 Task: Look for space in Praya, Indonesia from 2nd June, 2023 to 9th June, 2023 for 5 adults in price range Rs.7000 to Rs.13000. Place can be shared room with 2 bedrooms having 5 beds and 2 bathrooms. Property type can be house, flat, guest house. Amenities needed are: wifi. Booking option can be shelf check-in. Required host language is English.
Action: Mouse moved to (603, 82)
Screenshot: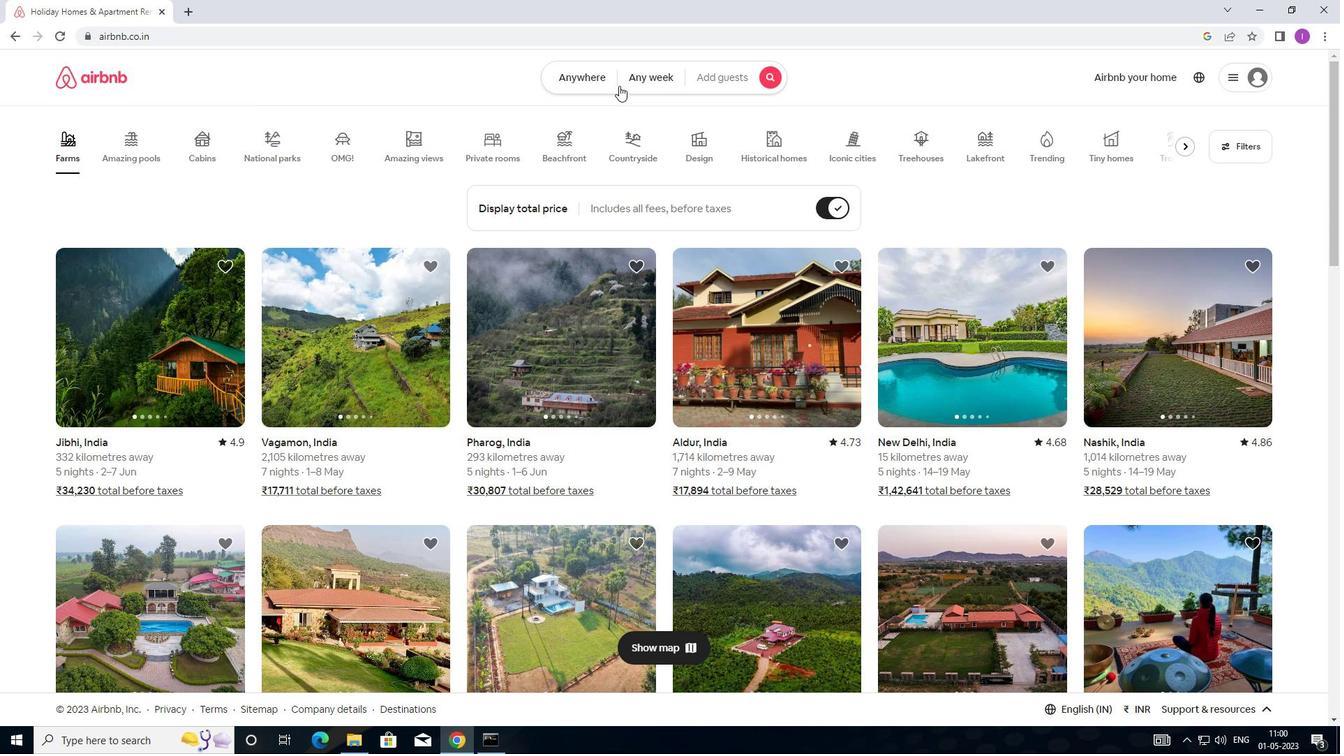 
Action: Mouse pressed left at (603, 82)
Screenshot: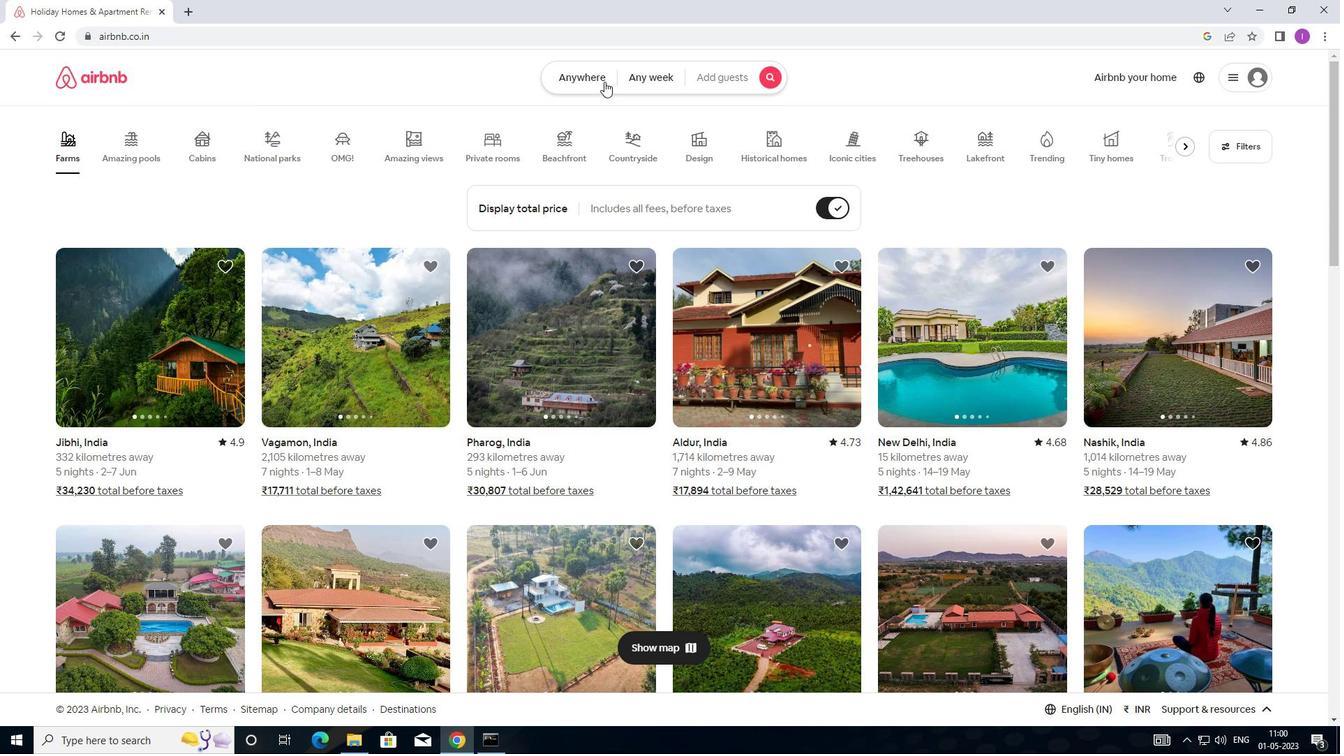 
Action: Mouse moved to (397, 123)
Screenshot: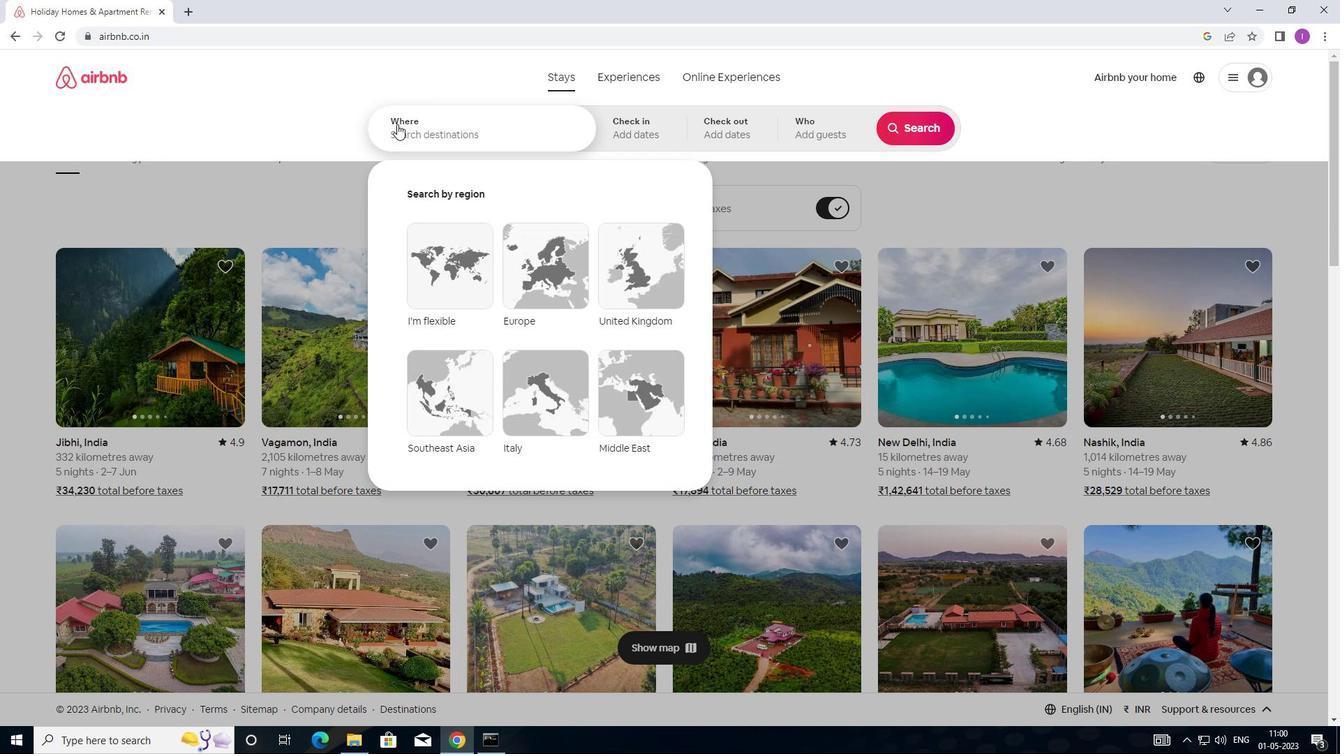 
Action: Mouse pressed left at (397, 123)
Screenshot: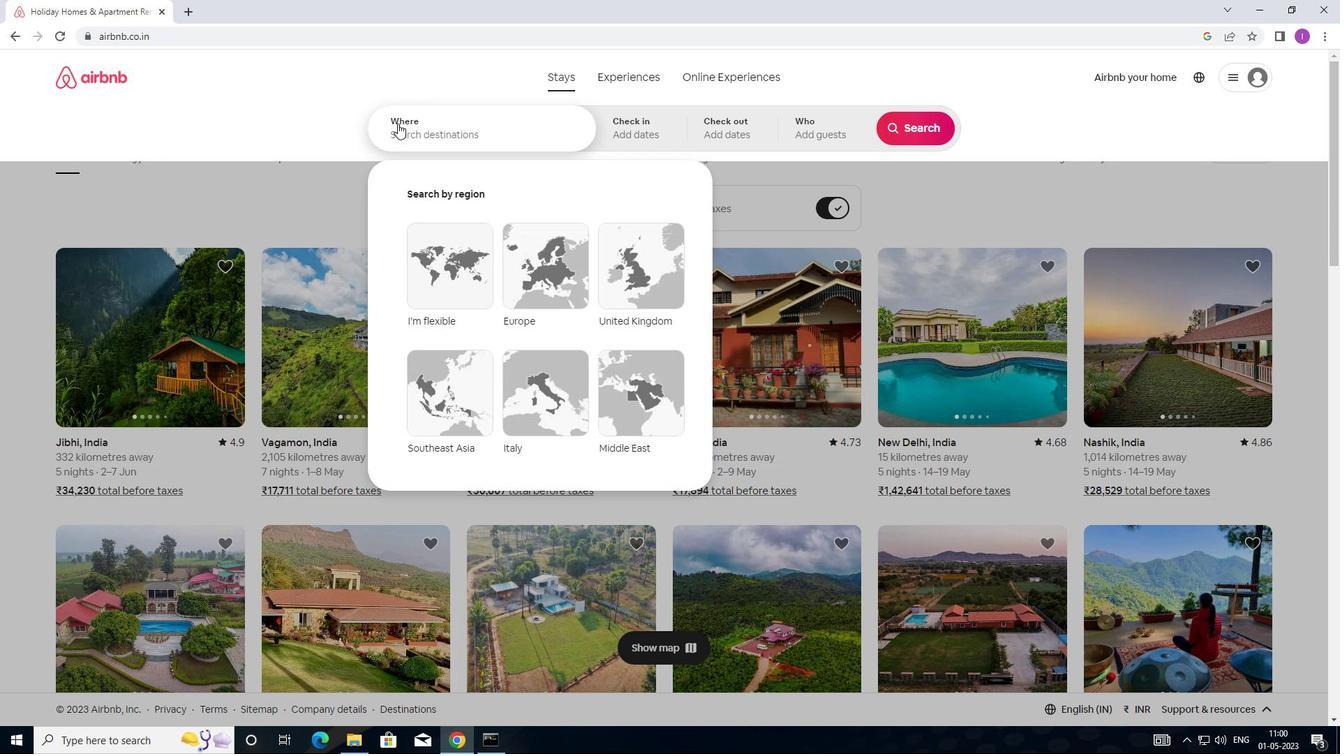 
Action: Mouse moved to (498, 113)
Screenshot: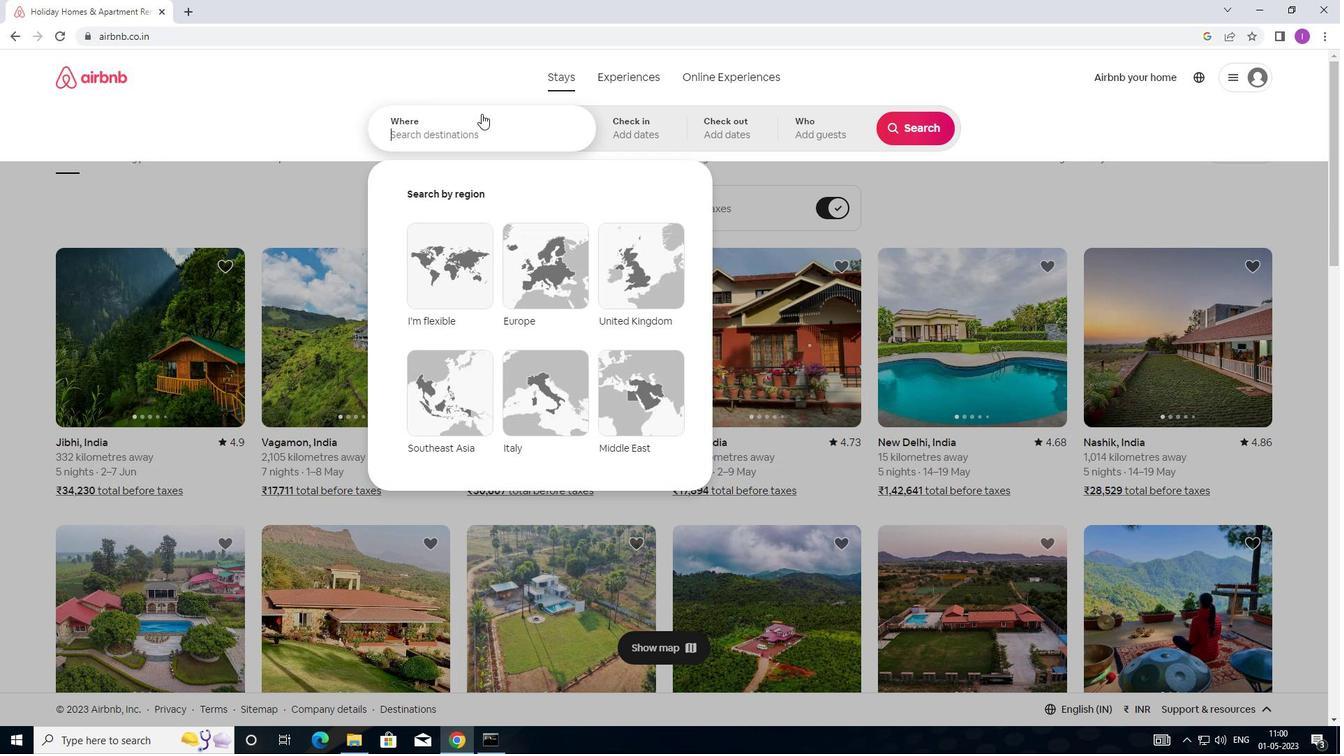
Action: Key pressed <Key.shift>PRAYA,<Key.shift>INDONE
Screenshot: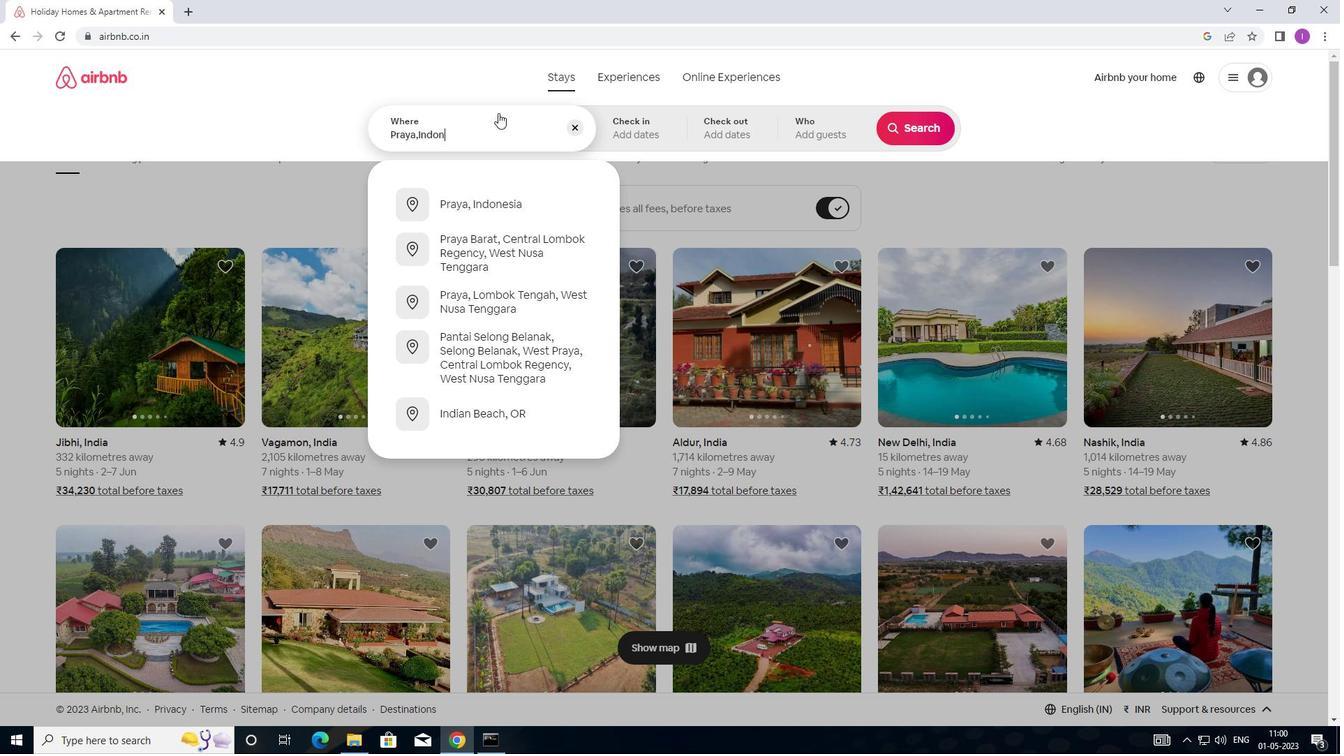 
Action: Mouse moved to (488, 206)
Screenshot: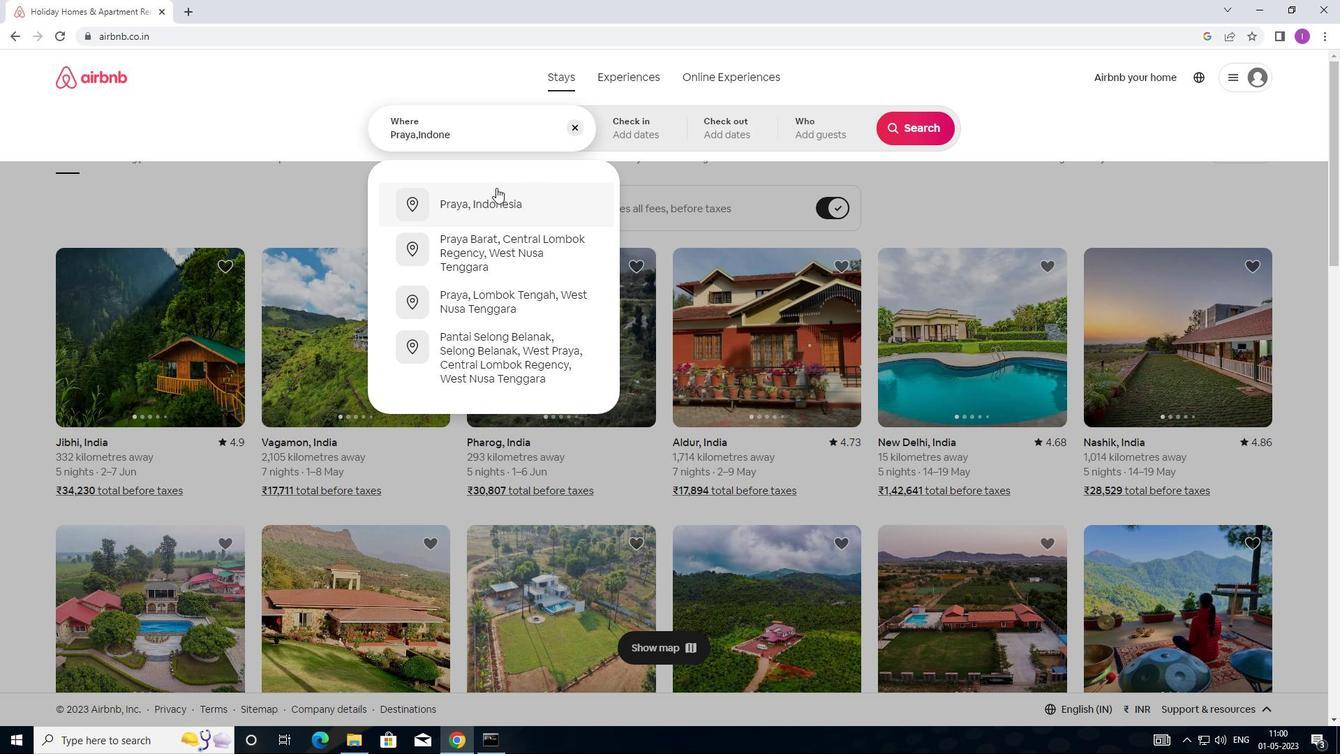 
Action: Mouse pressed left at (488, 206)
Screenshot: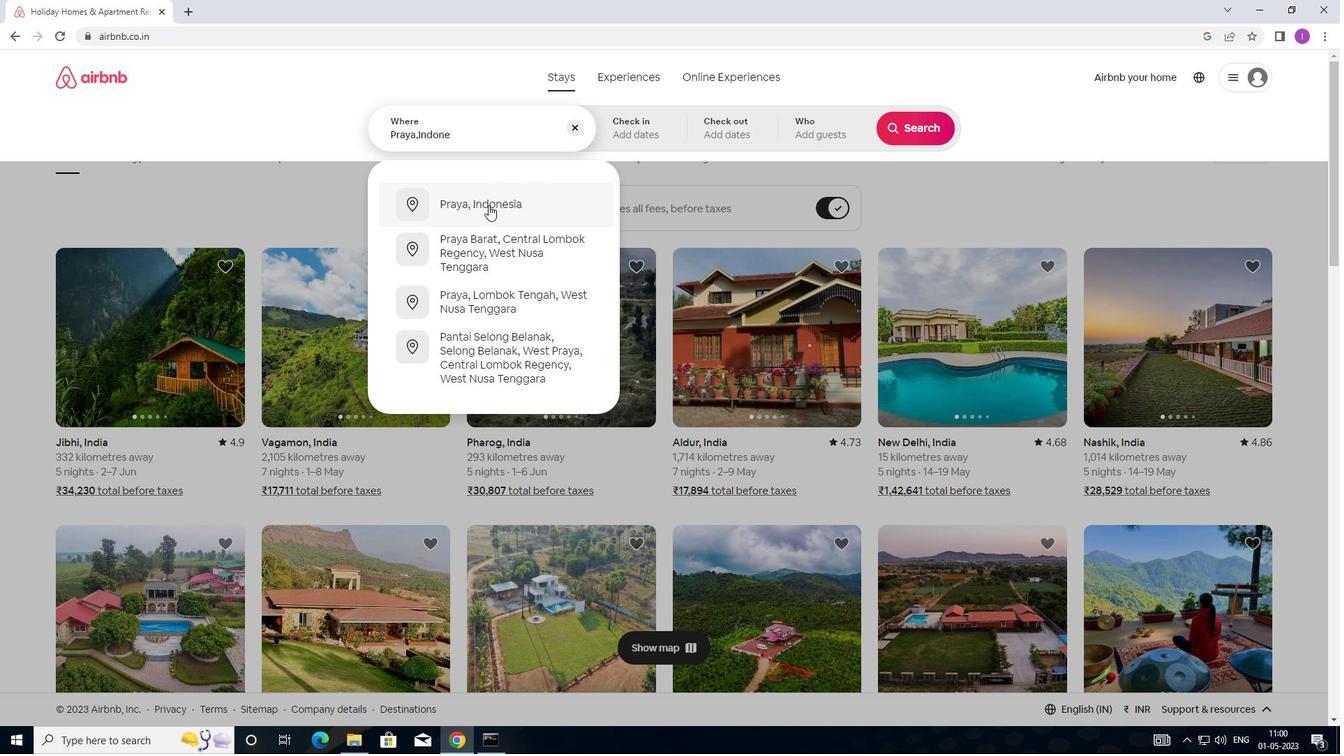 
Action: Mouse moved to (746, 132)
Screenshot: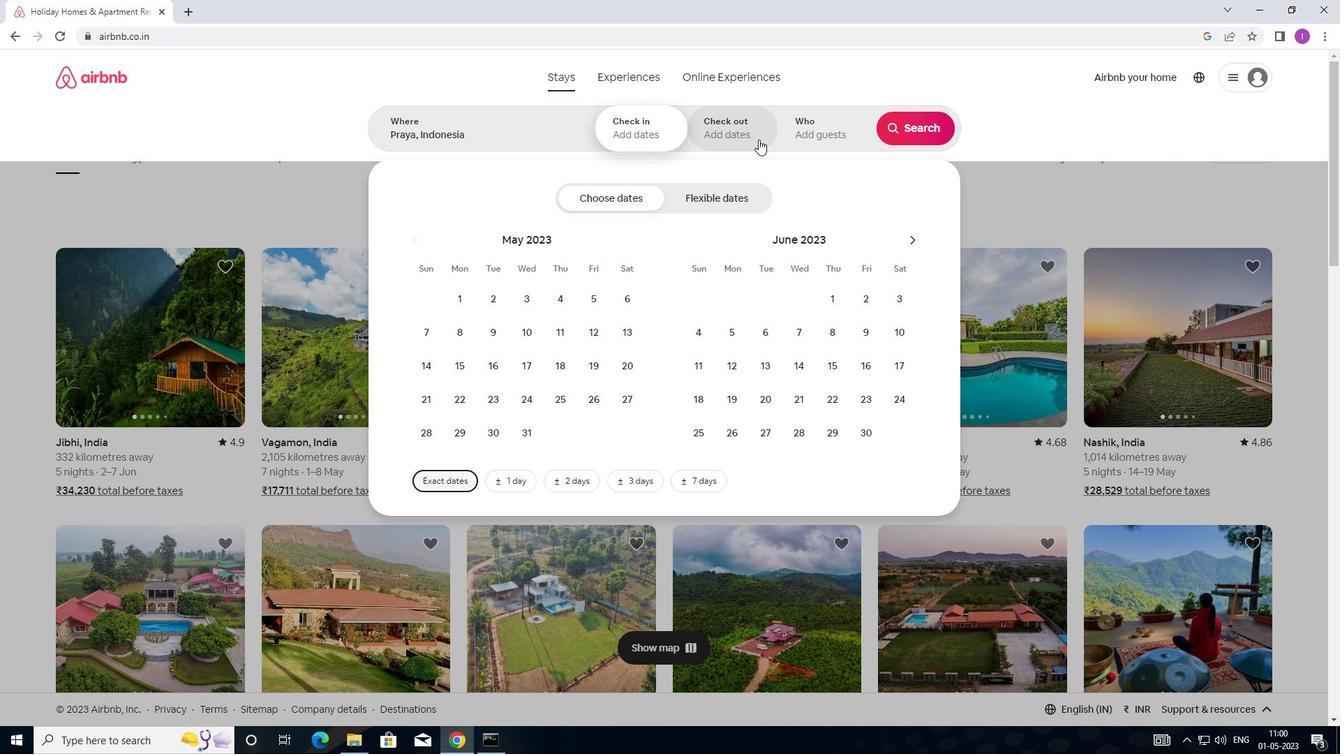 
Action: Mouse pressed left at (746, 132)
Screenshot: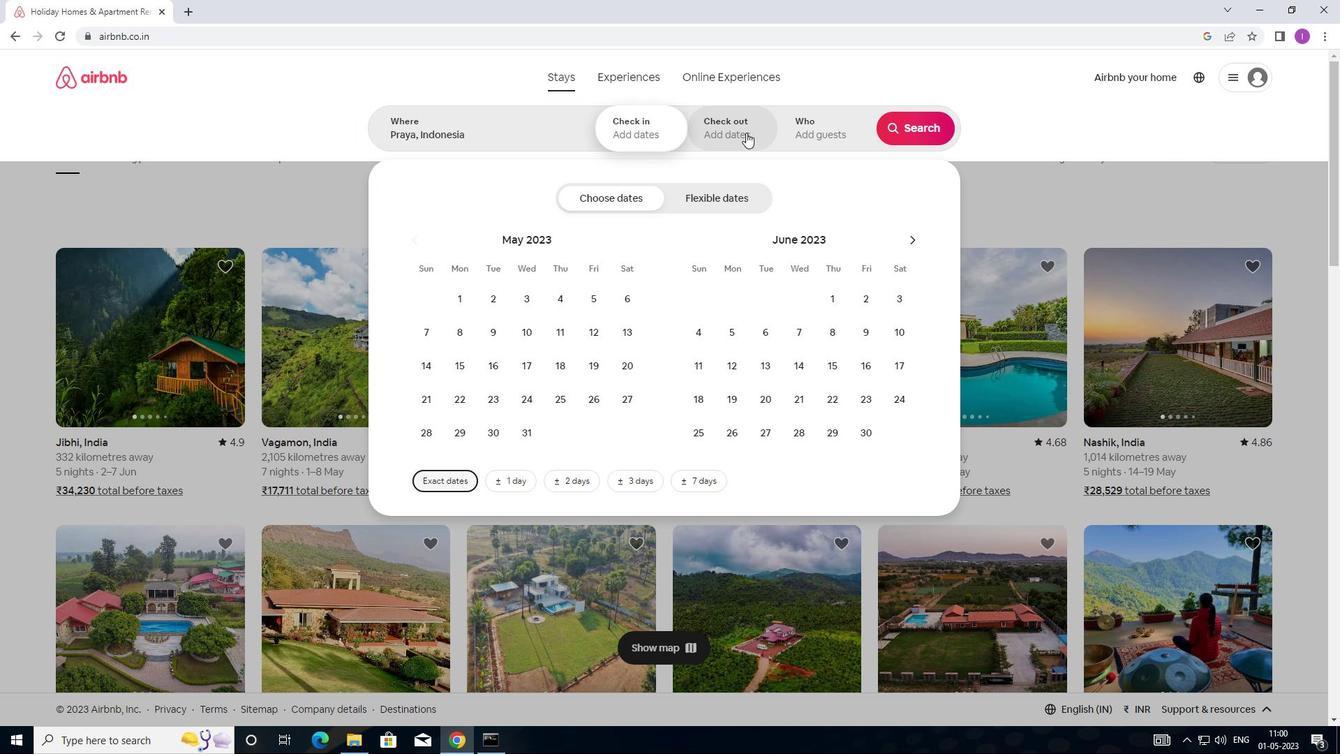 
Action: Mouse moved to (650, 129)
Screenshot: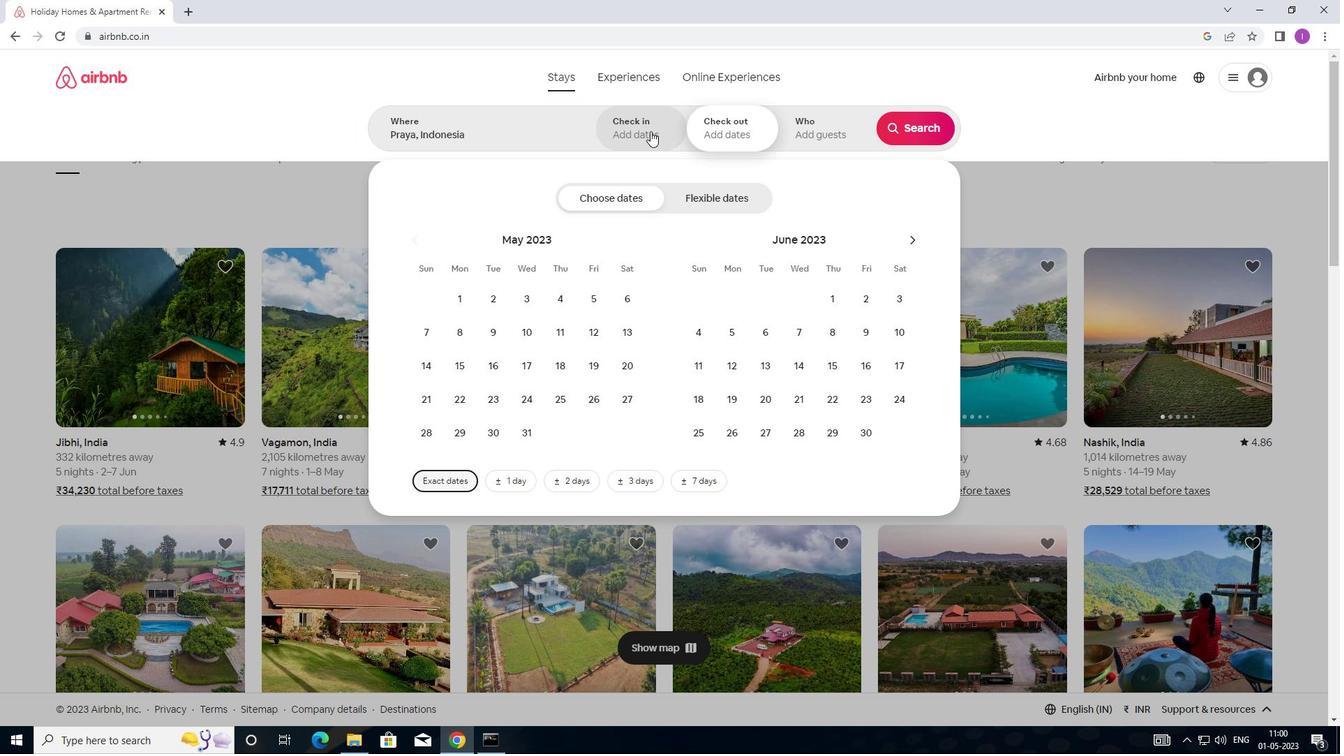 
Action: Mouse pressed left at (650, 129)
Screenshot: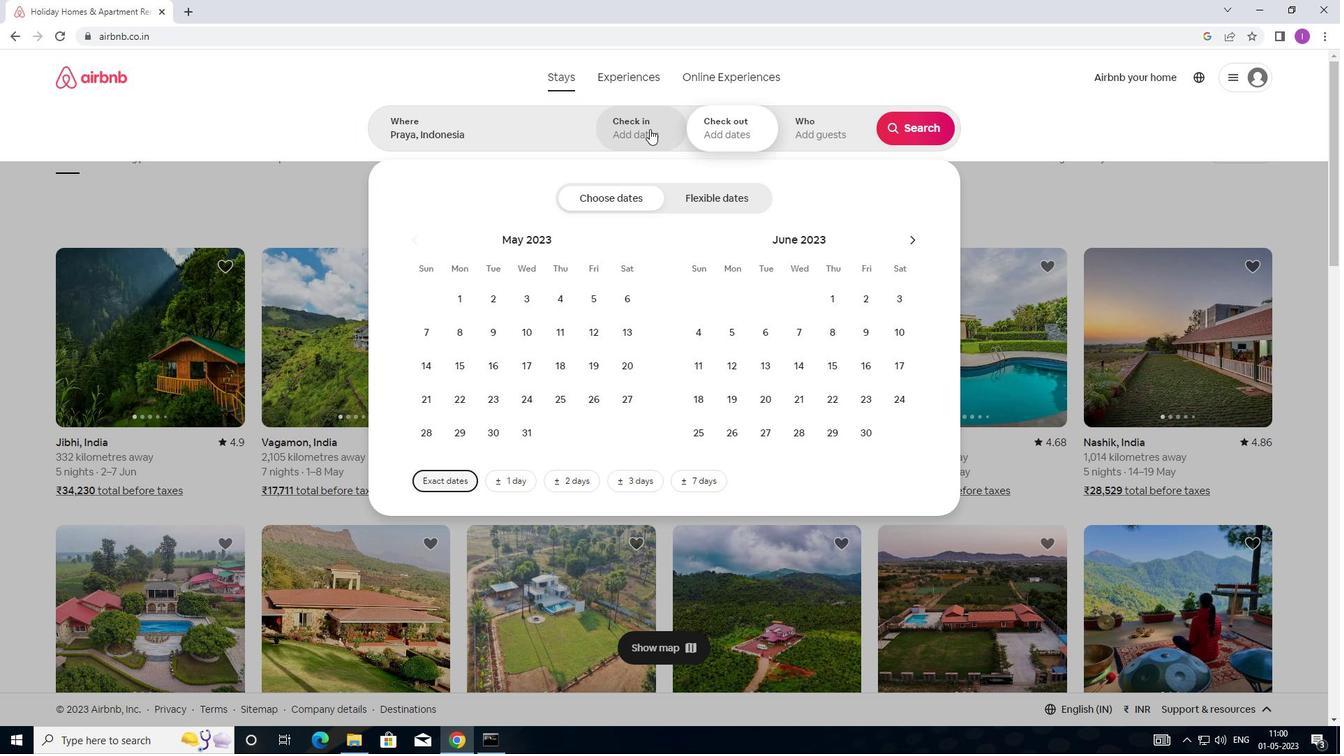 
Action: Mouse moved to (877, 301)
Screenshot: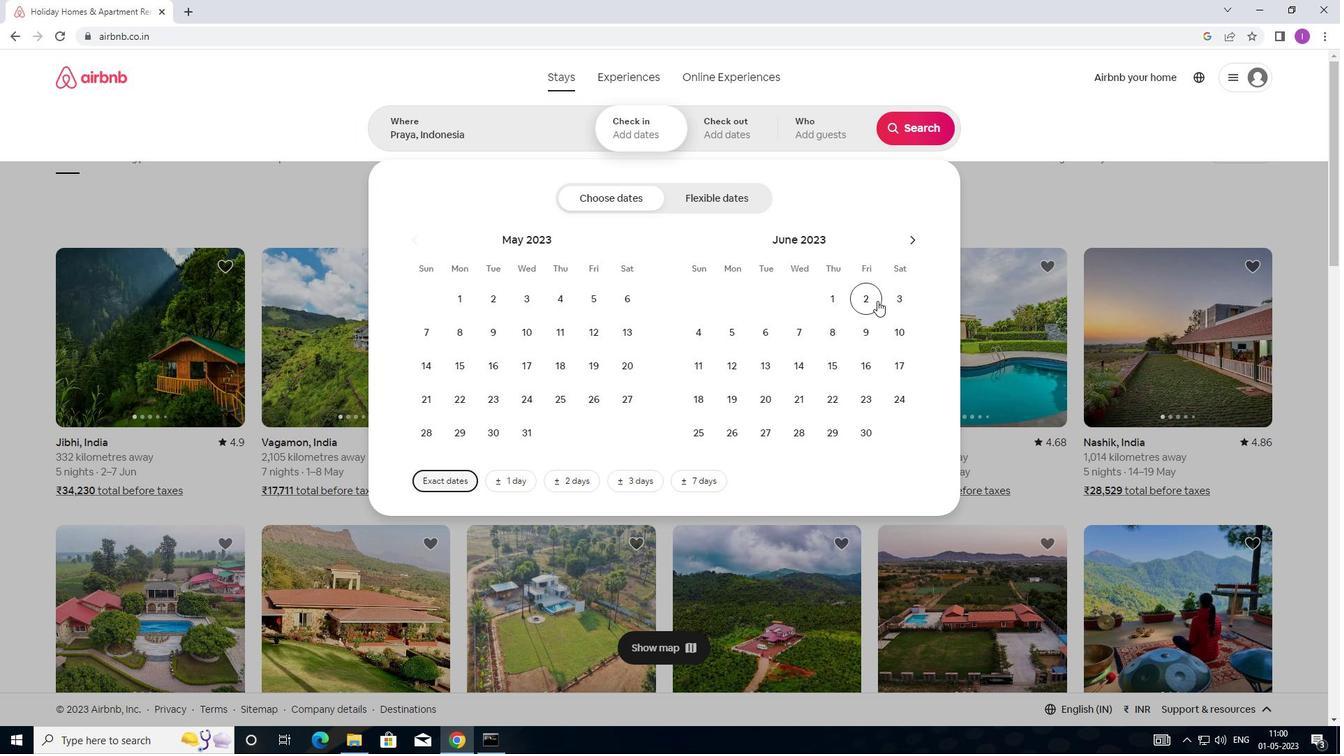 
Action: Mouse pressed left at (877, 301)
Screenshot: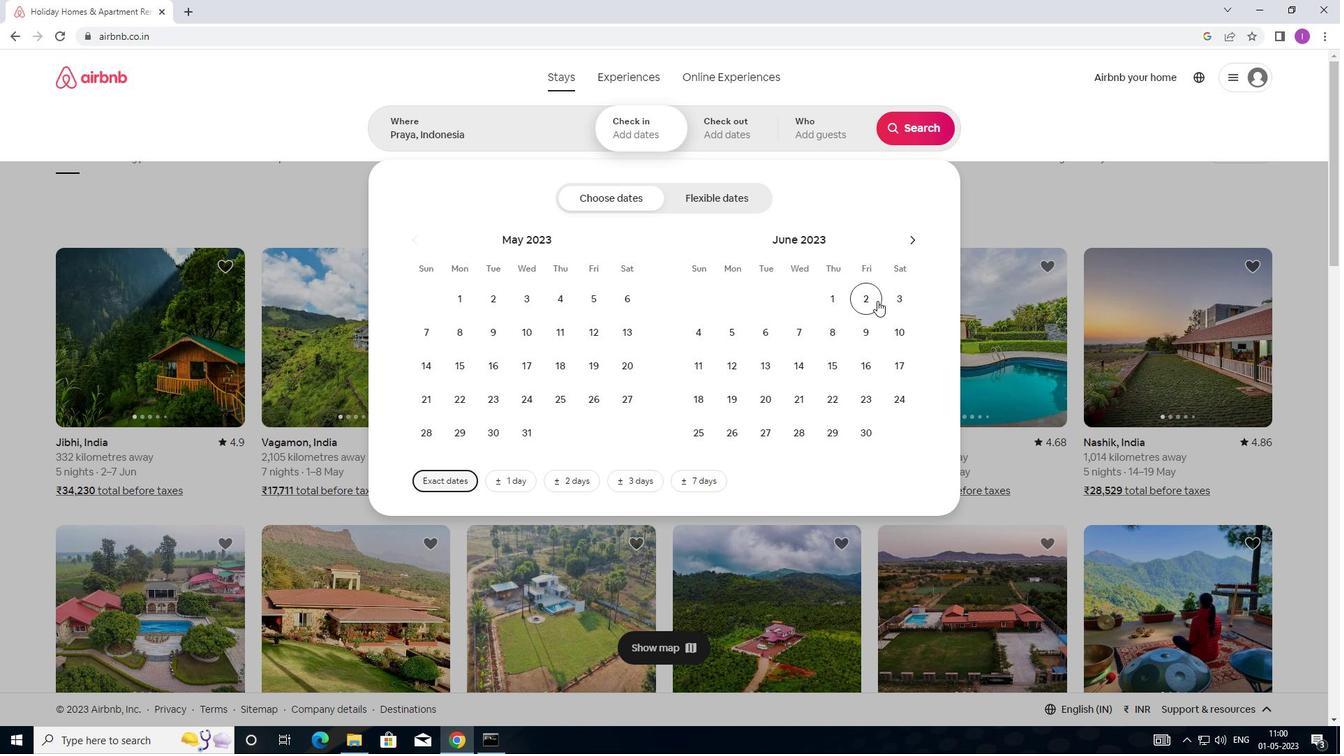 
Action: Mouse moved to (858, 335)
Screenshot: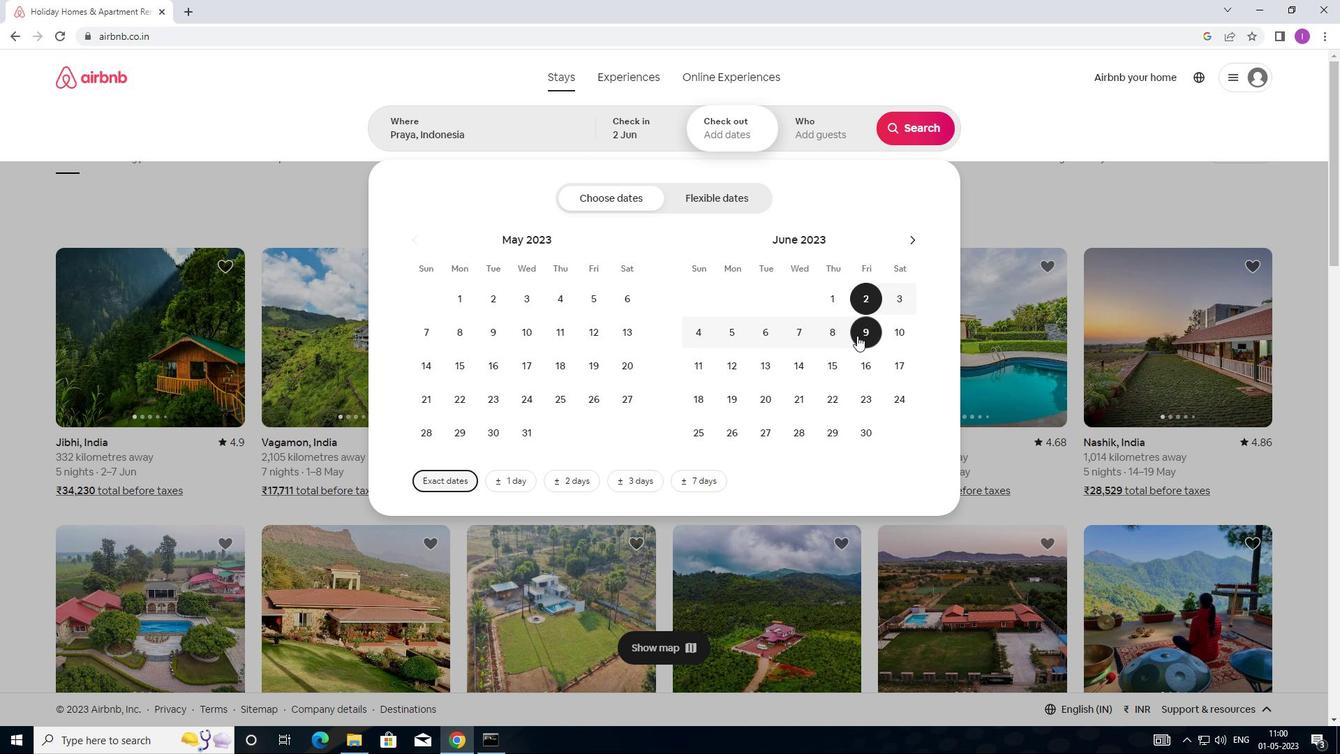 
Action: Mouse pressed left at (858, 335)
Screenshot: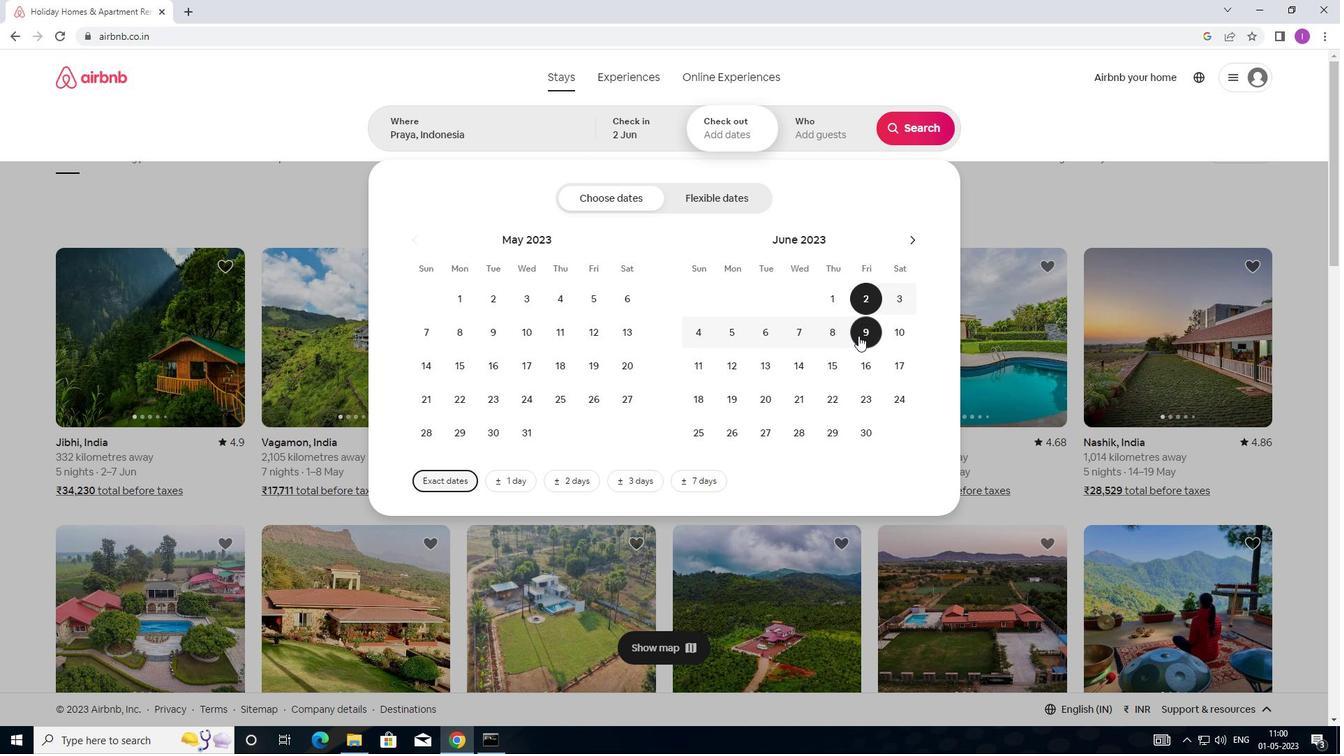 
Action: Mouse moved to (834, 126)
Screenshot: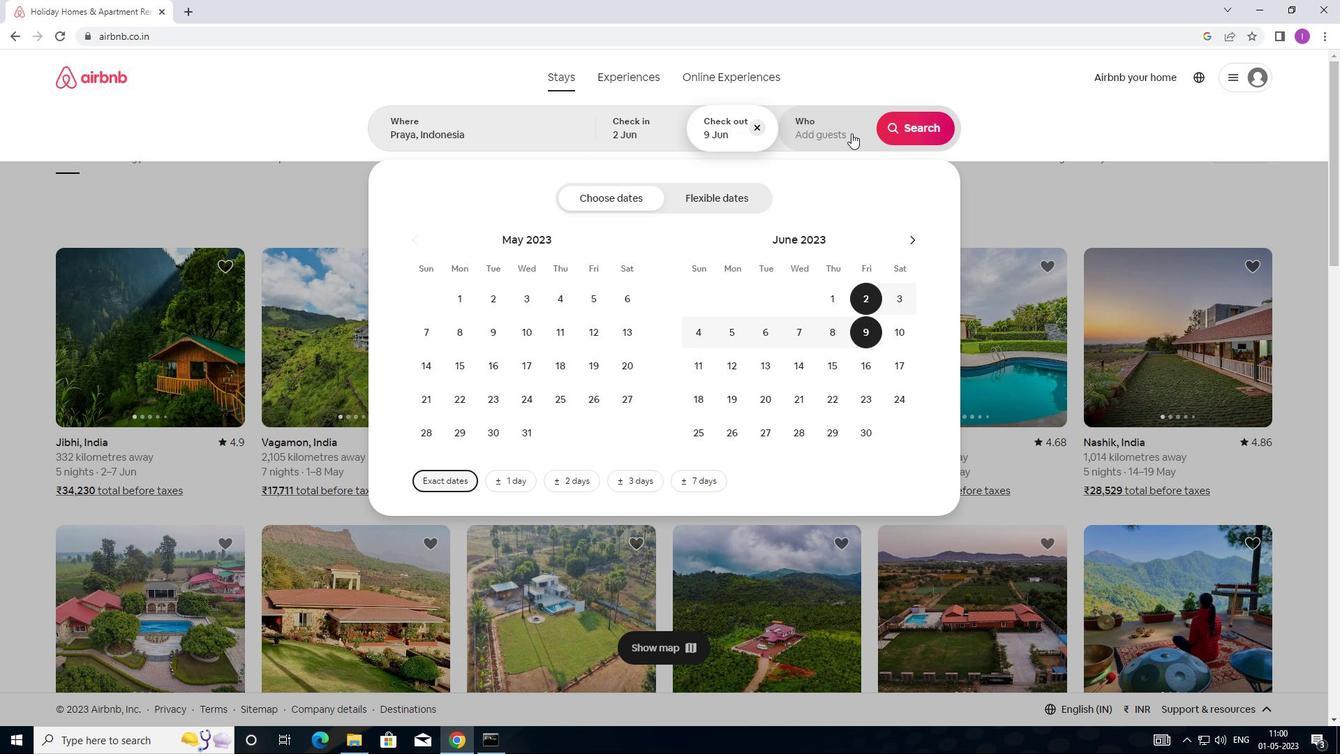 
Action: Mouse pressed left at (834, 126)
Screenshot: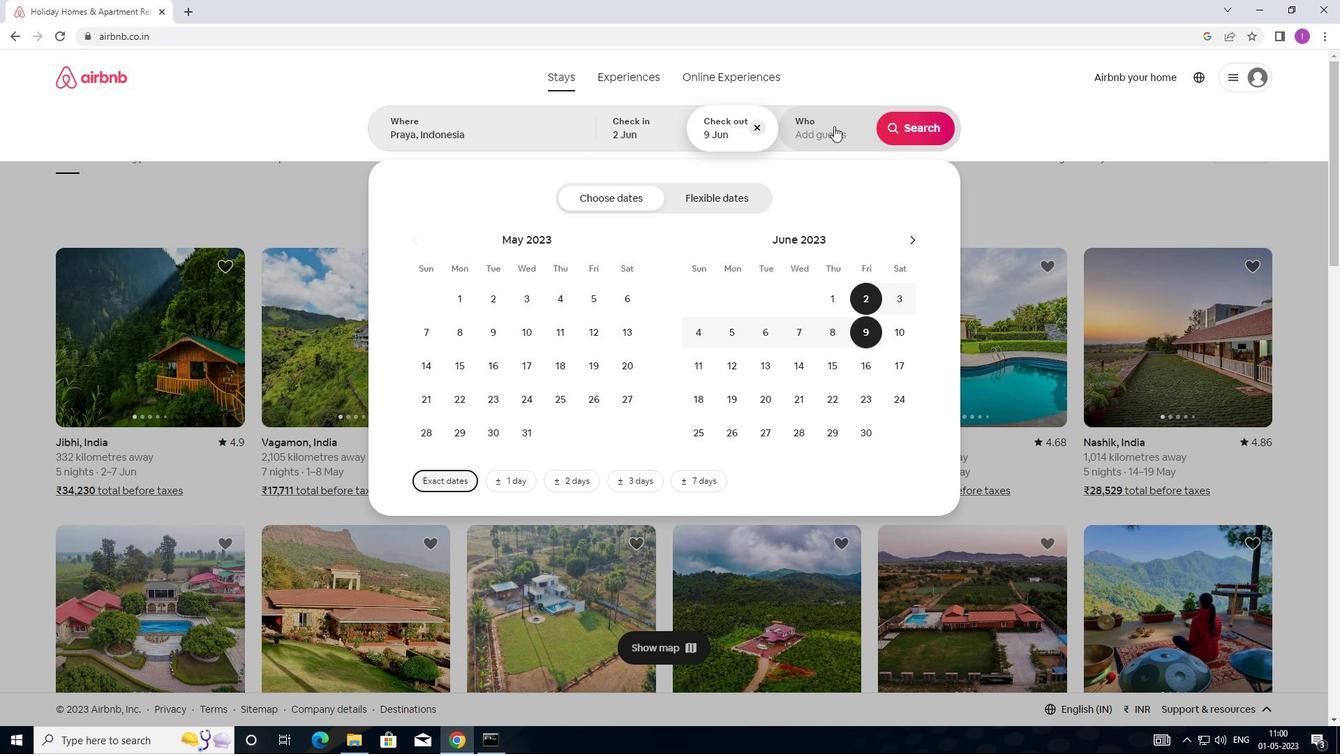 
Action: Mouse moved to (913, 198)
Screenshot: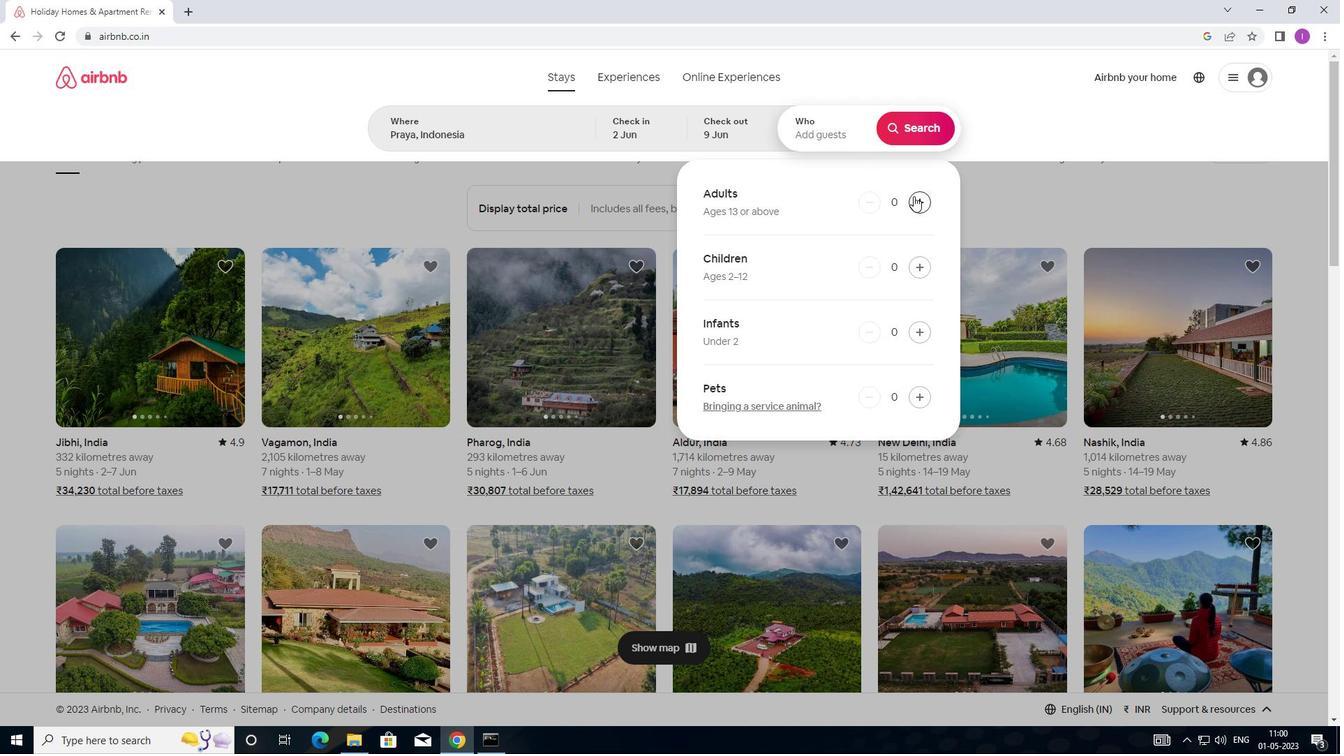 
Action: Mouse pressed left at (913, 198)
Screenshot: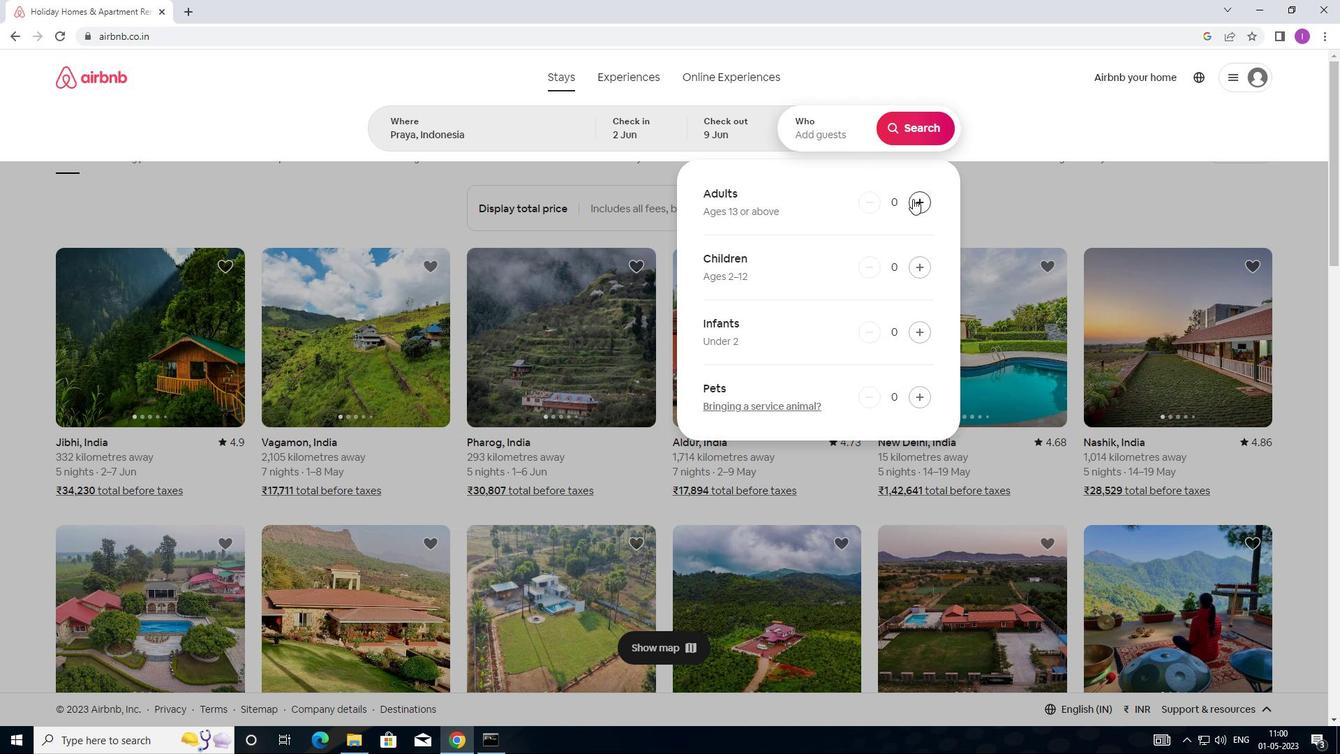 
Action: Mouse pressed left at (913, 198)
Screenshot: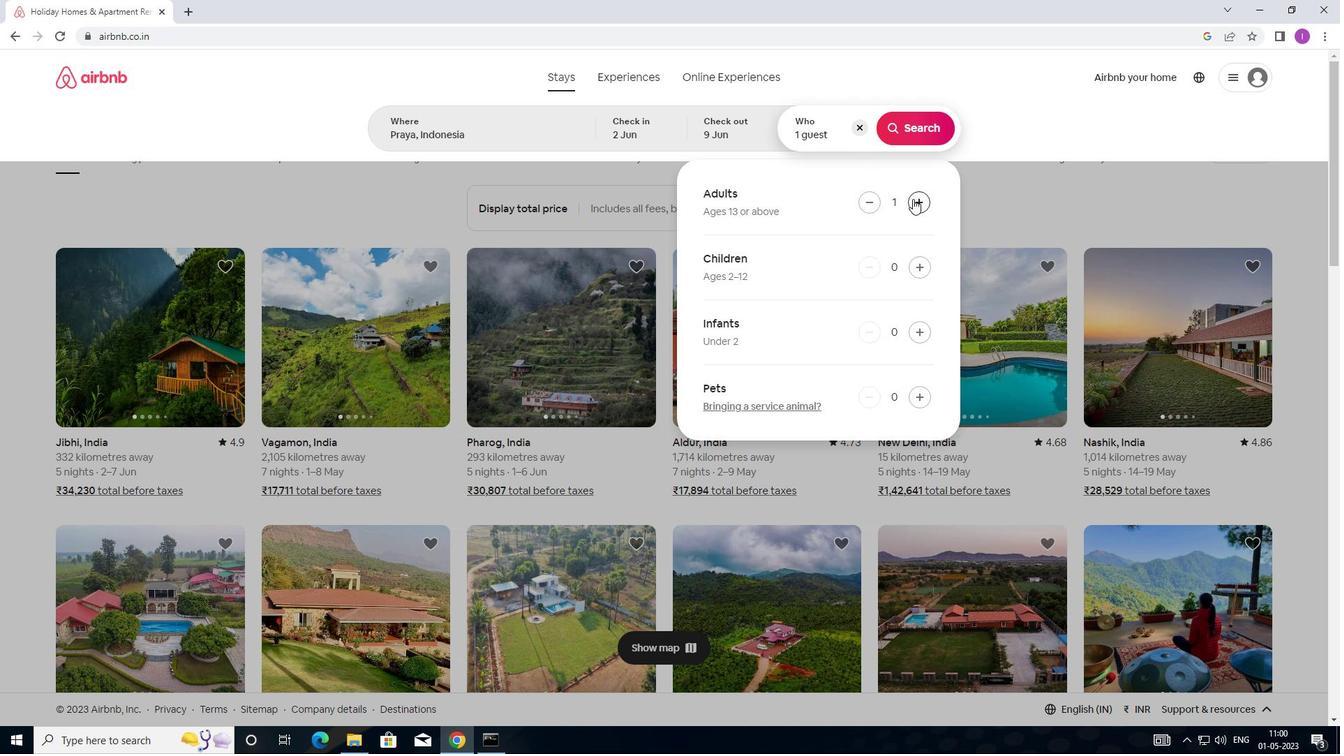 
Action: Mouse pressed left at (913, 198)
Screenshot: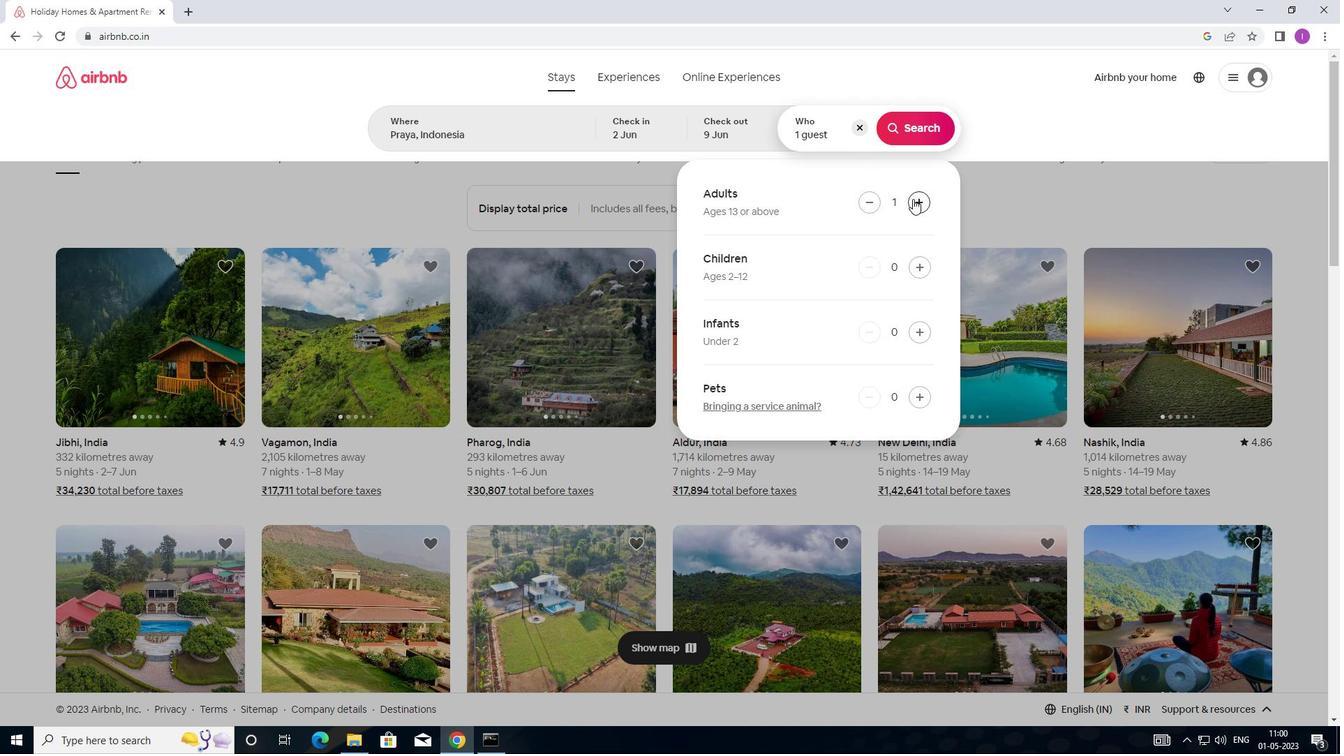 
Action: Mouse pressed left at (913, 198)
Screenshot: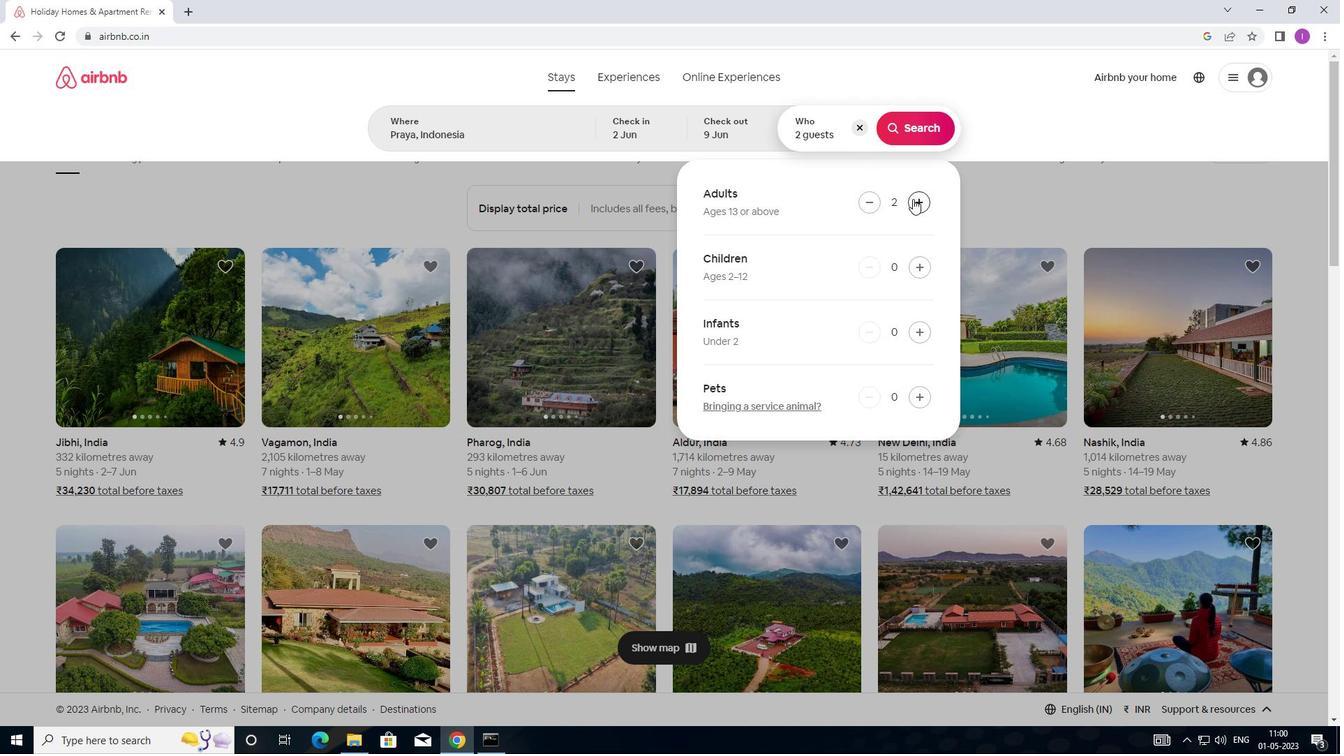 
Action: Mouse pressed left at (913, 198)
Screenshot: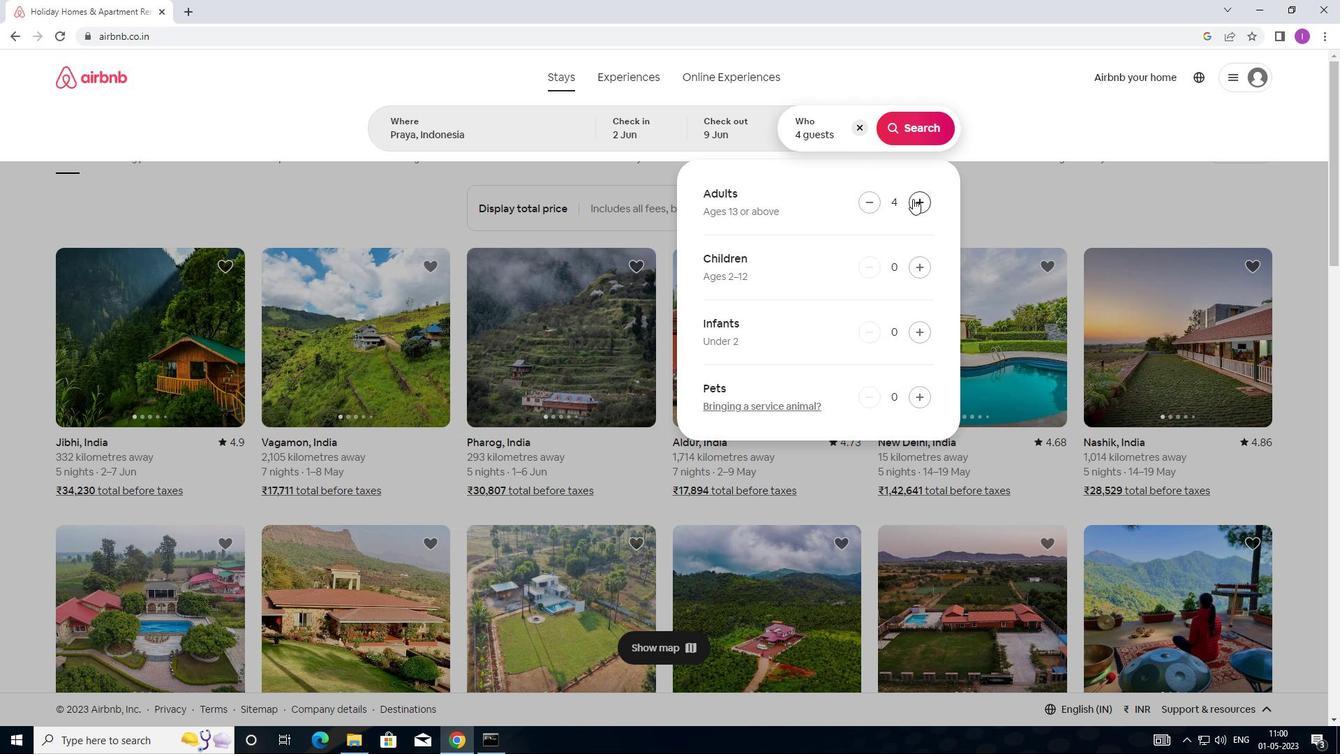 
Action: Mouse moved to (921, 138)
Screenshot: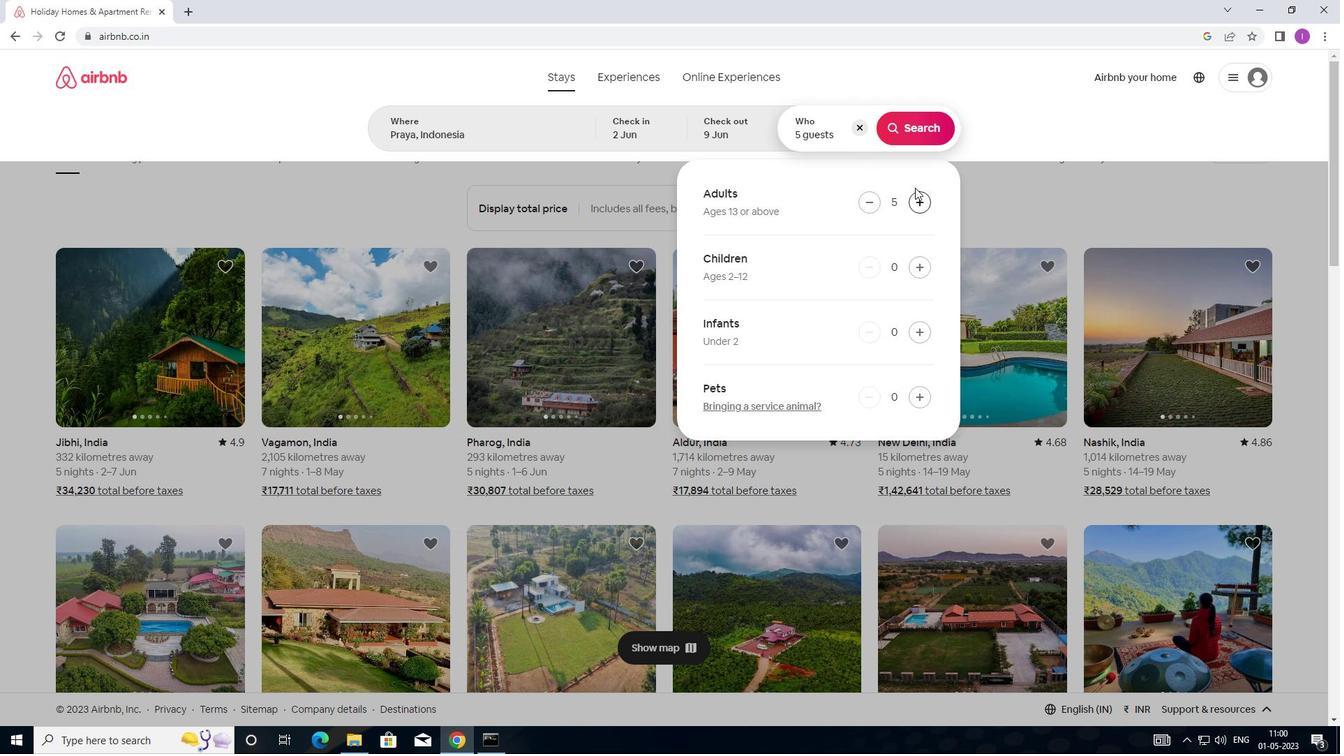
Action: Mouse pressed left at (921, 138)
Screenshot: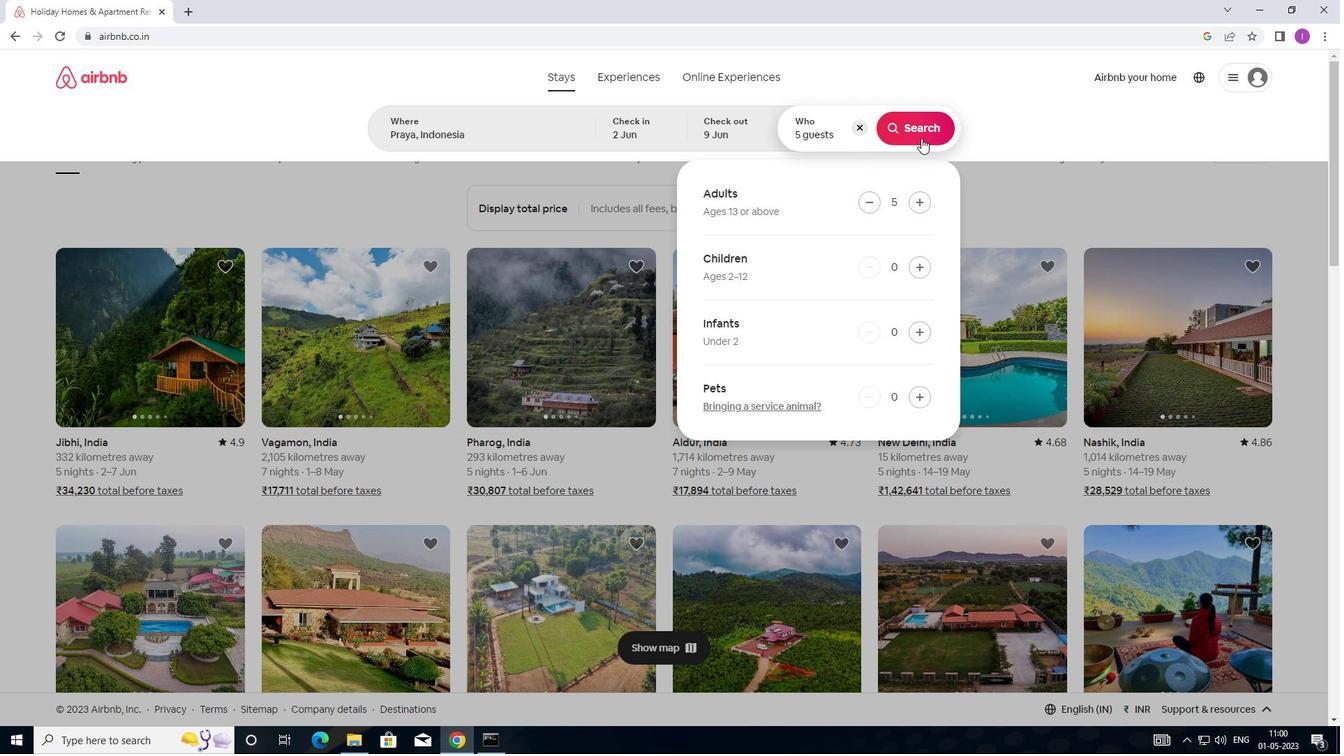 
Action: Mouse moved to (1290, 143)
Screenshot: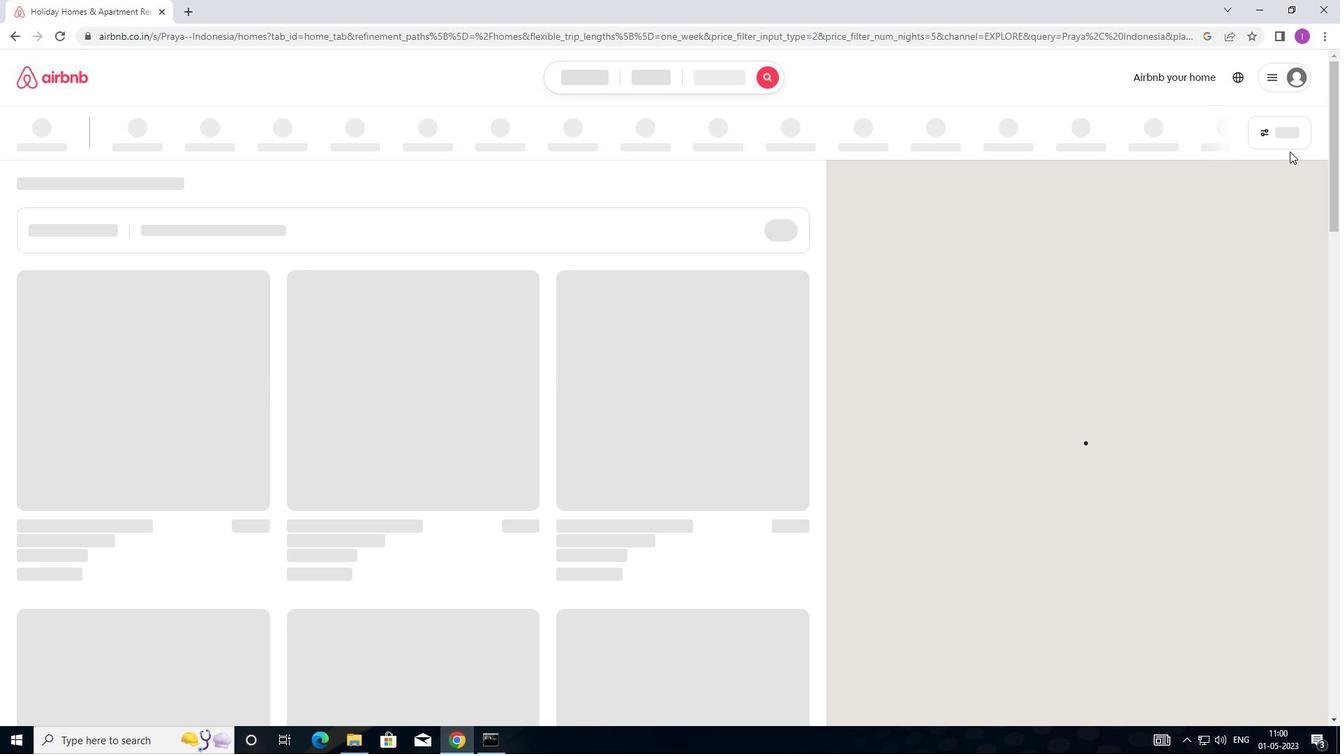 
Action: Mouse pressed left at (1290, 143)
Screenshot: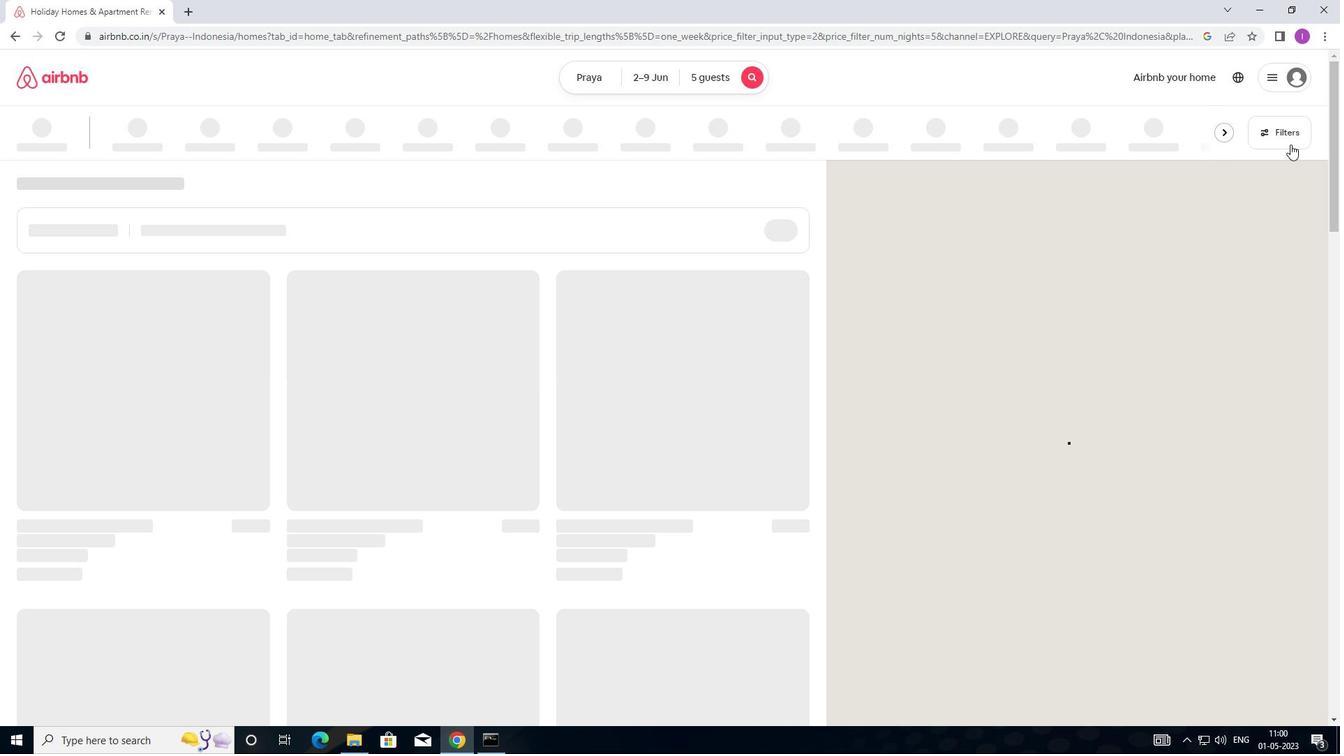 
Action: Mouse moved to (512, 321)
Screenshot: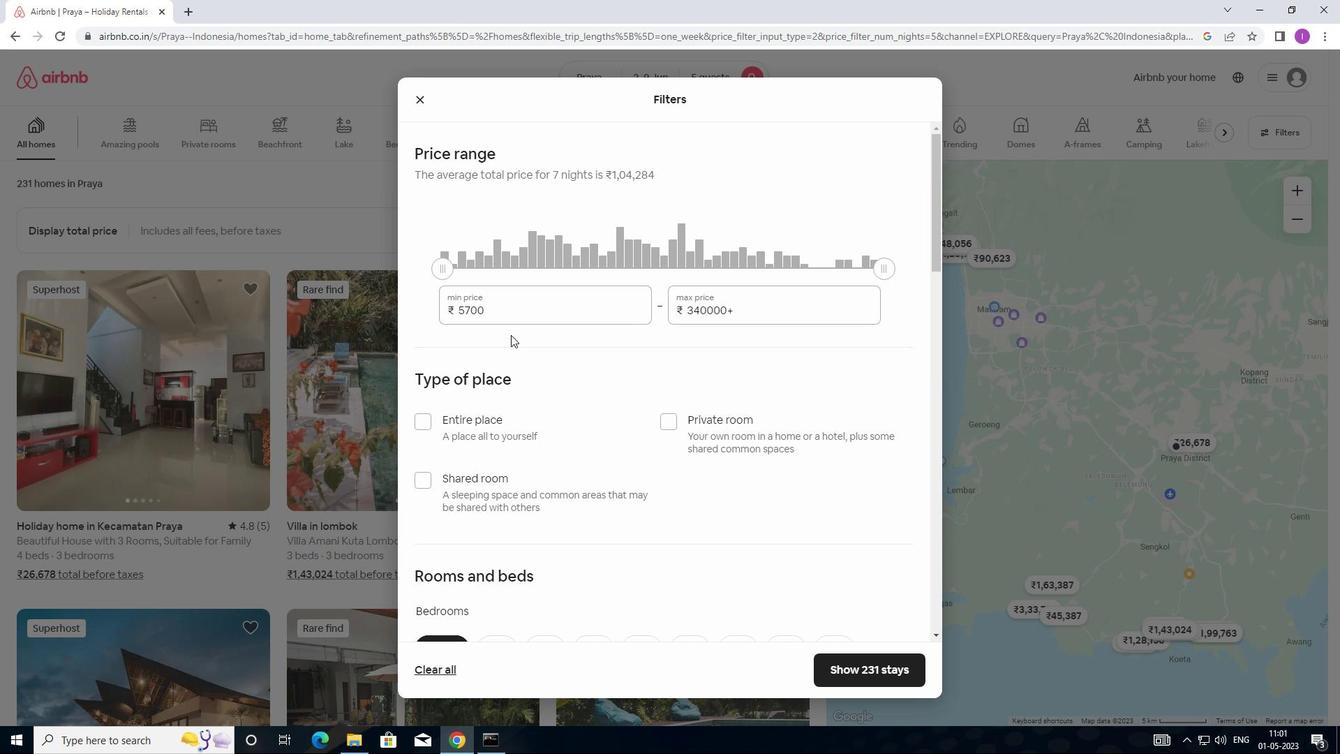 
Action: Mouse pressed left at (512, 321)
Screenshot: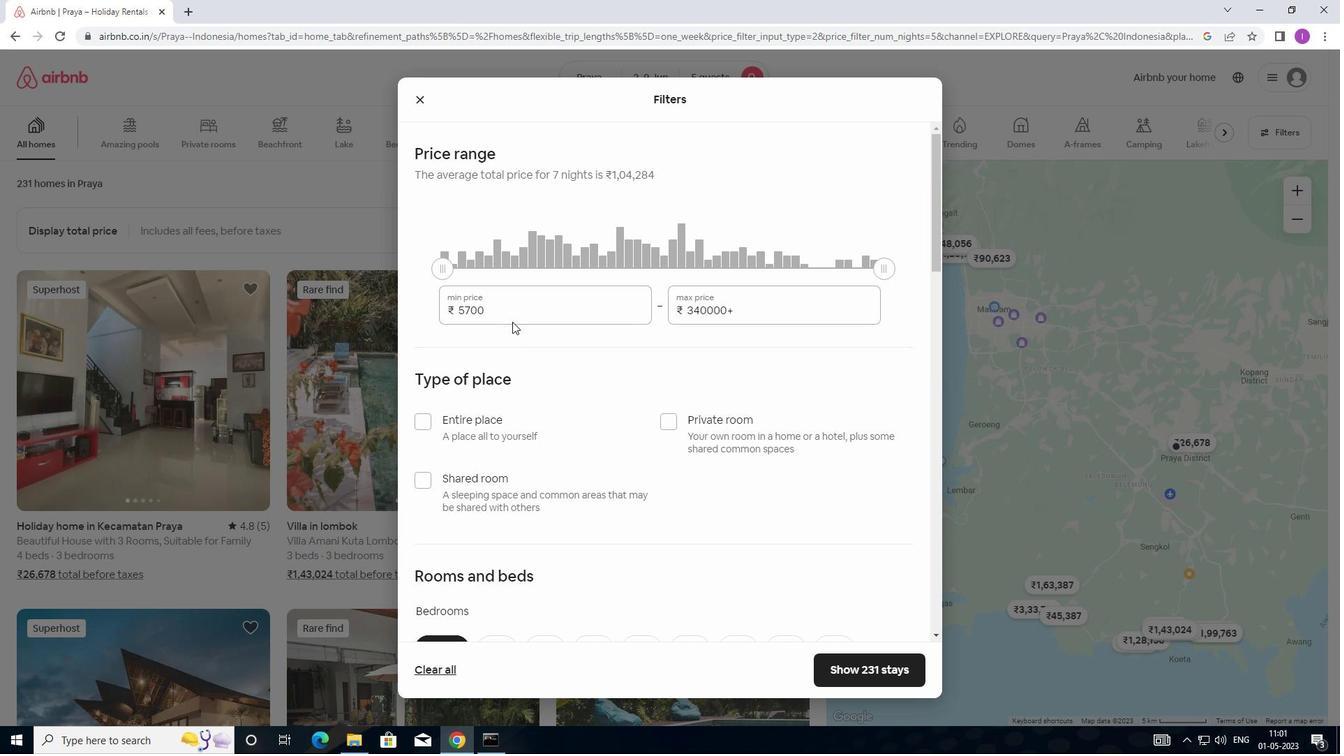 
Action: Mouse moved to (512, 314)
Screenshot: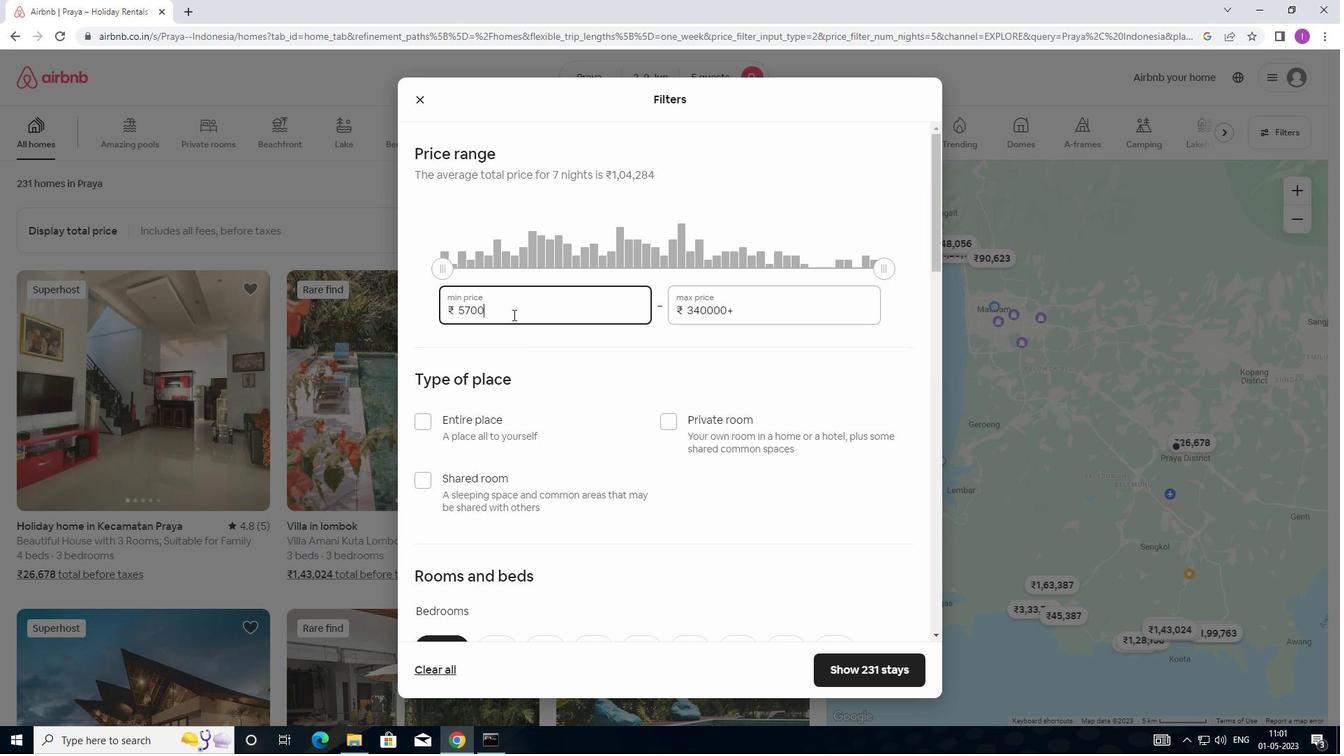 
Action: Mouse pressed left at (512, 314)
Screenshot: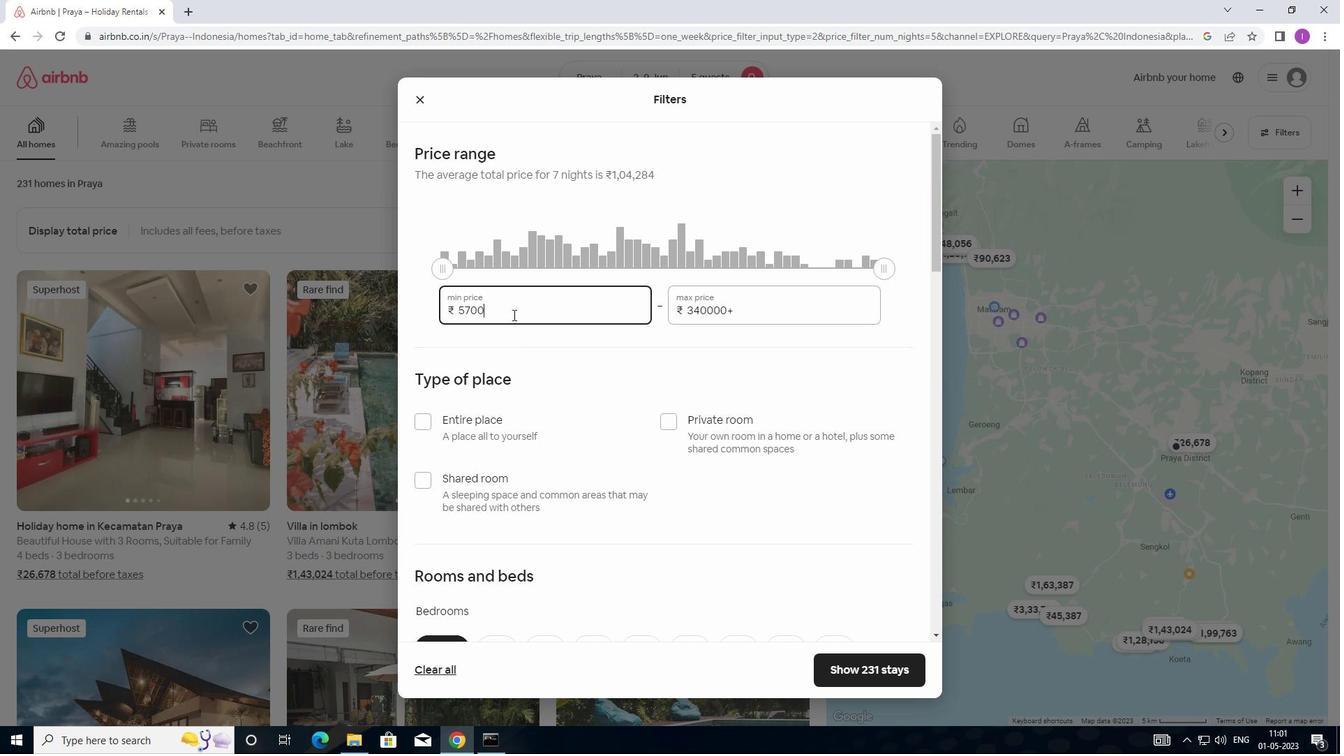 
Action: Mouse moved to (430, 308)
Screenshot: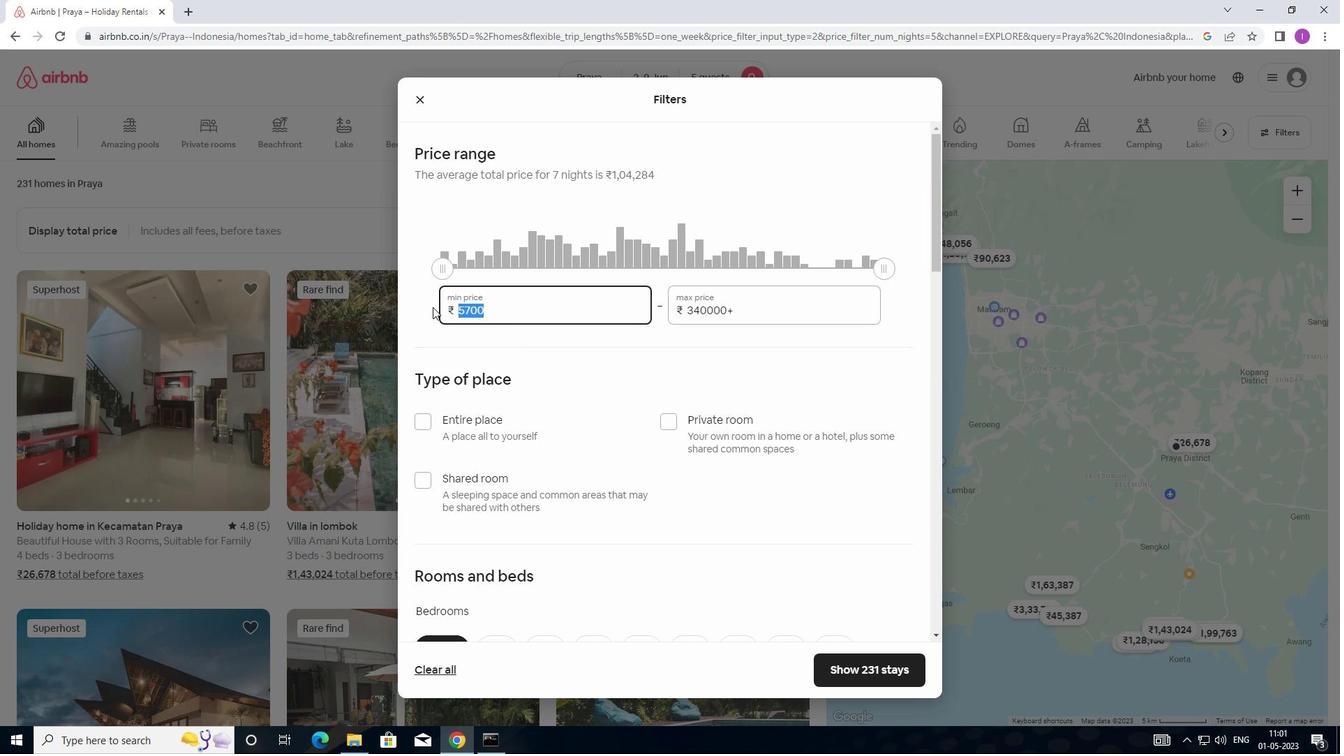 
Action: Key pressed 7000
Screenshot: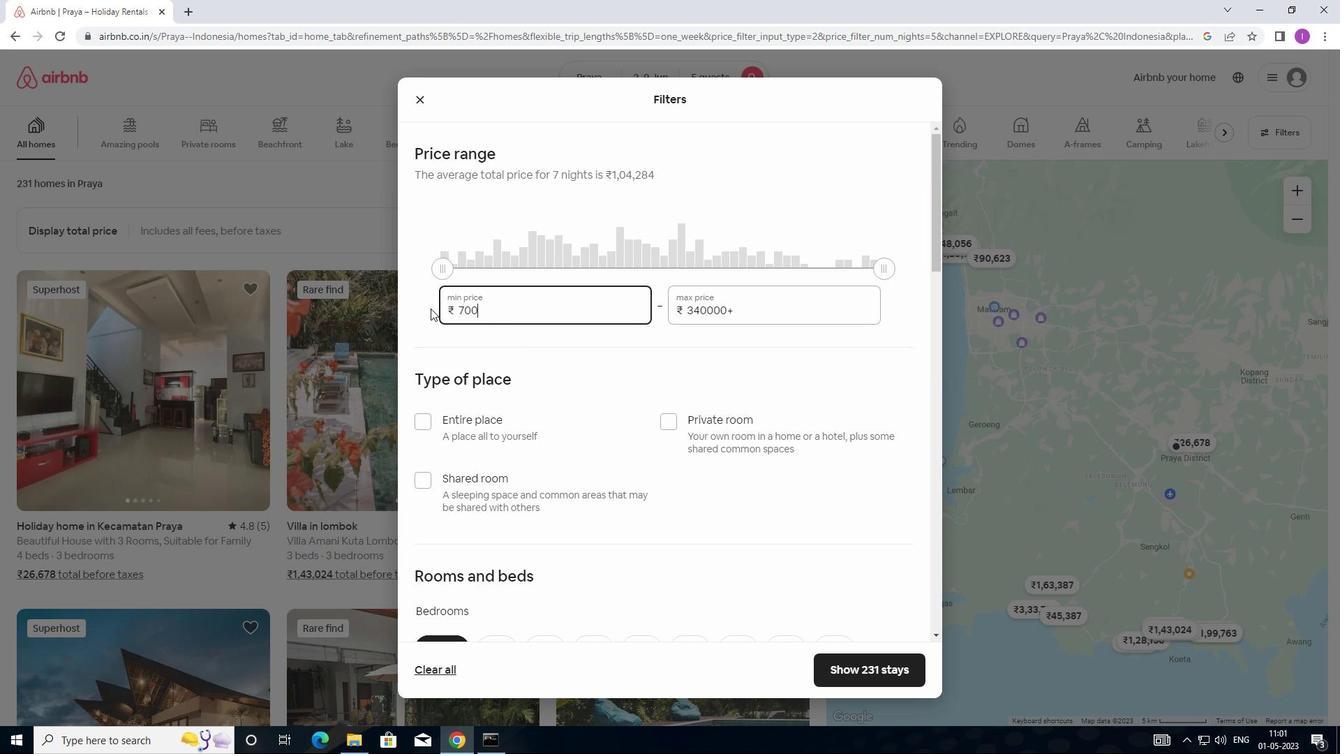 
Action: Mouse moved to (751, 308)
Screenshot: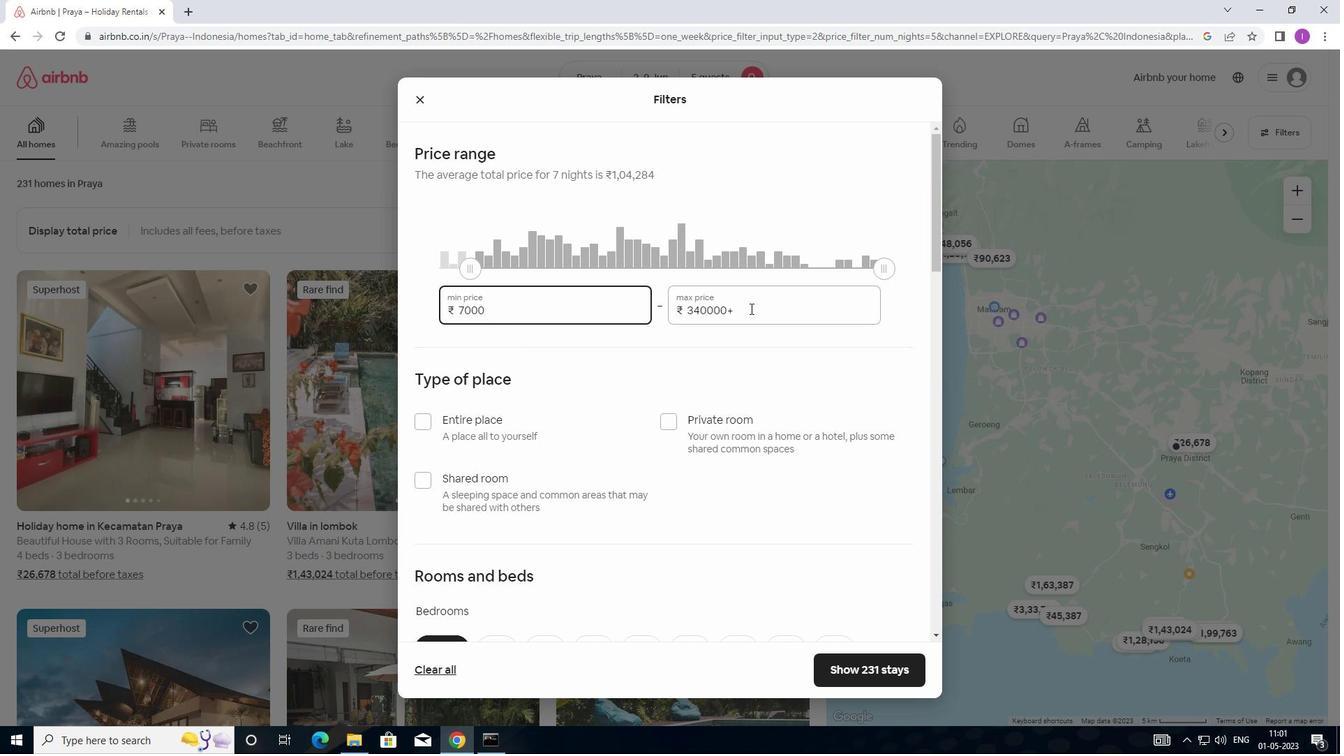 
Action: Mouse pressed left at (751, 308)
Screenshot: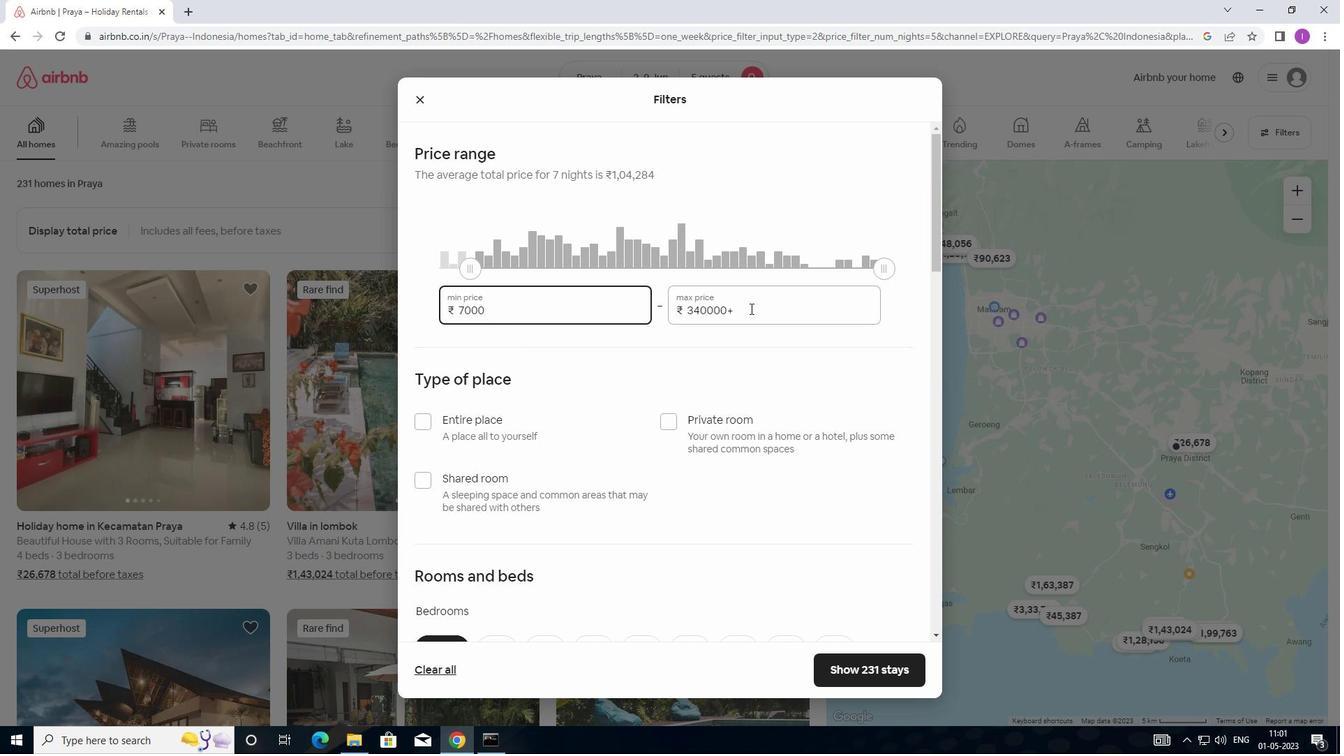 
Action: Mouse moved to (636, 306)
Screenshot: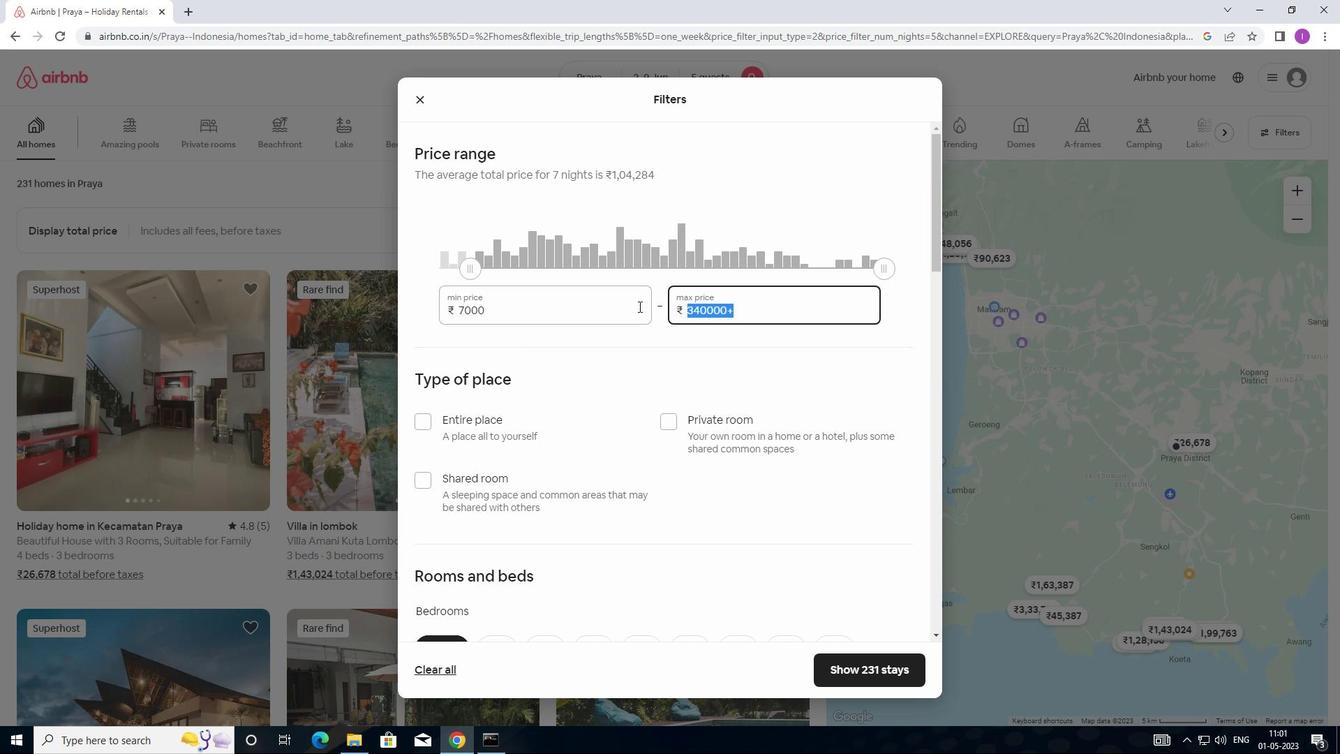 
Action: Key pressed 130
Screenshot: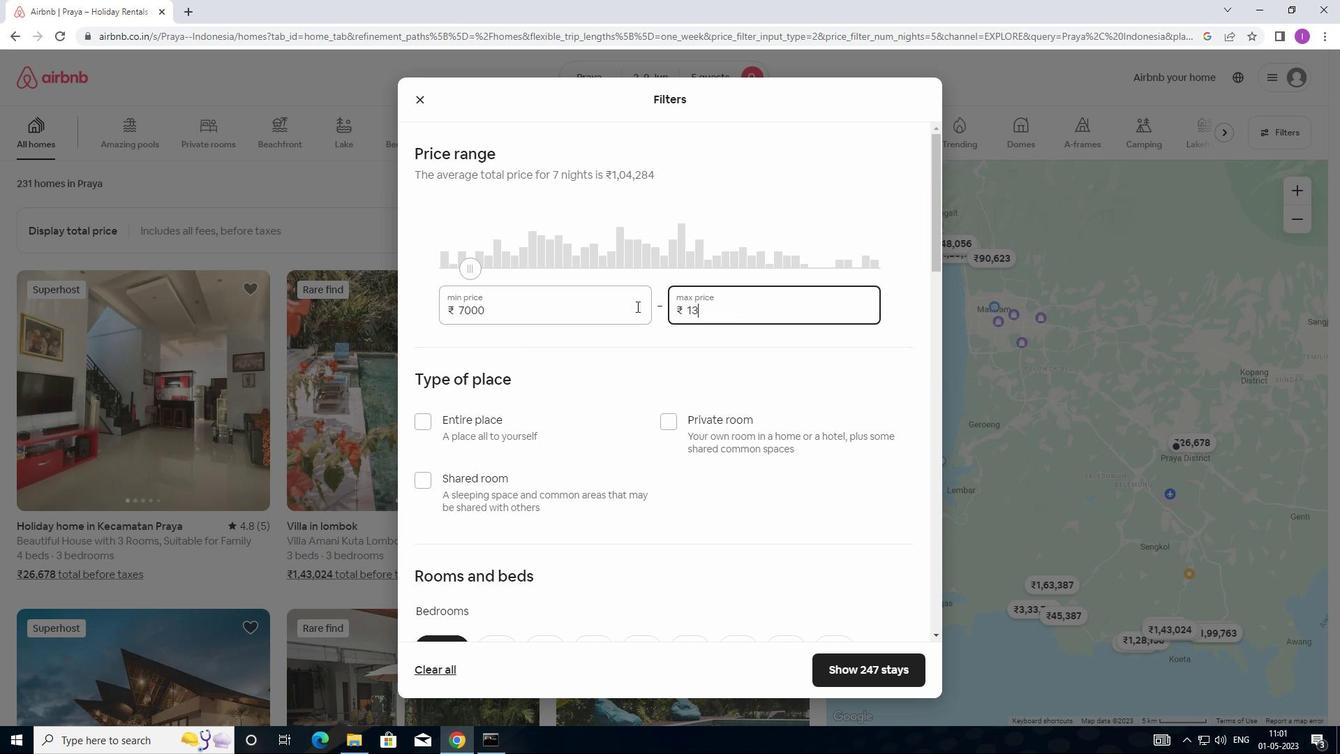 
Action: Mouse moved to (636, 306)
Screenshot: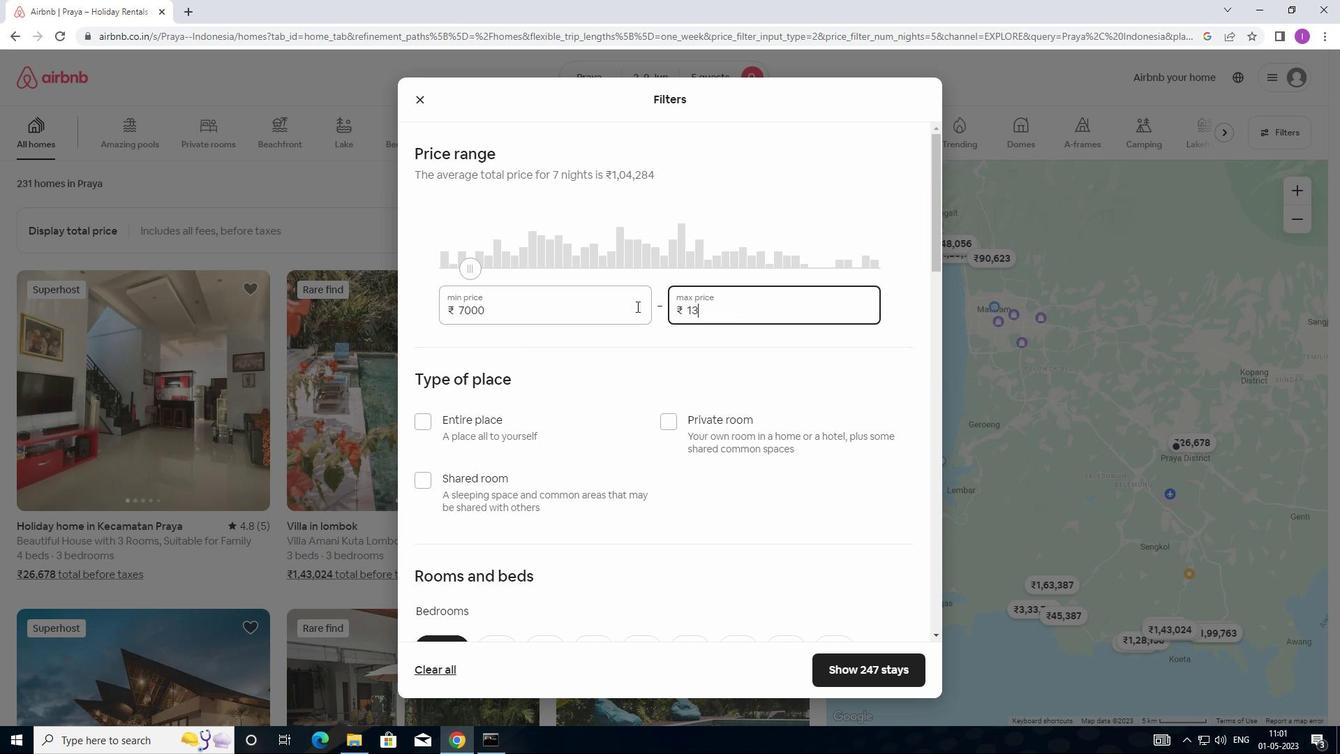 
Action: Key pressed 00
Screenshot: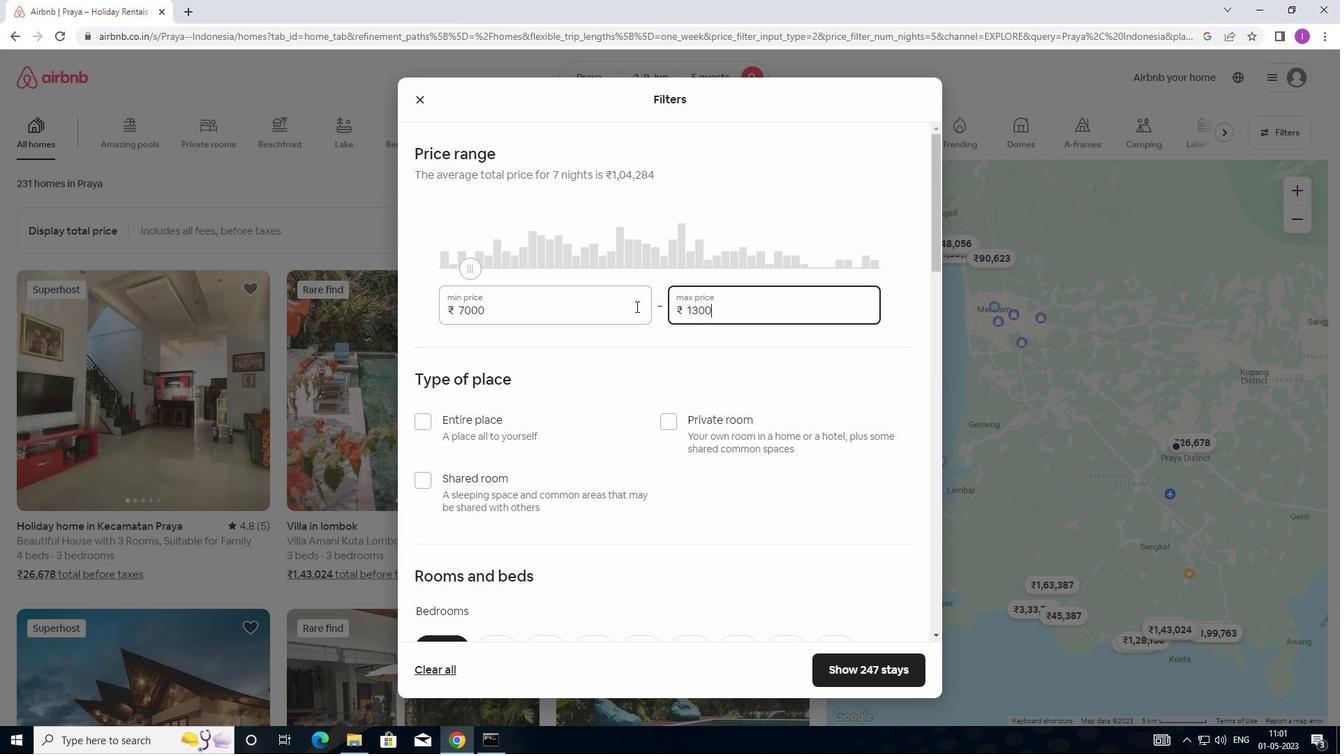 
Action: Mouse moved to (418, 423)
Screenshot: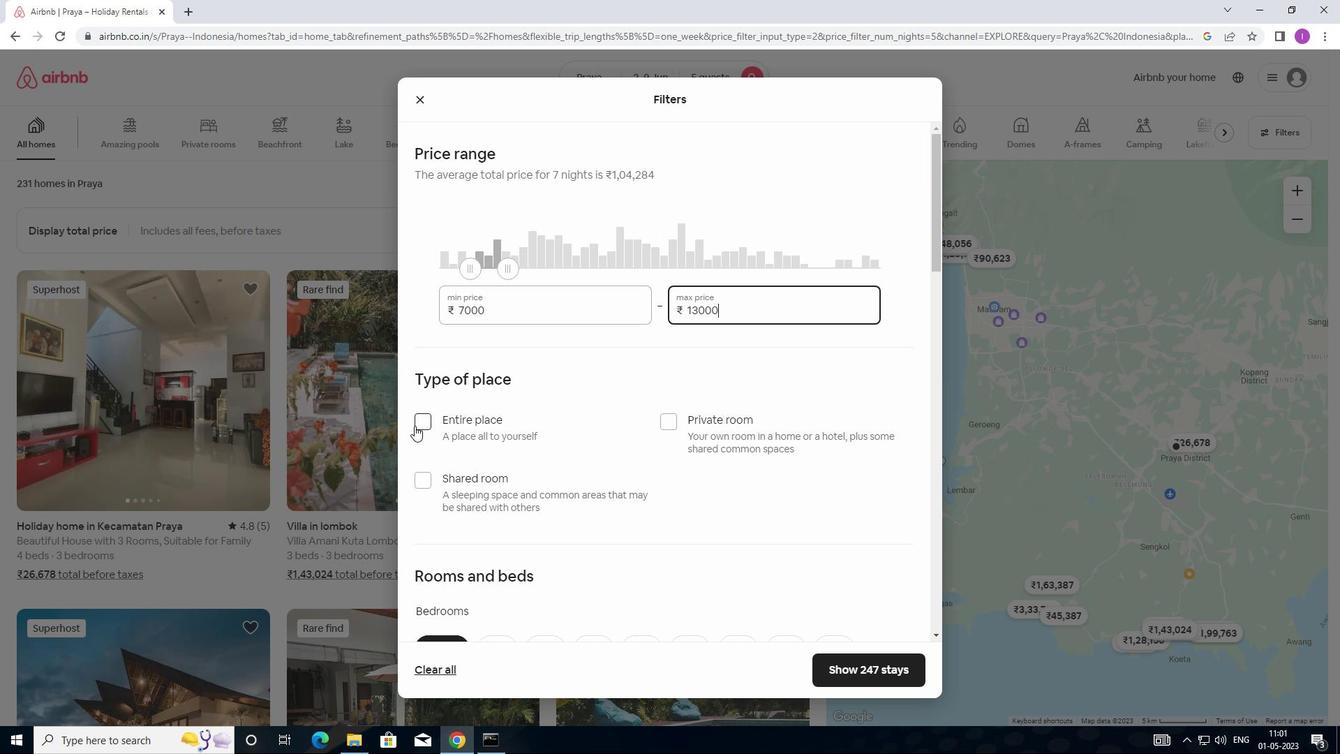 
Action: Mouse pressed left at (418, 423)
Screenshot: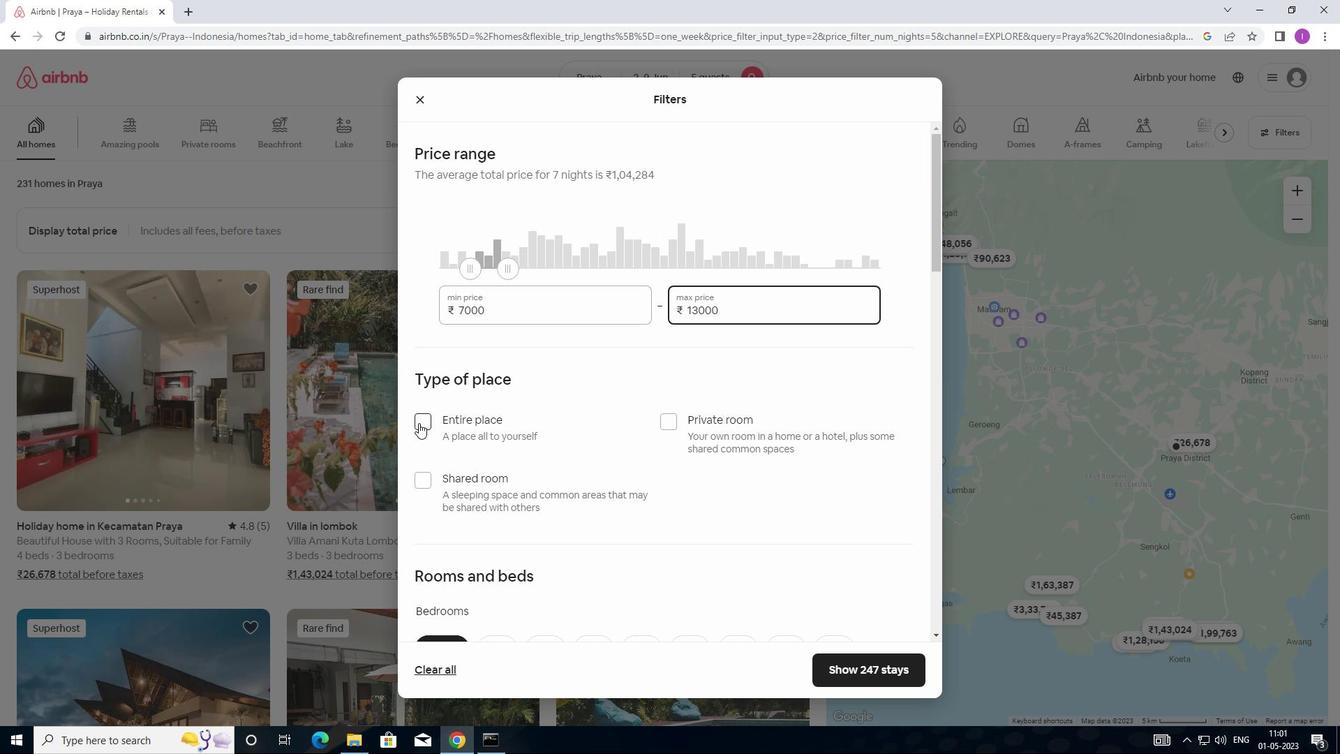
Action: Mouse pressed left at (418, 423)
Screenshot: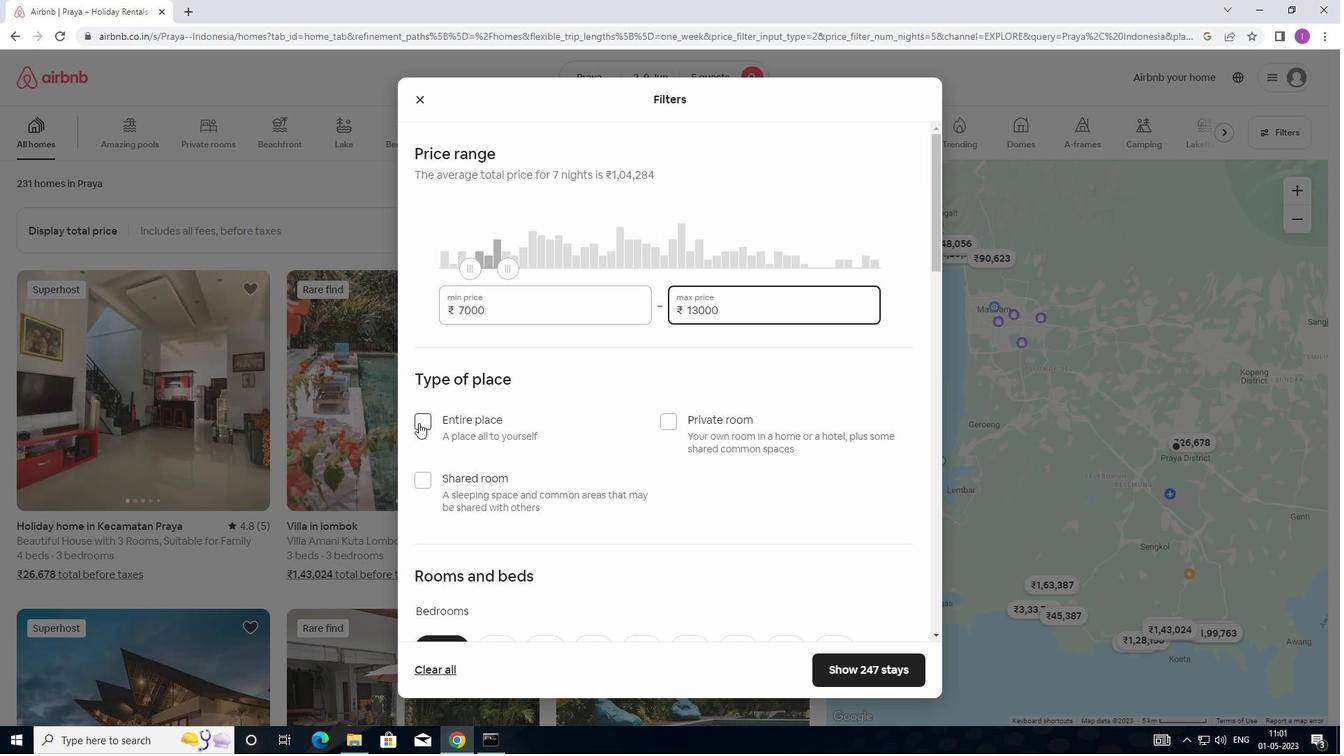 
Action: Mouse moved to (594, 402)
Screenshot: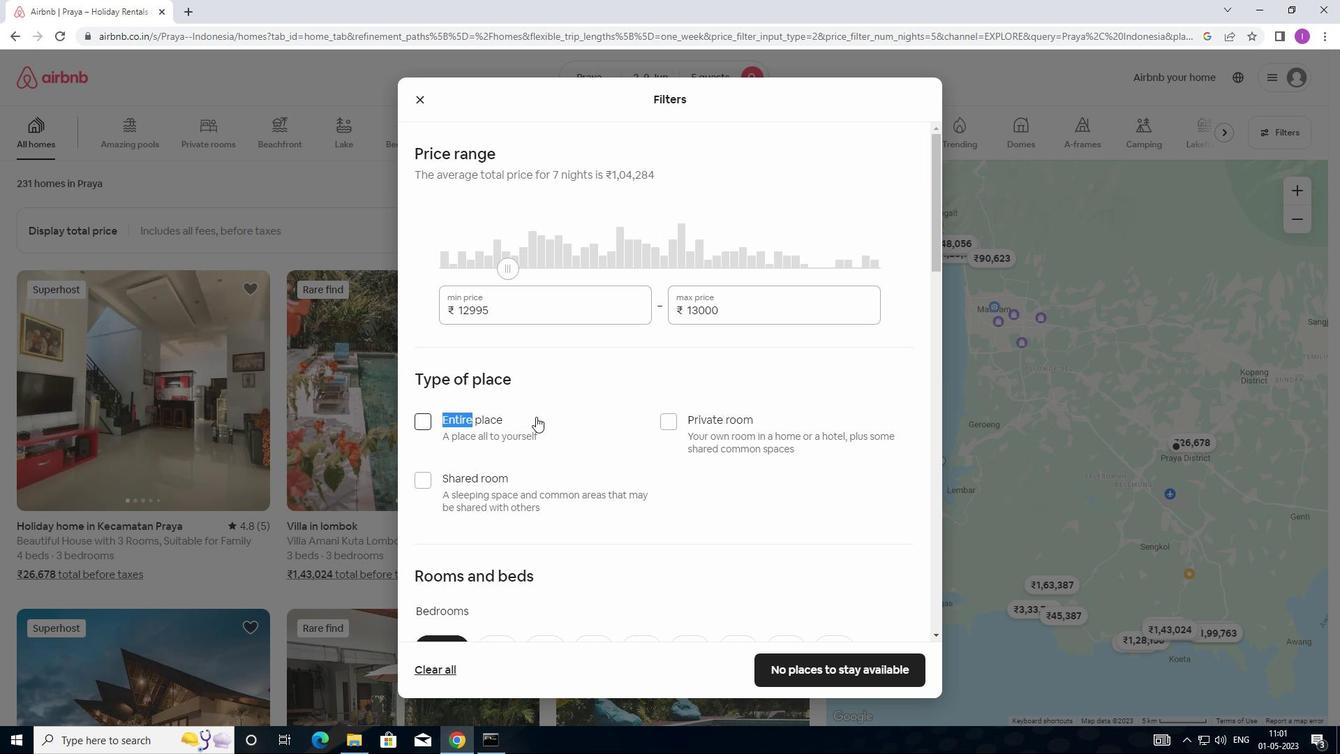 
Action: Mouse pressed left at (594, 402)
Screenshot: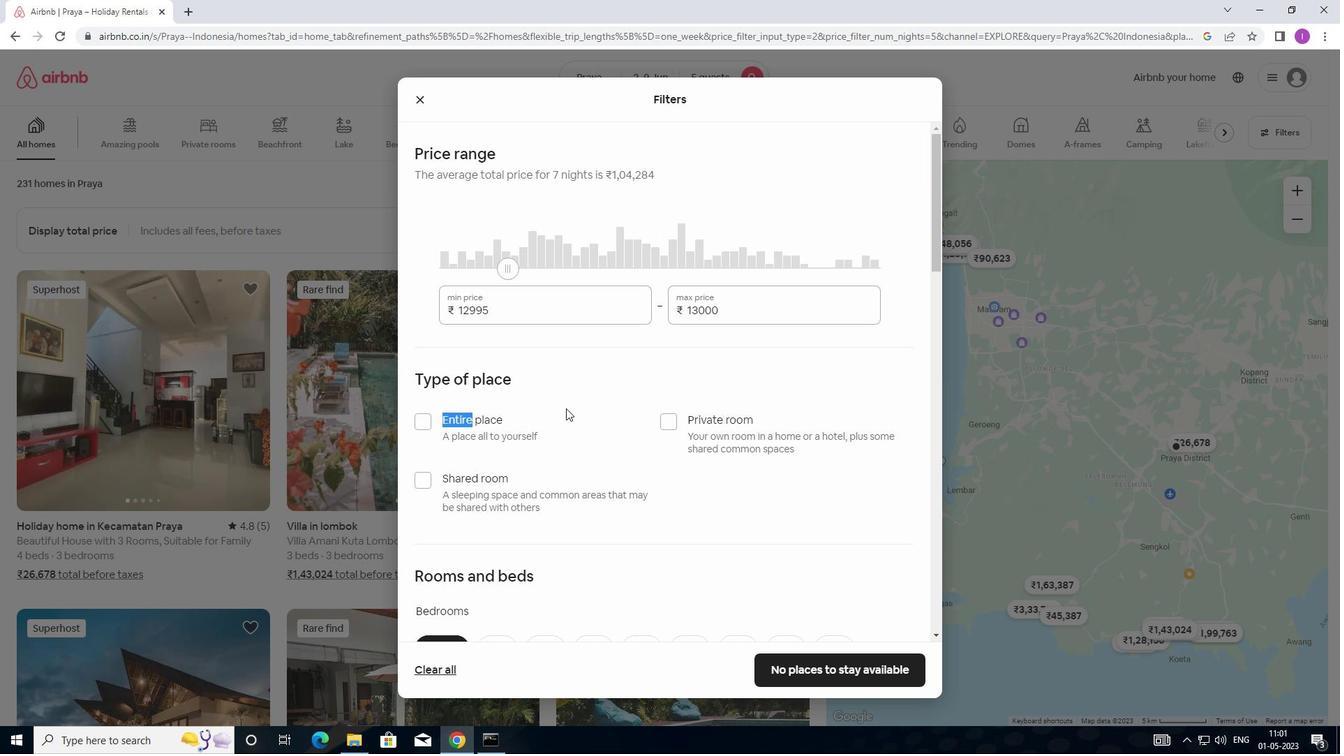
Action: Mouse moved to (665, 420)
Screenshot: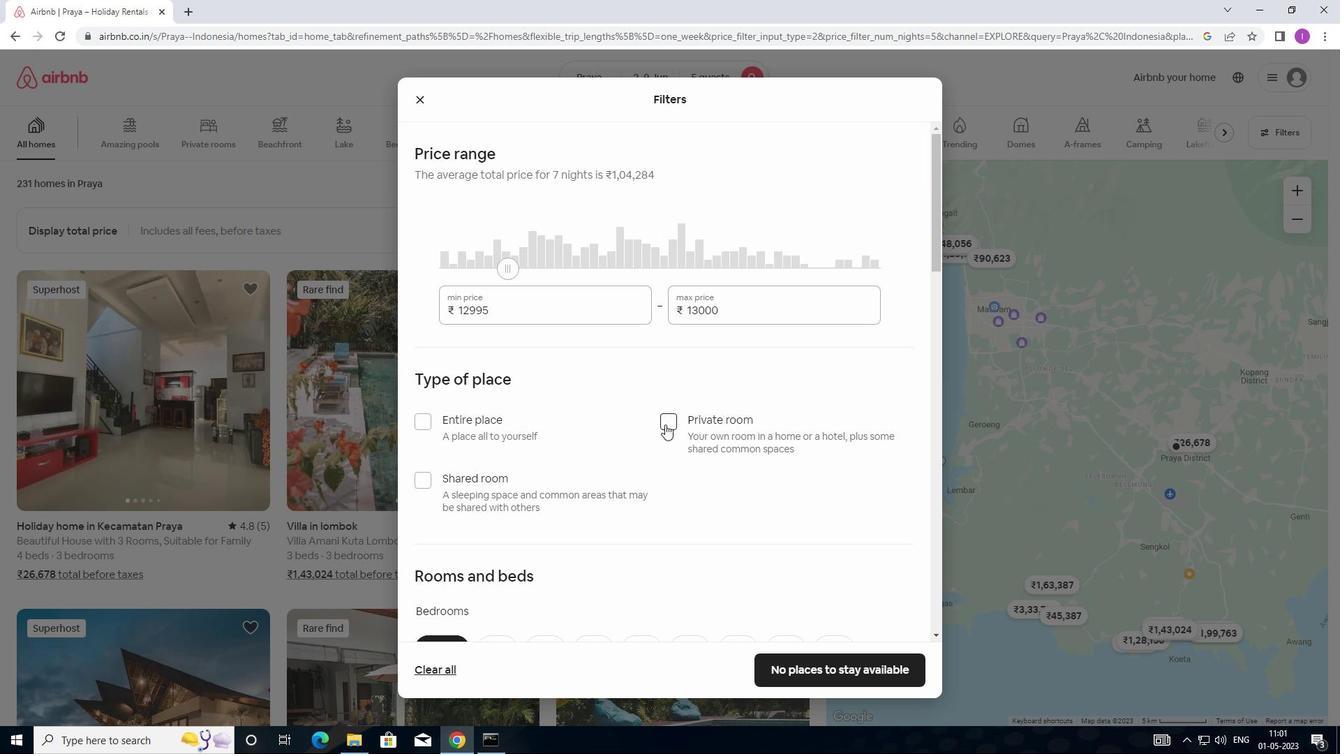 
Action: Mouse pressed left at (665, 420)
Screenshot: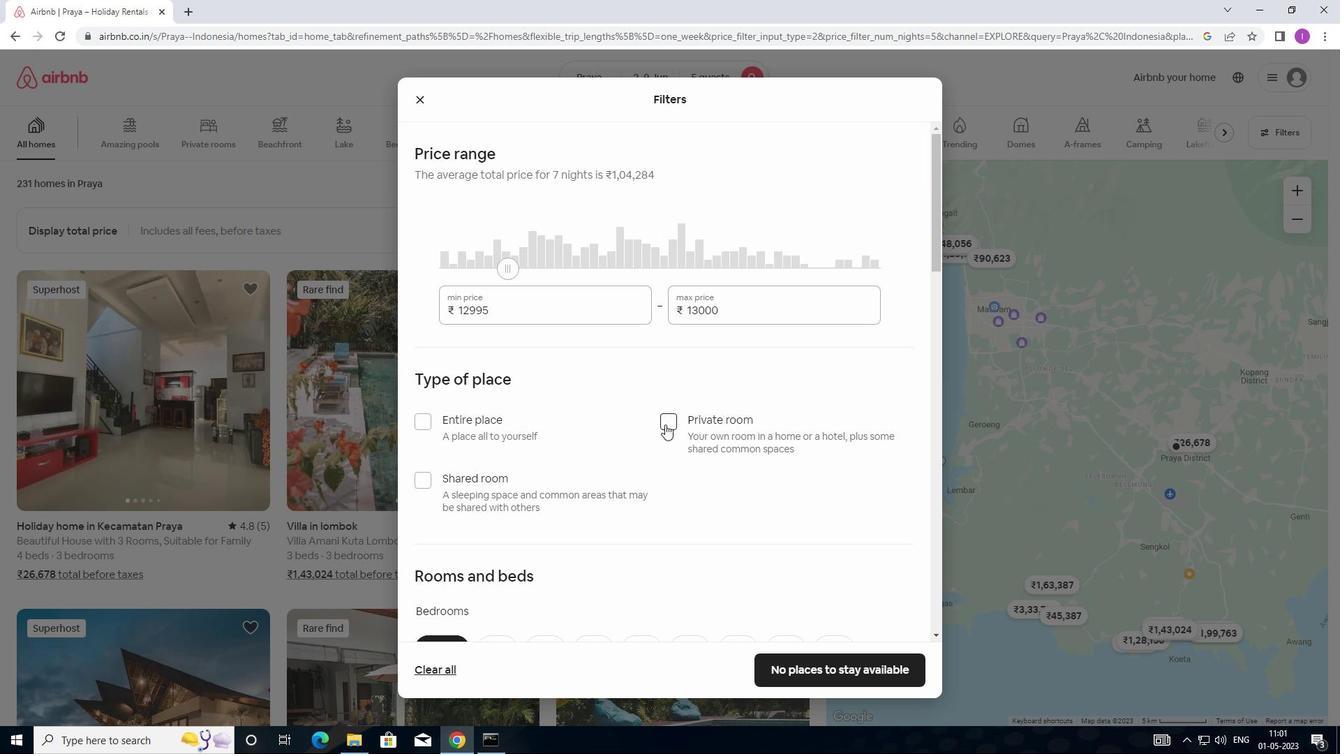 
Action: Mouse moved to (671, 415)
Screenshot: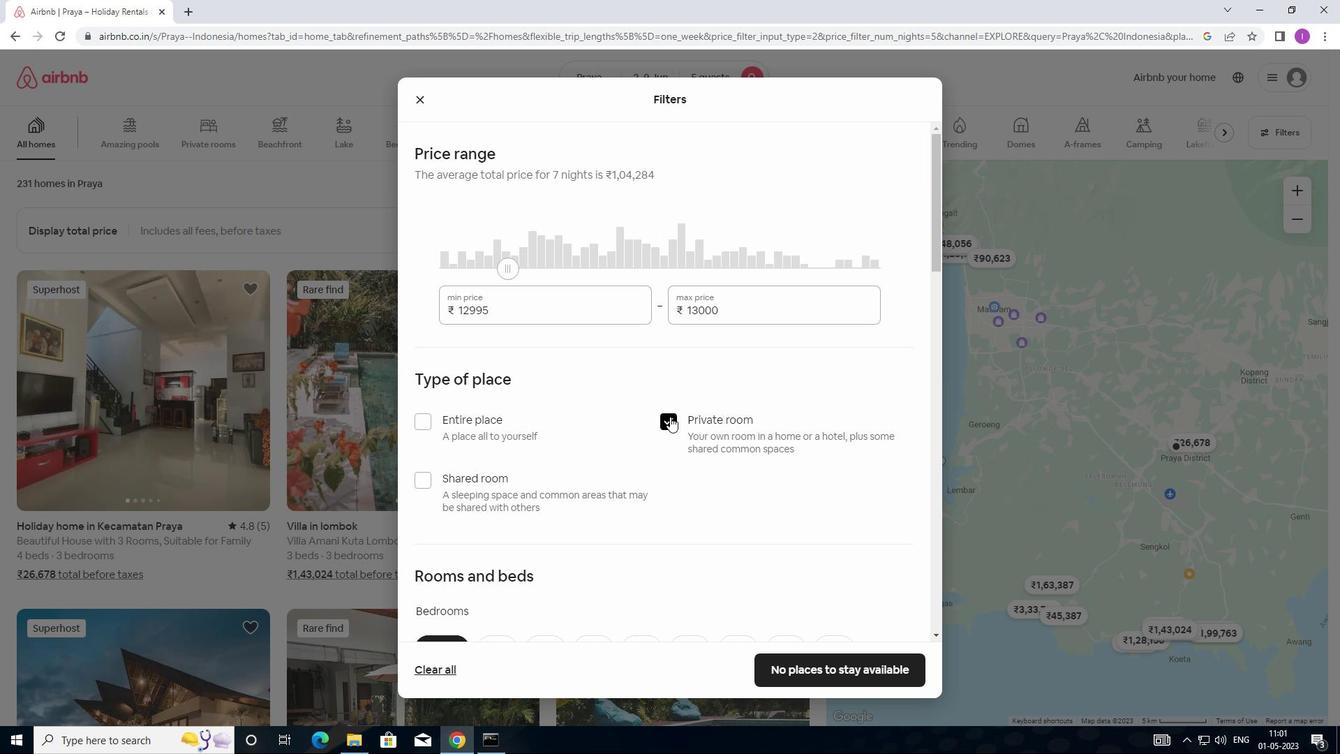 
Action: Mouse pressed left at (671, 415)
Screenshot: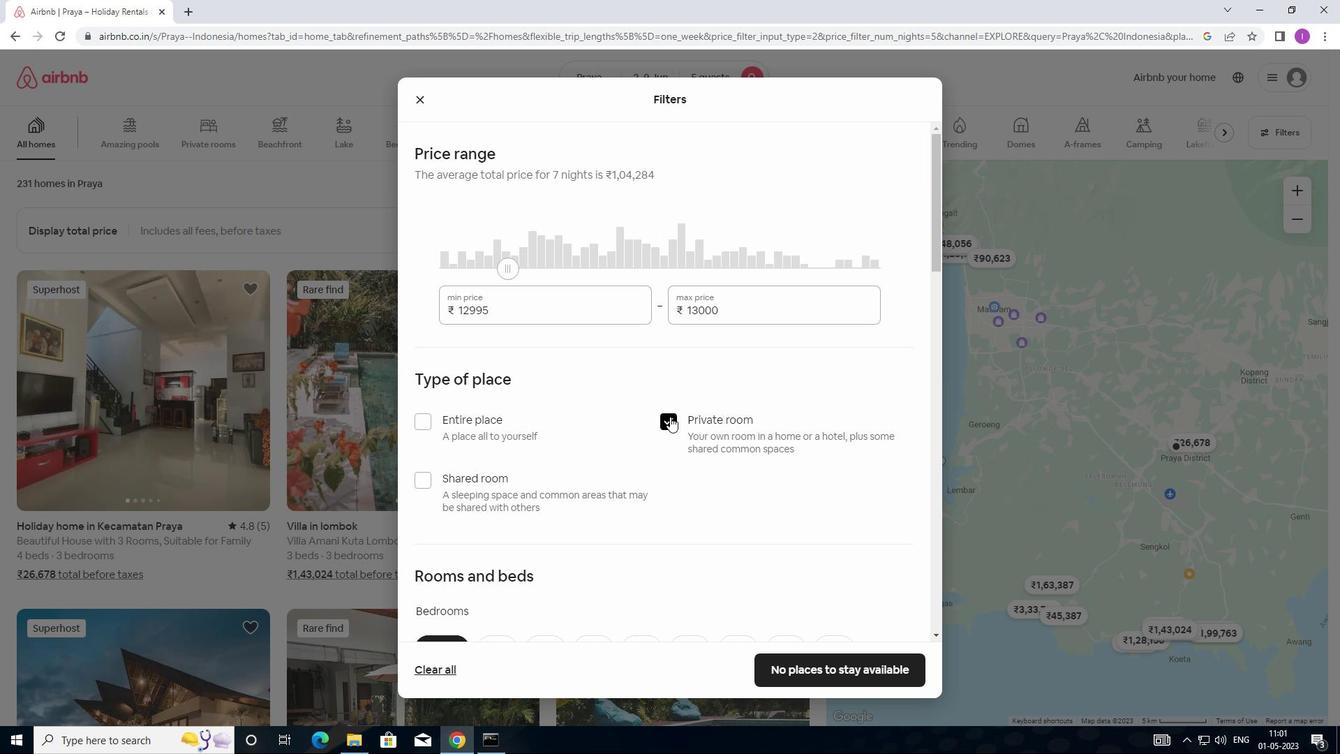 
Action: Mouse moved to (424, 479)
Screenshot: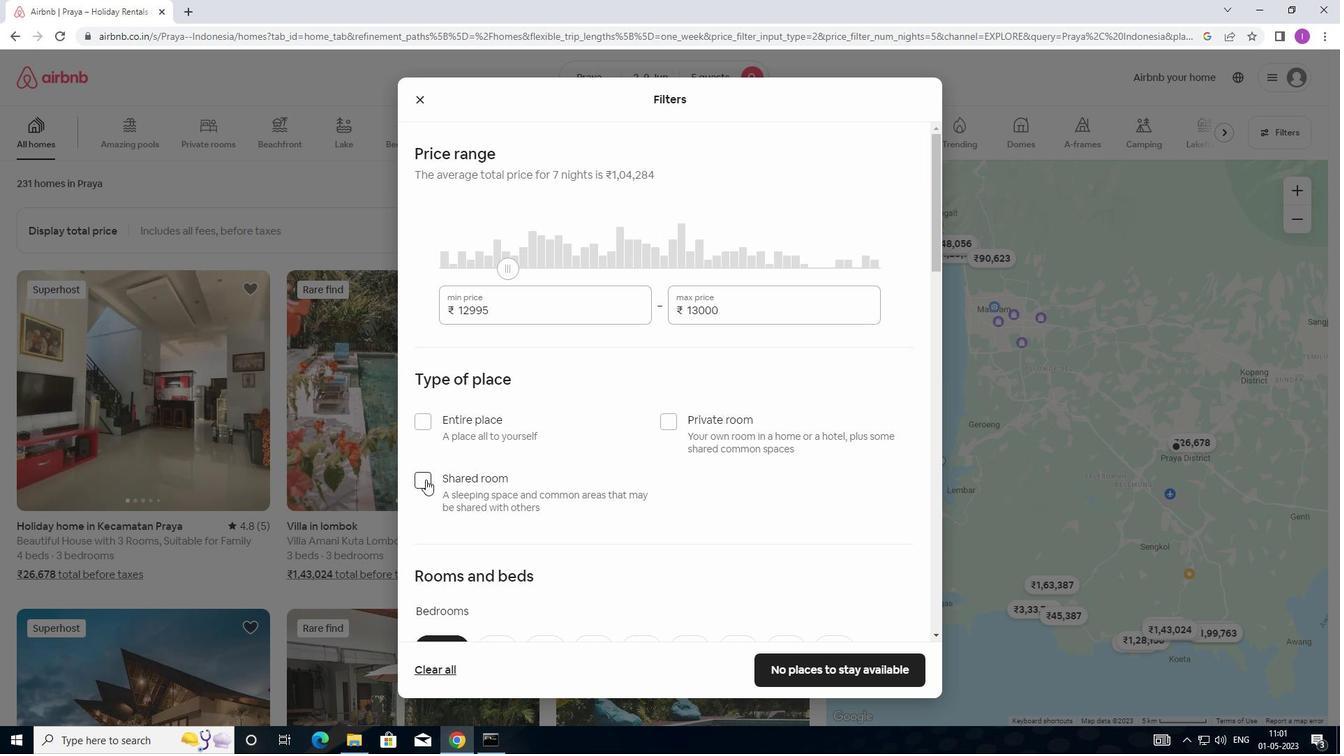 
Action: Mouse pressed left at (424, 479)
Screenshot: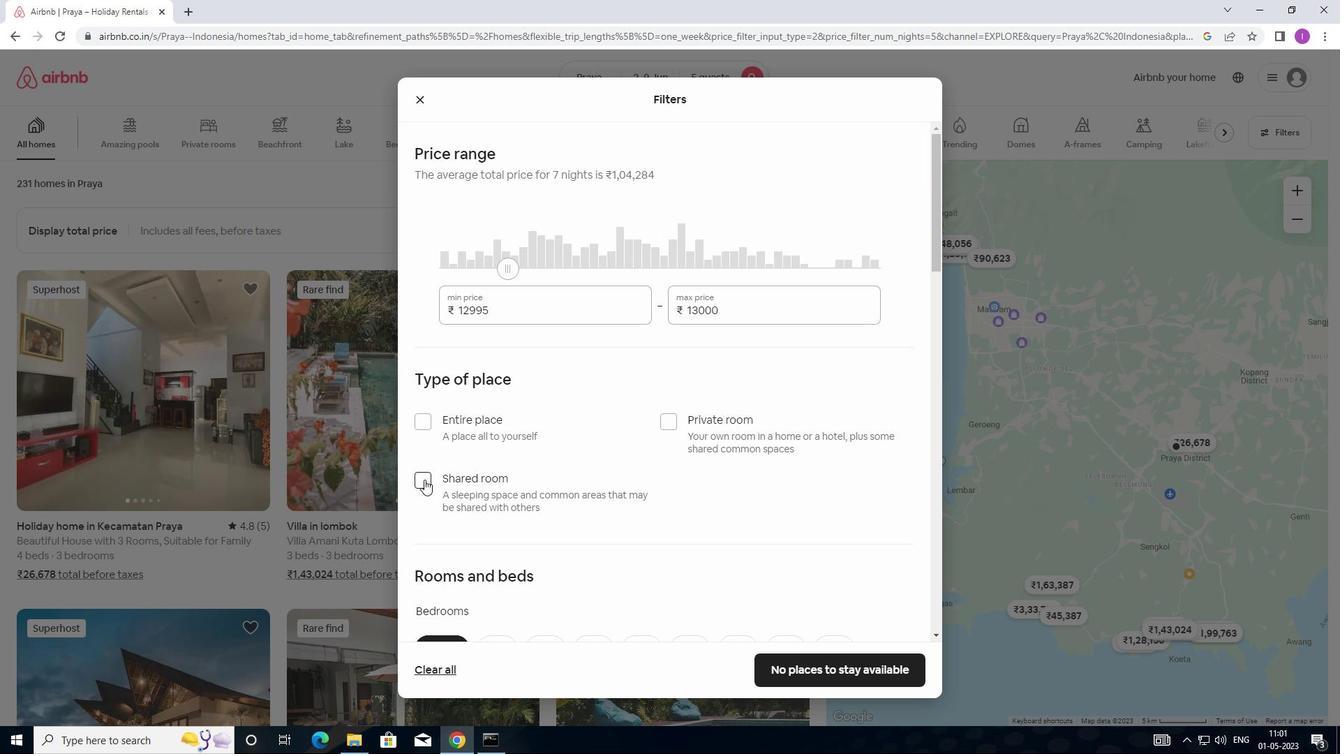 
Action: Mouse moved to (510, 464)
Screenshot: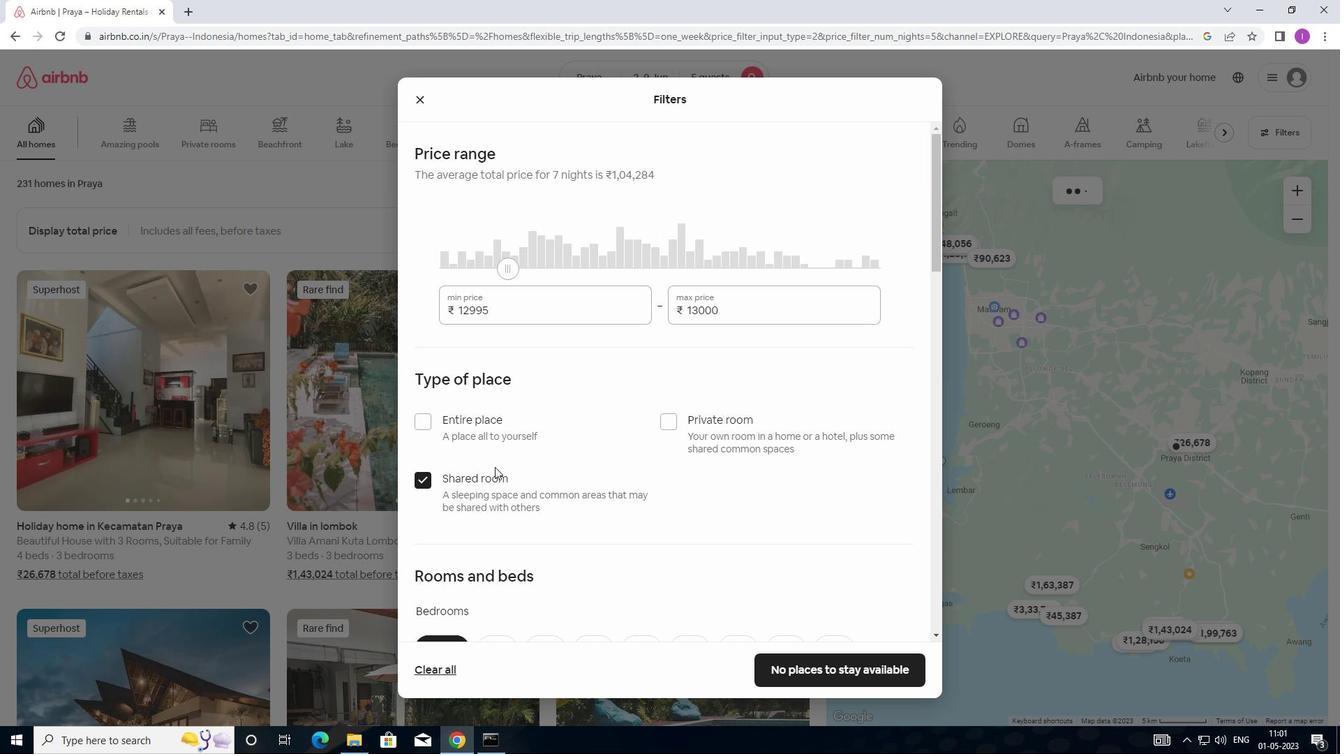 
Action: Mouse scrolled (510, 463) with delta (0, 0)
Screenshot: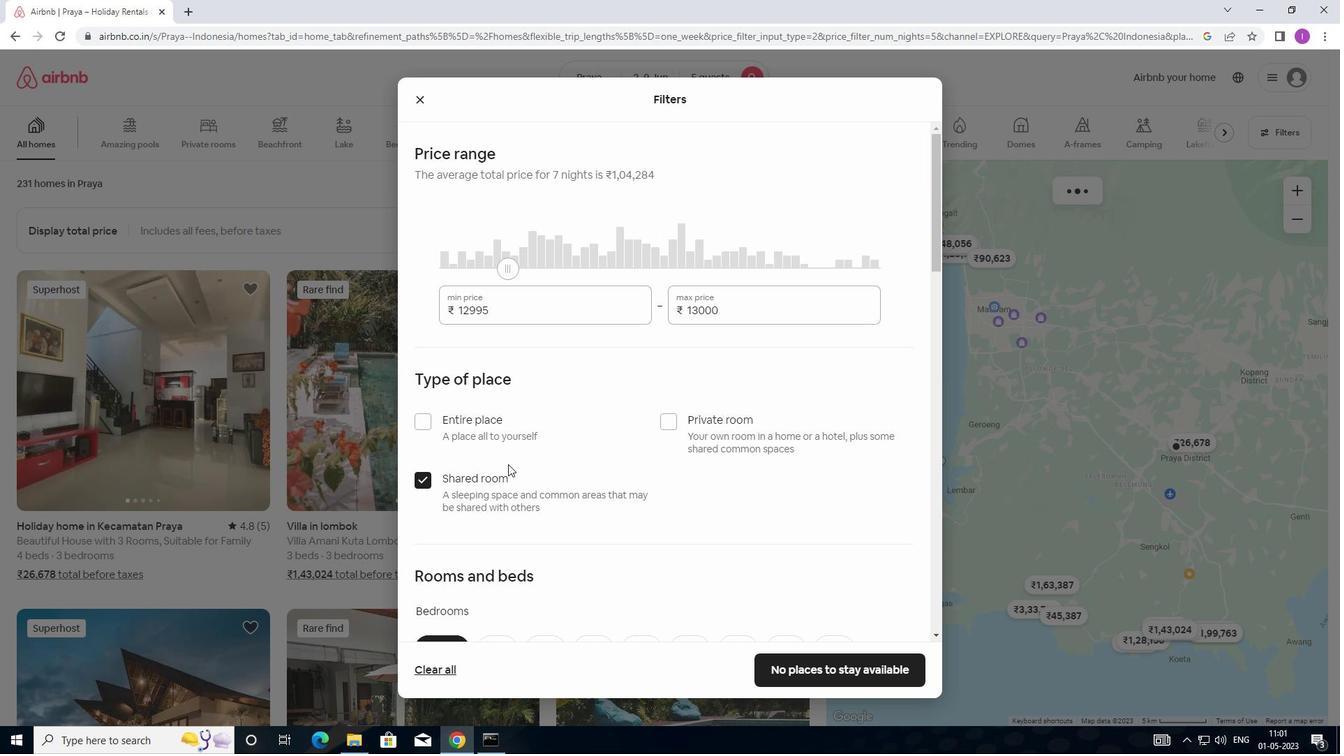 
Action: Mouse moved to (511, 464)
Screenshot: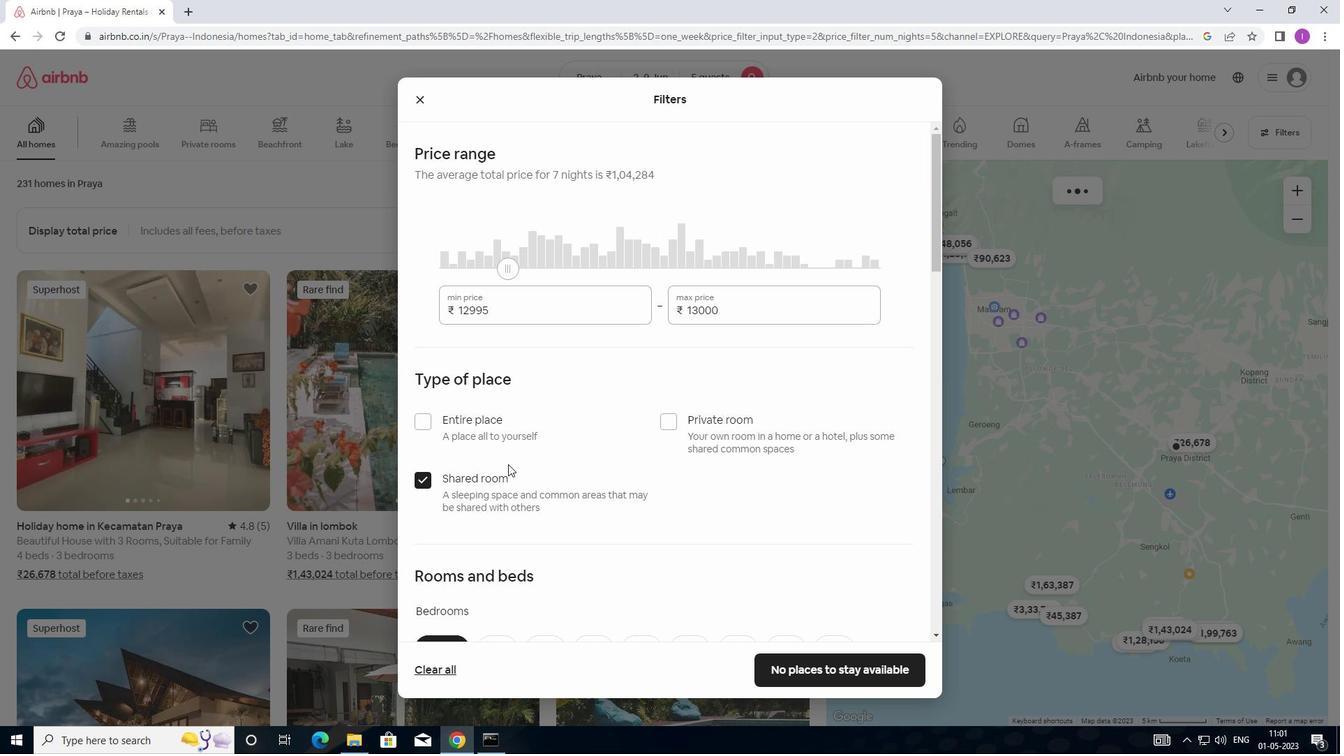 
Action: Mouse scrolled (511, 463) with delta (0, 0)
Screenshot: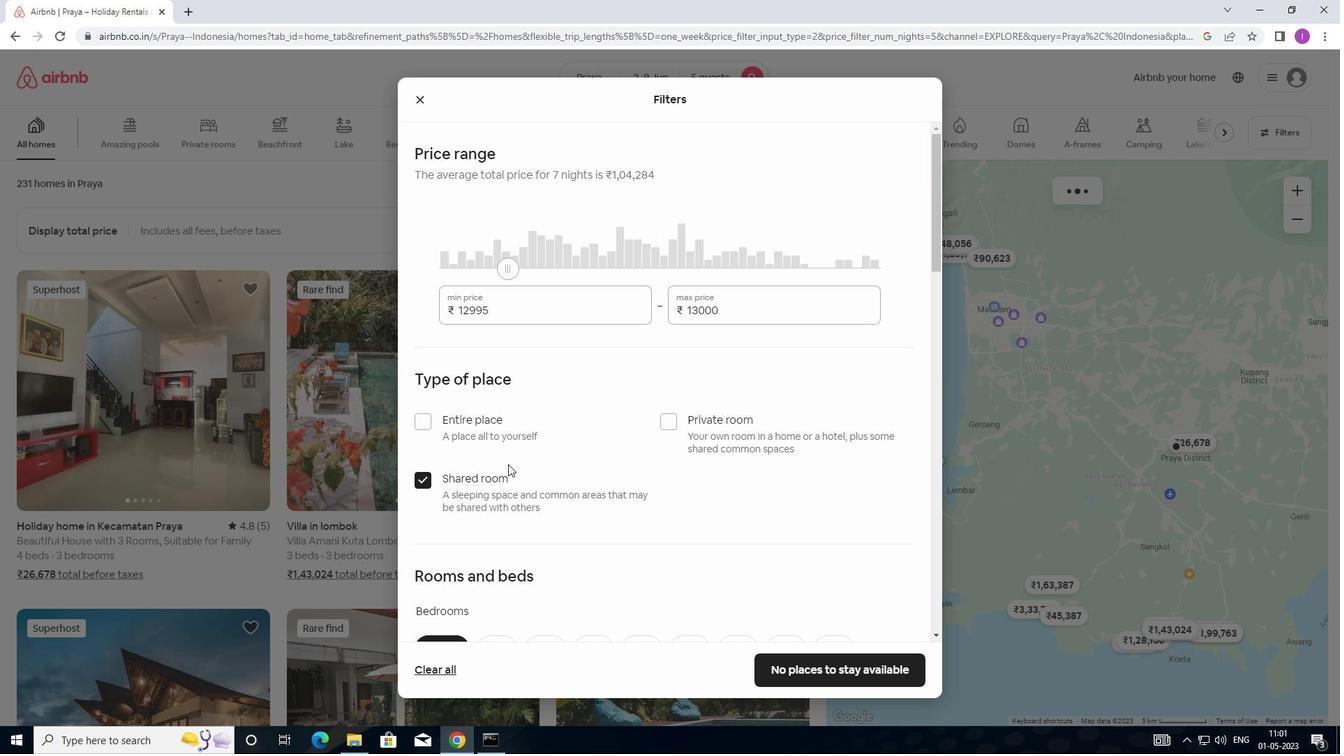 
Action: Mouse moved to (511, 464)
Screenshot: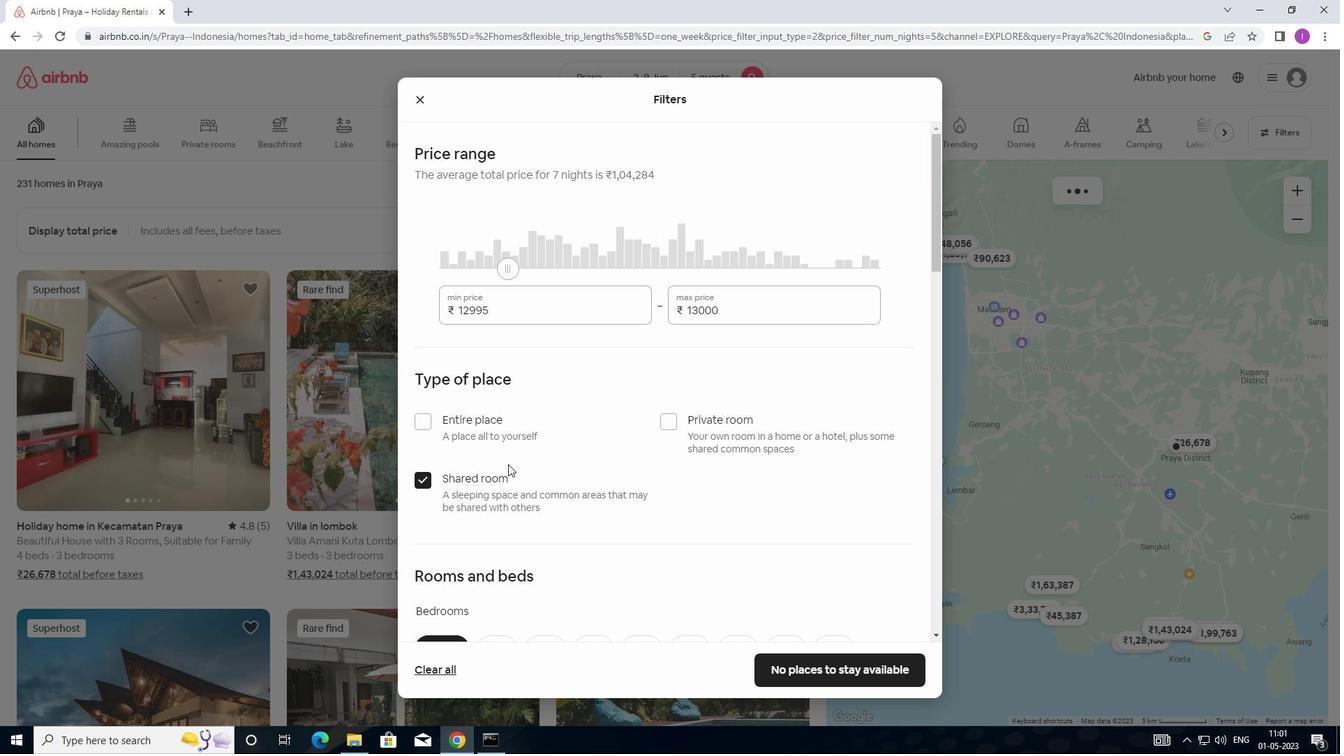 
Action: Mouse scrolled (511, 463) with delta (0, 0)
Screenshot: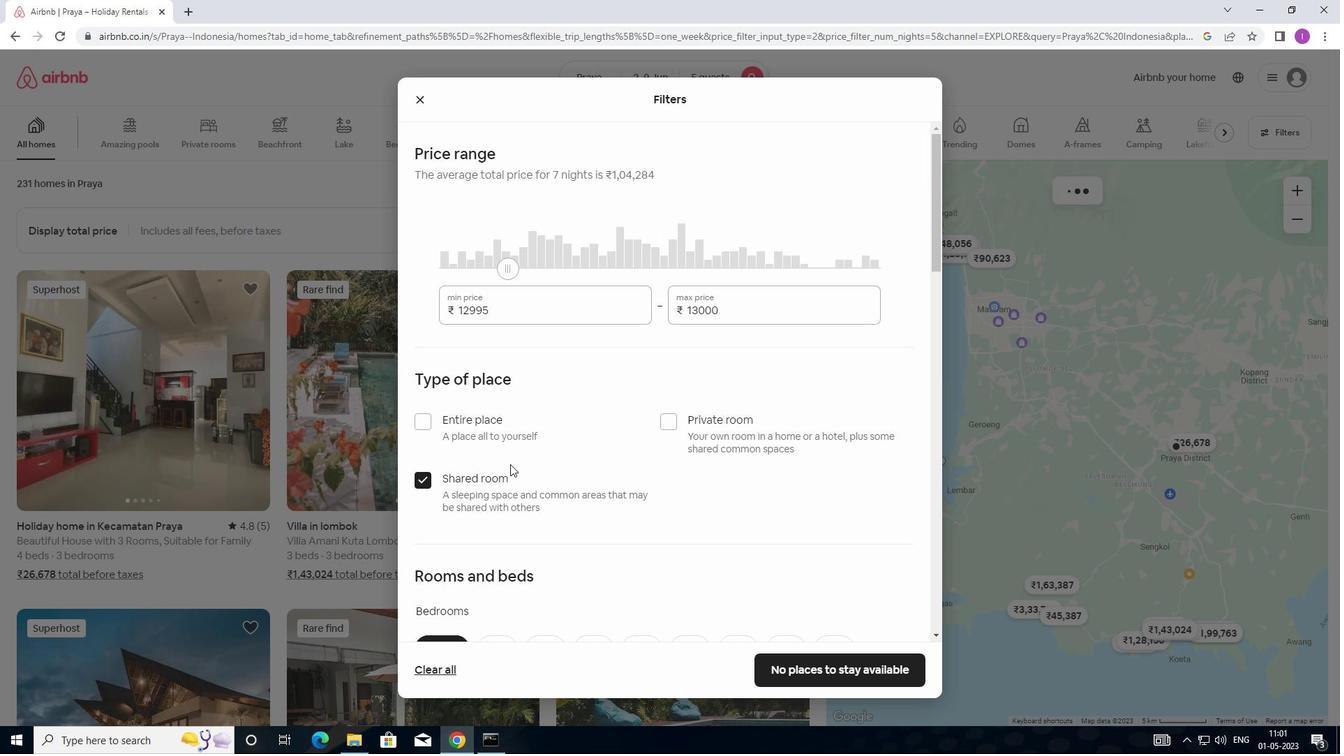 
Action: Mouse scrolled (511, 463) with delta (0, 0)
Screenshot: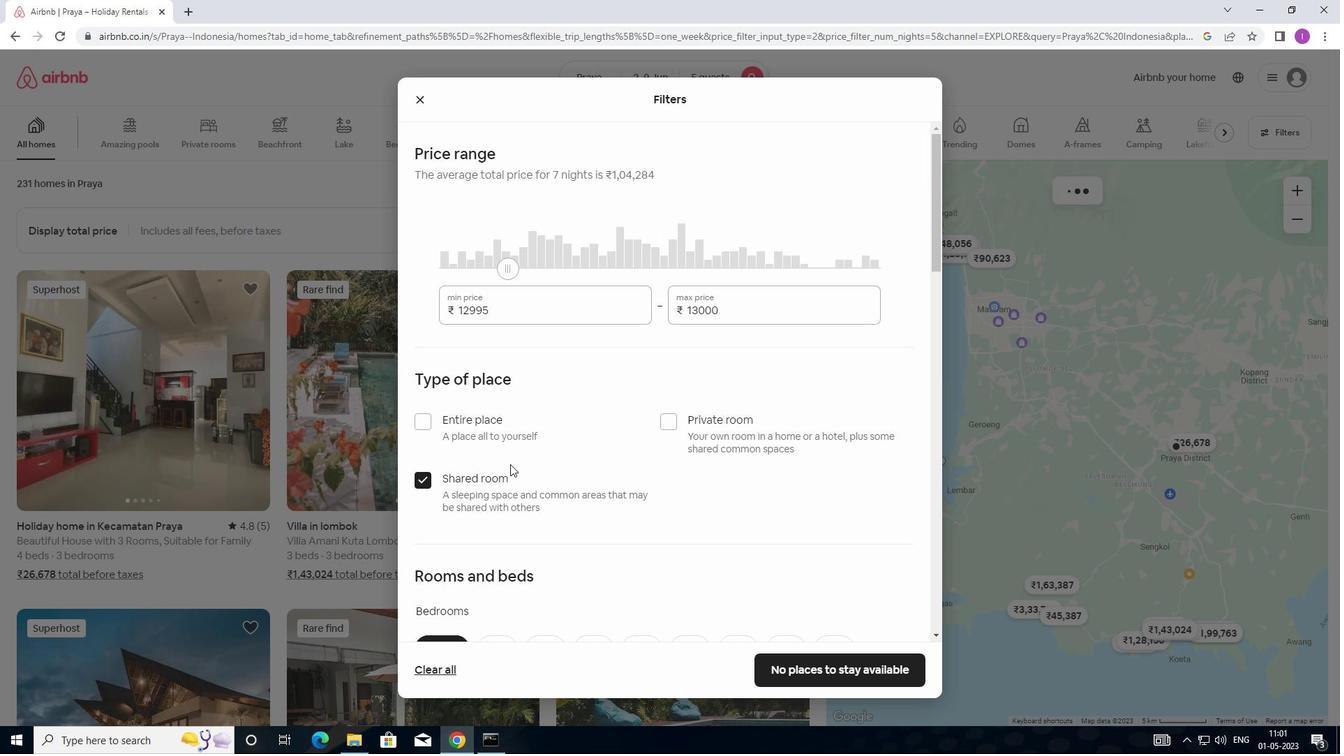 
Action: Mouse moved to (558, 371)
Screenshot: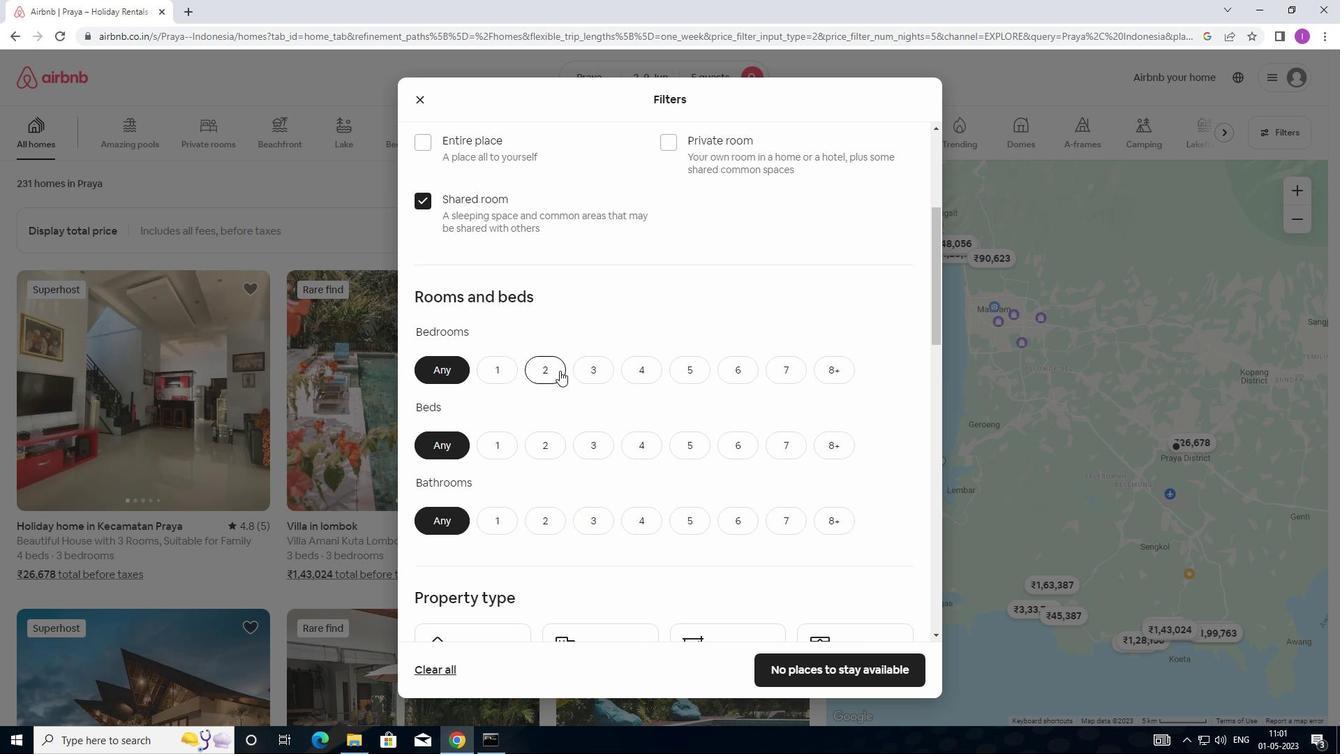 
Action: Mouse pressed left at (558, 371)
Screenshot: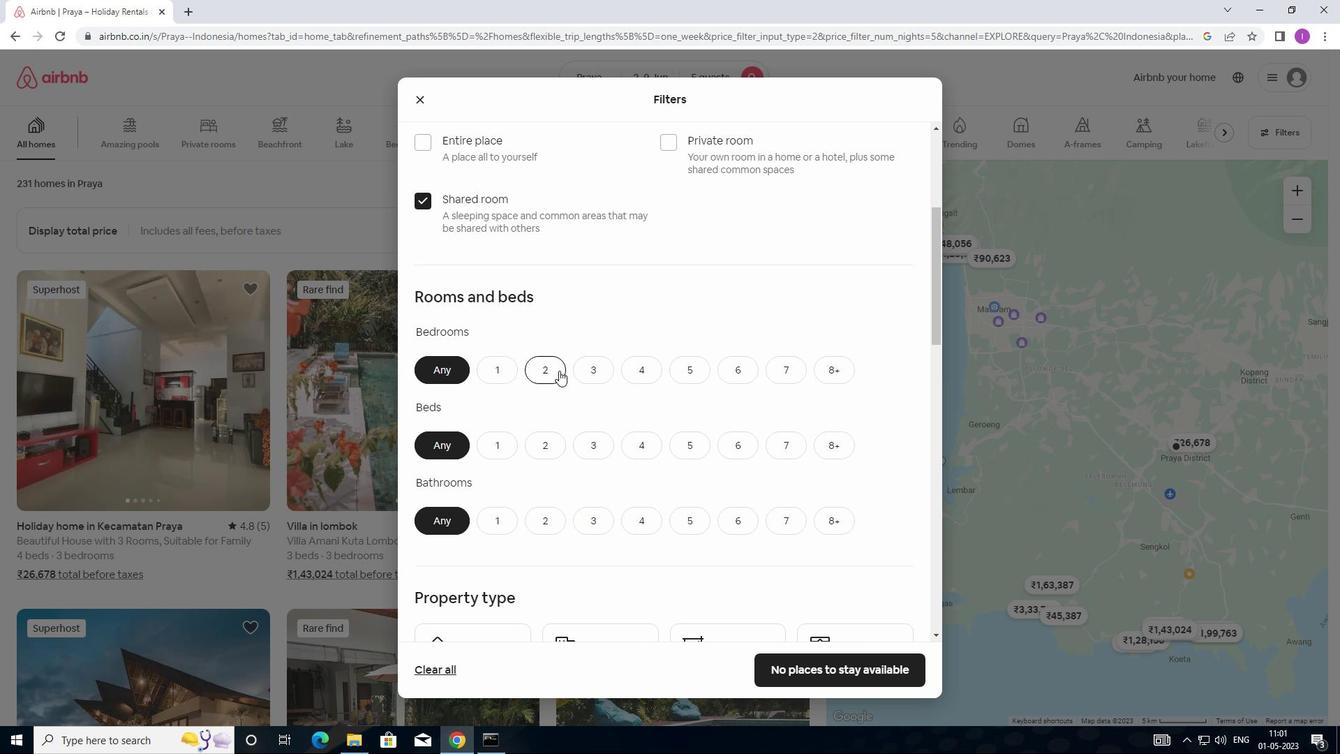 
Action: Mouse moved to (691, 444)
Screenshot: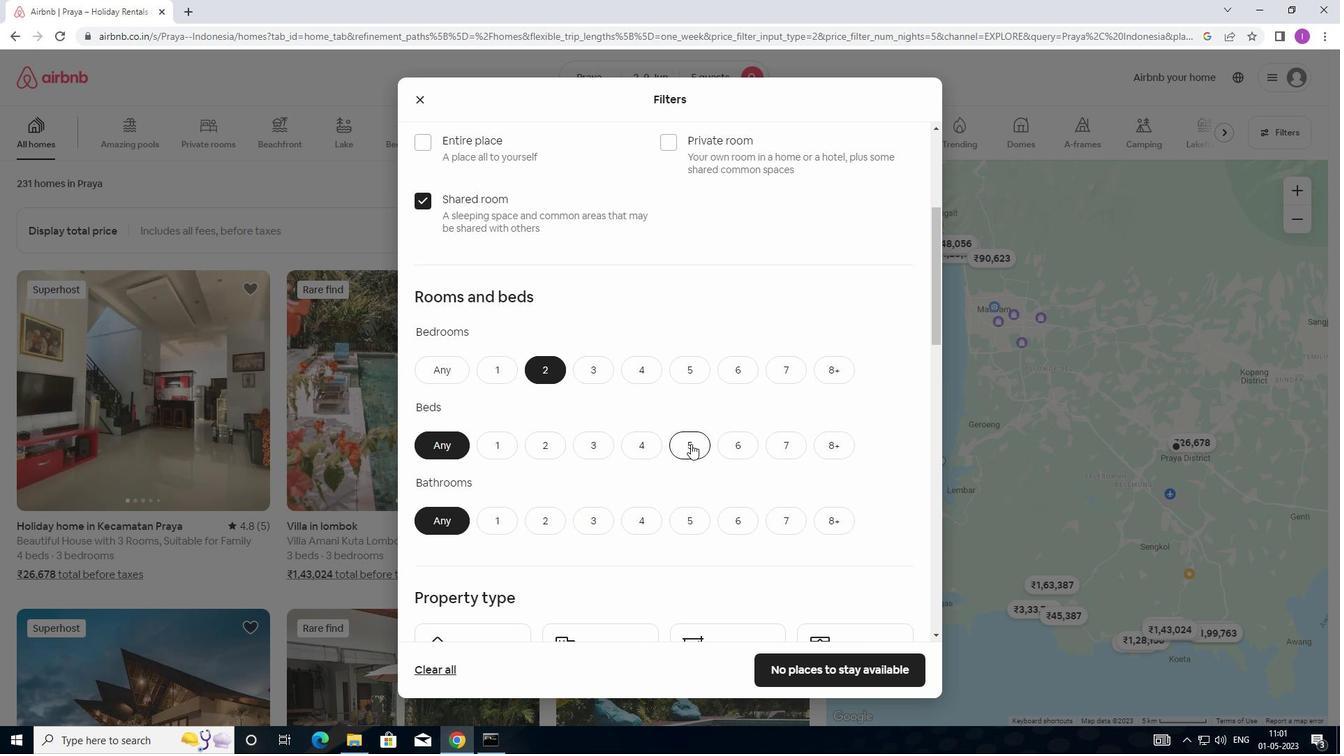 
Action: Mouse pressed left at (691, 444)
Screenshot: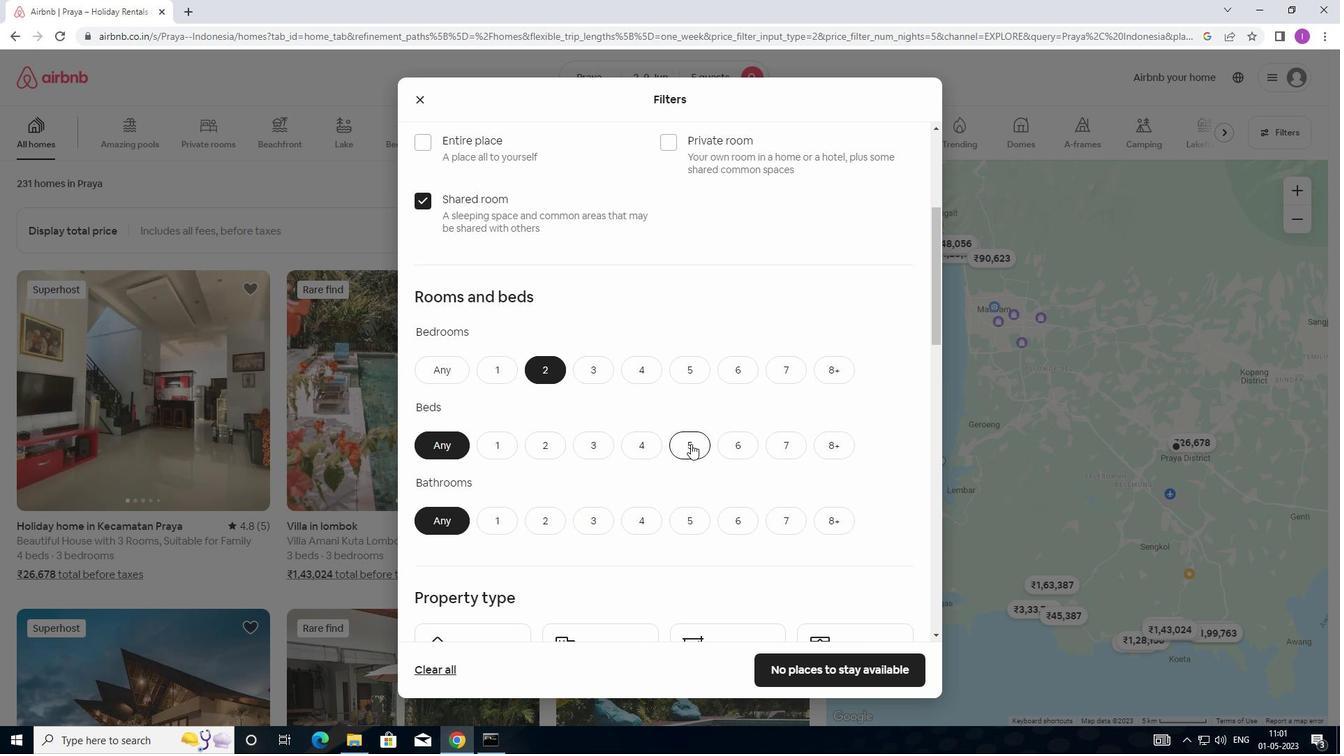 
Action: Mouse moved to (554, 518)
Screenshot: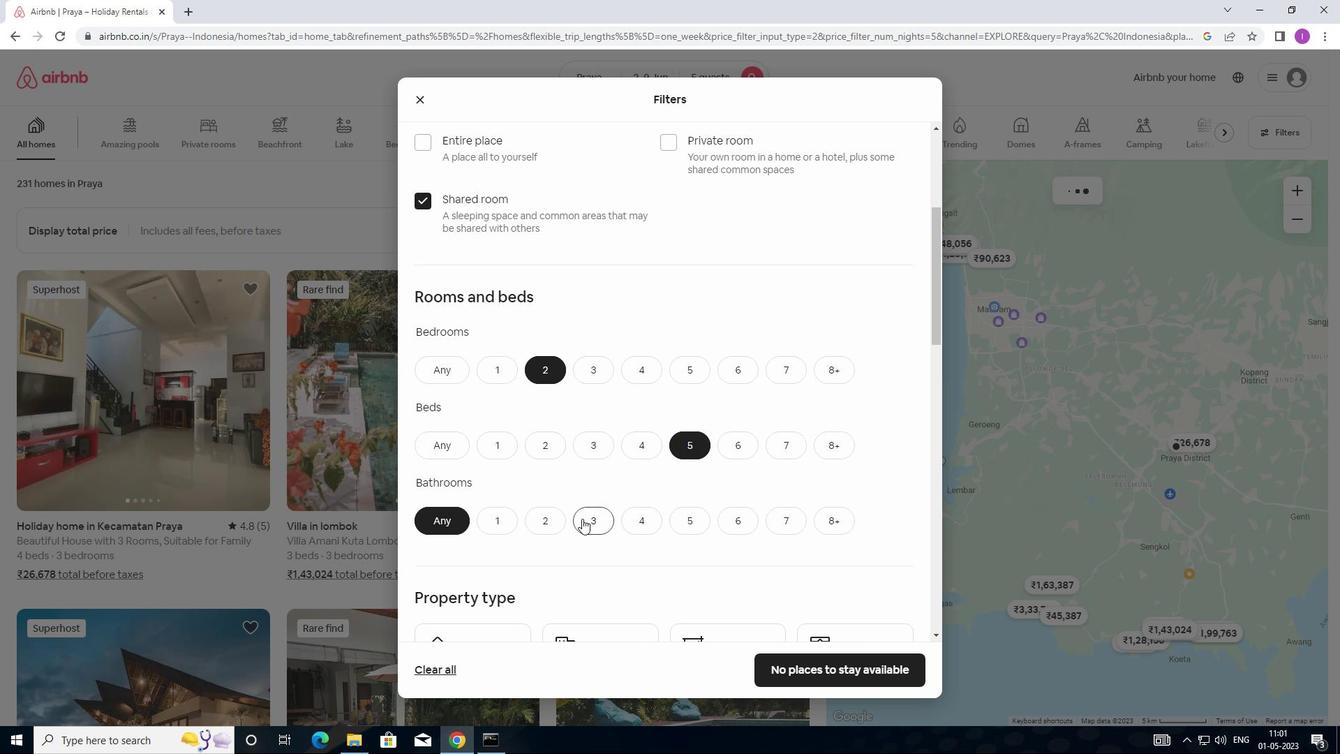 
Action: Mouse pressed left at (554, 518)
Screenshot: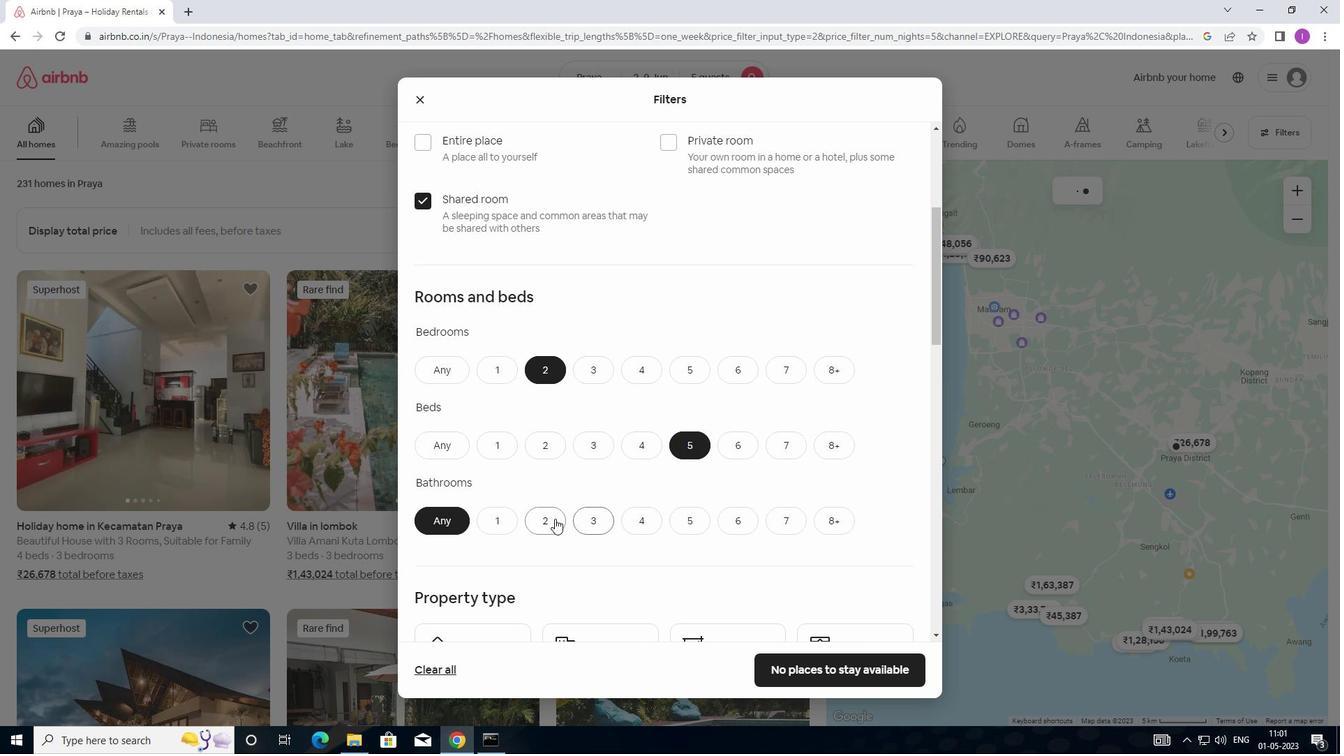 
Action: Mouse moved to (572, 487)
Screenshot: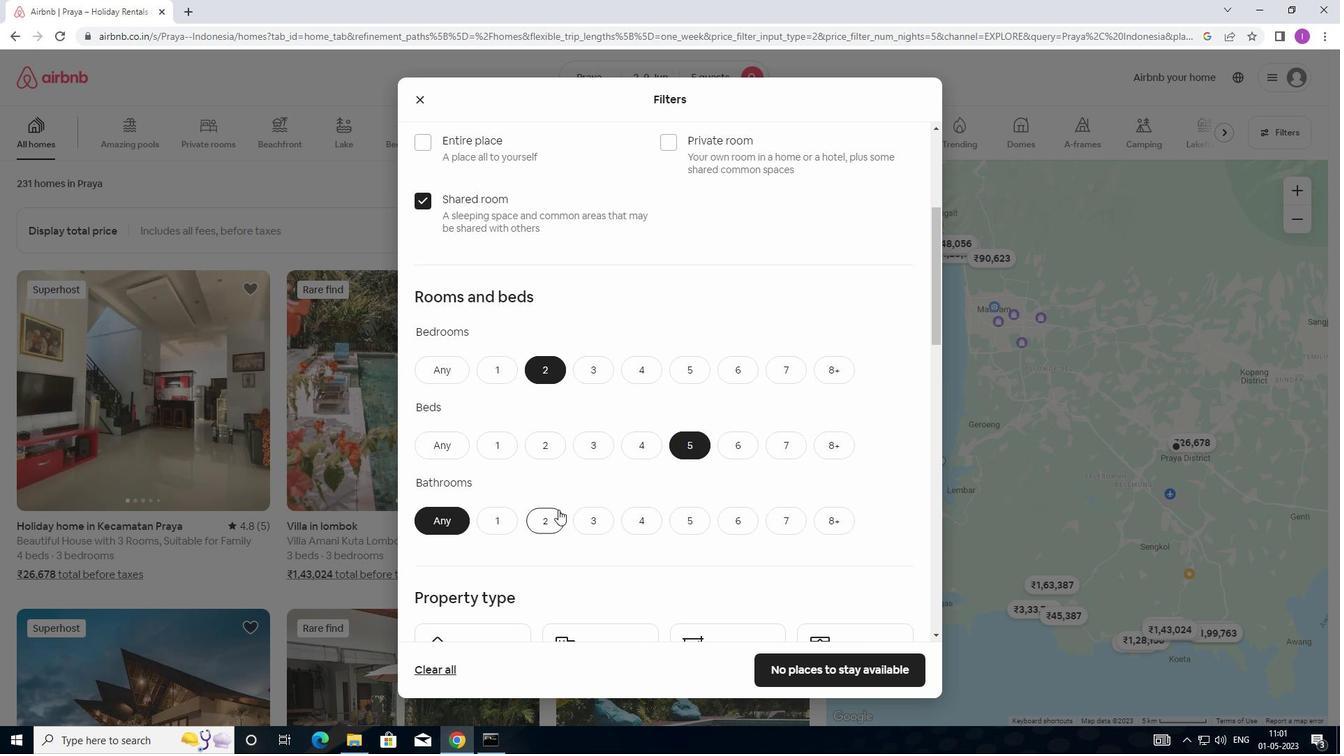 
Action: Mouse scrolled (572, 486) with delta (0, 0)
Screenshot: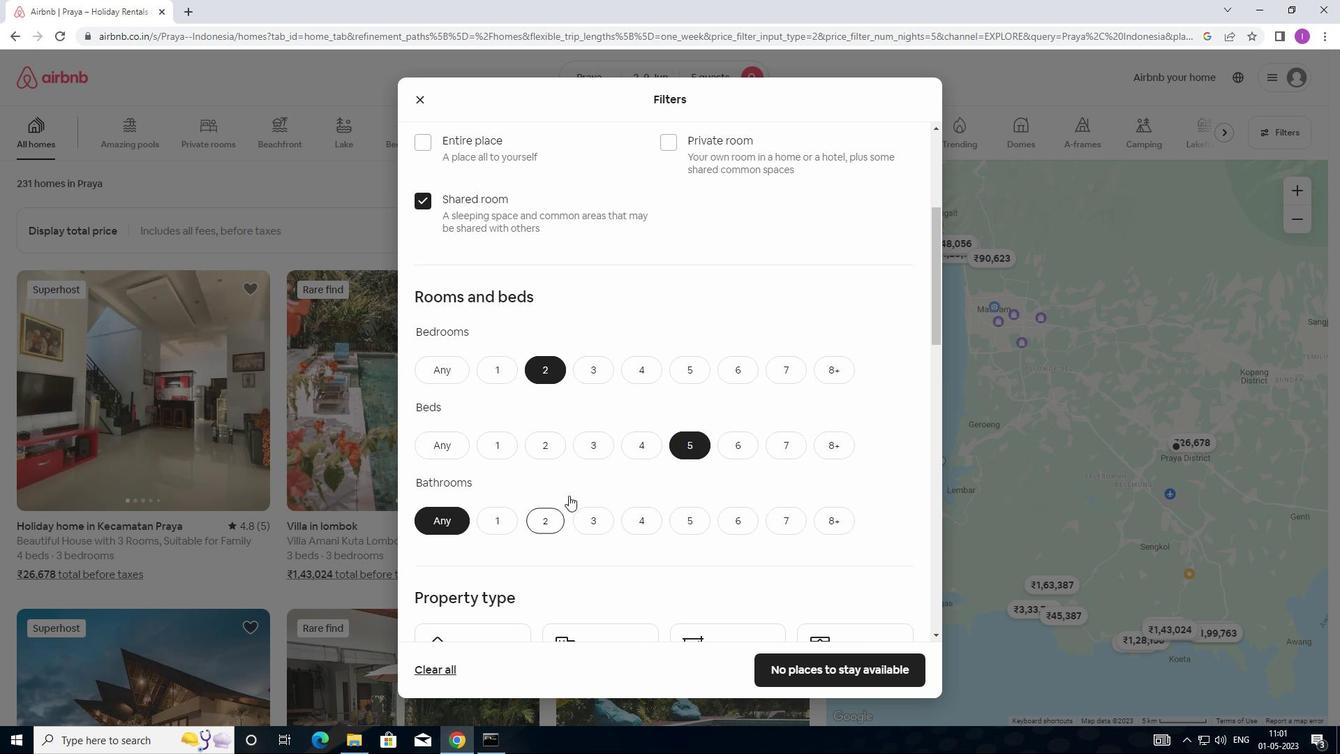 
Action: Mouse moved to (573, 486)
Screenshot: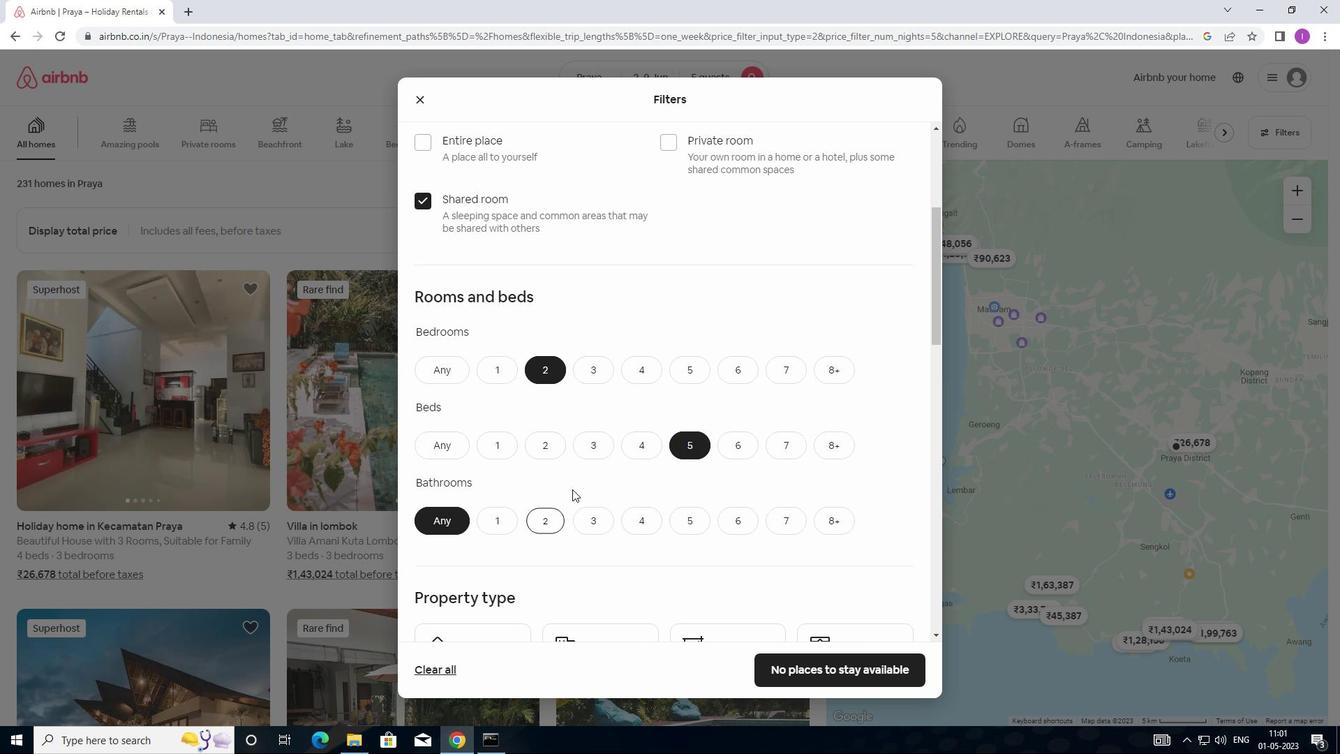 
Action: Mouse scrolled (573, 485) with delta (0, 0)
Screenshot: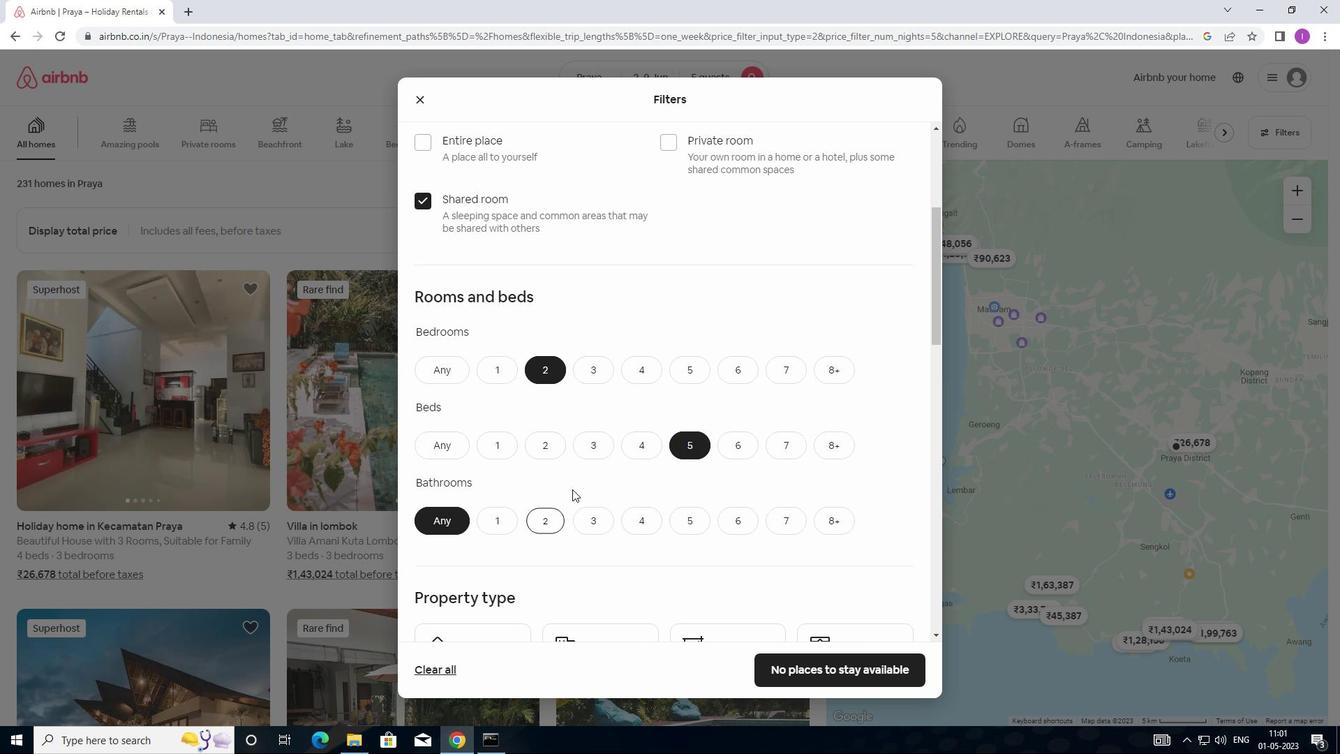 
Action: Mouse moved to (573, 486)
Screenshot: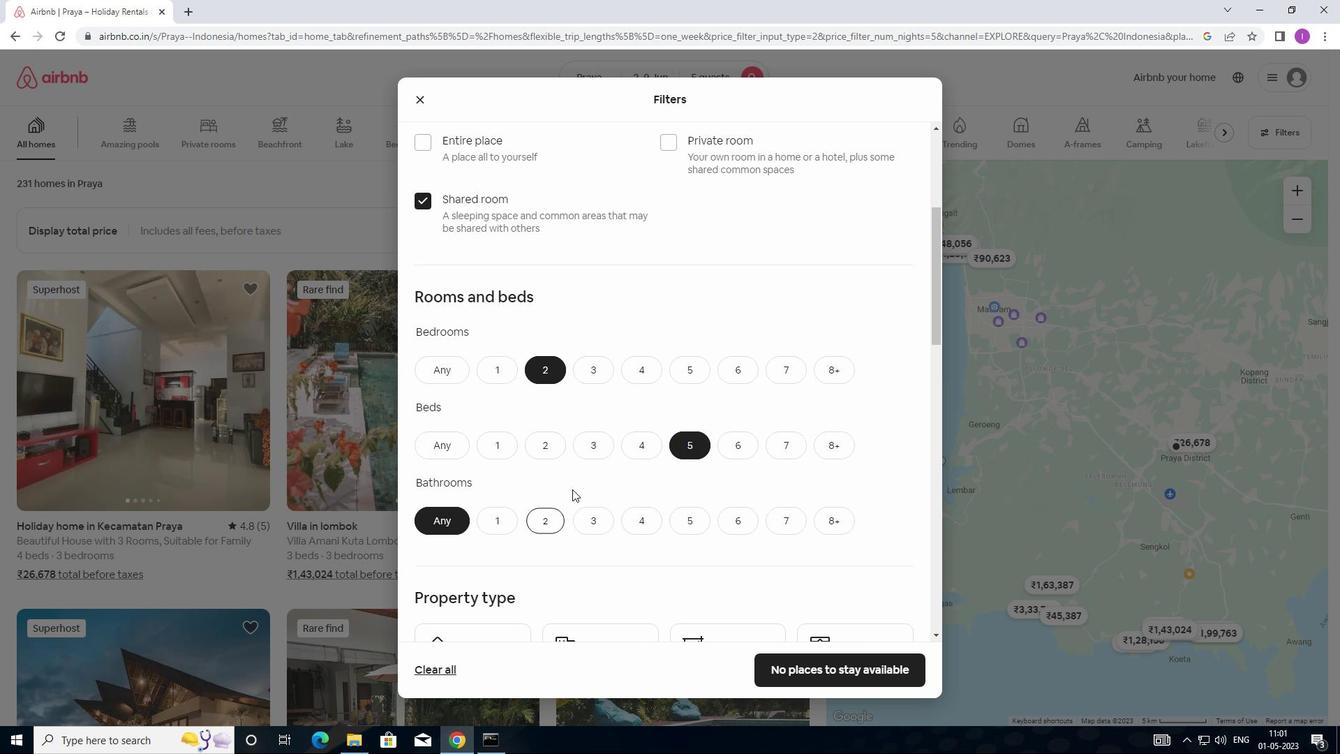 
Action: Mouse scrolled (573, 485) with delta (0, 0)
Screenshot: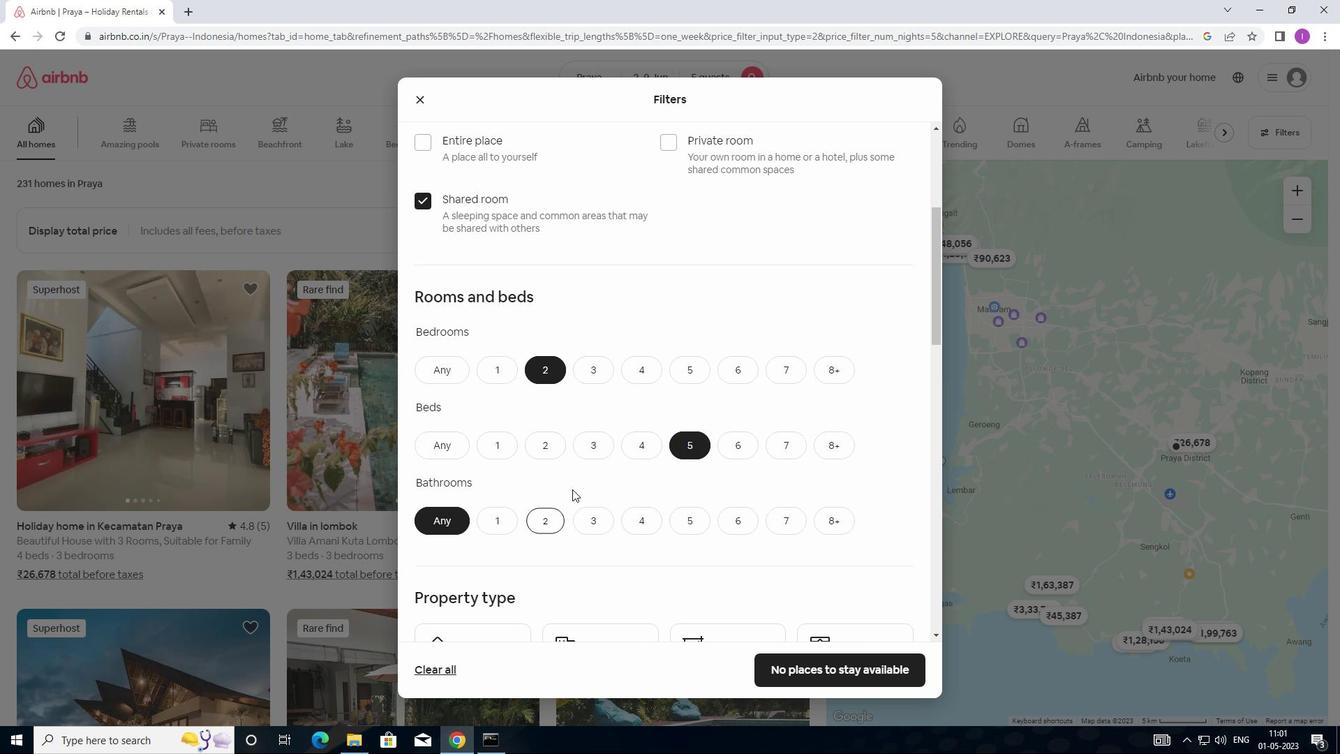 
Action: Mouse scrolled (573, 485) with delta (0, 0)
Screenshot: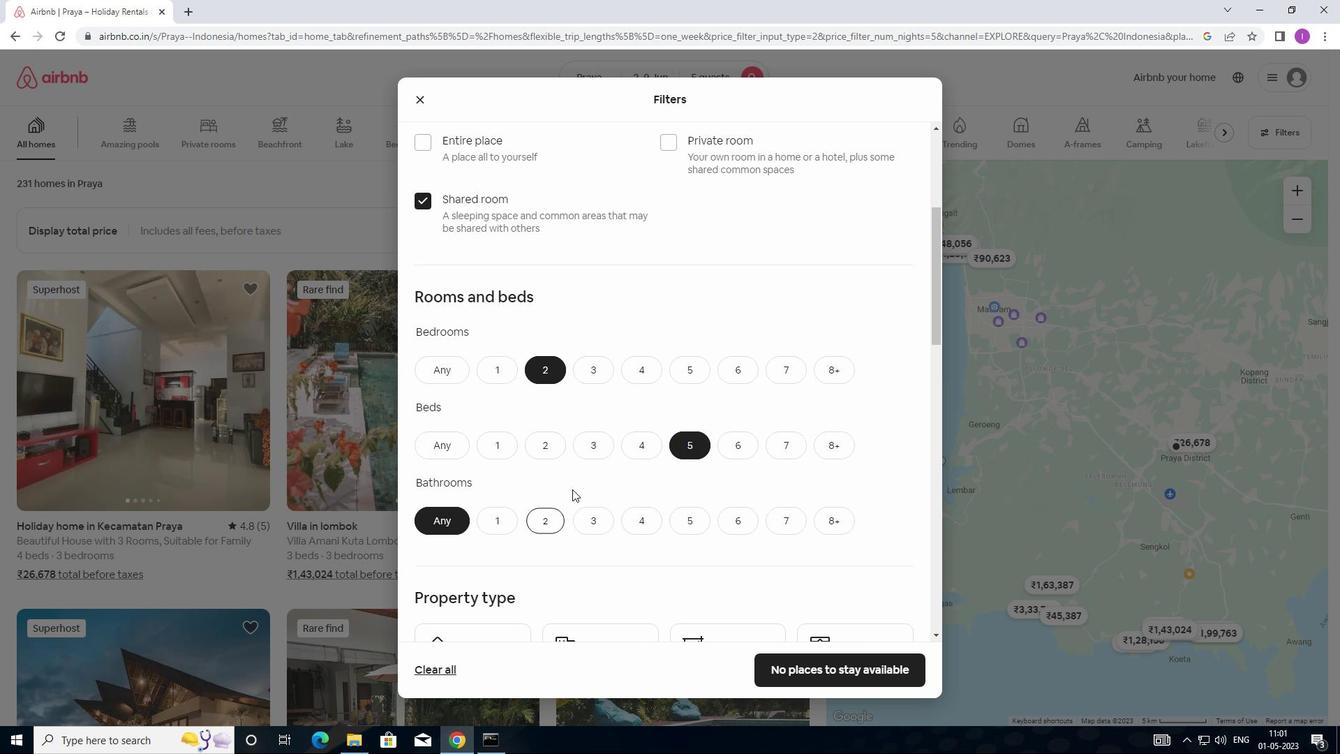 
Action: Mouse scrolled (573, 485) with delta (0, 0)
Screenshot: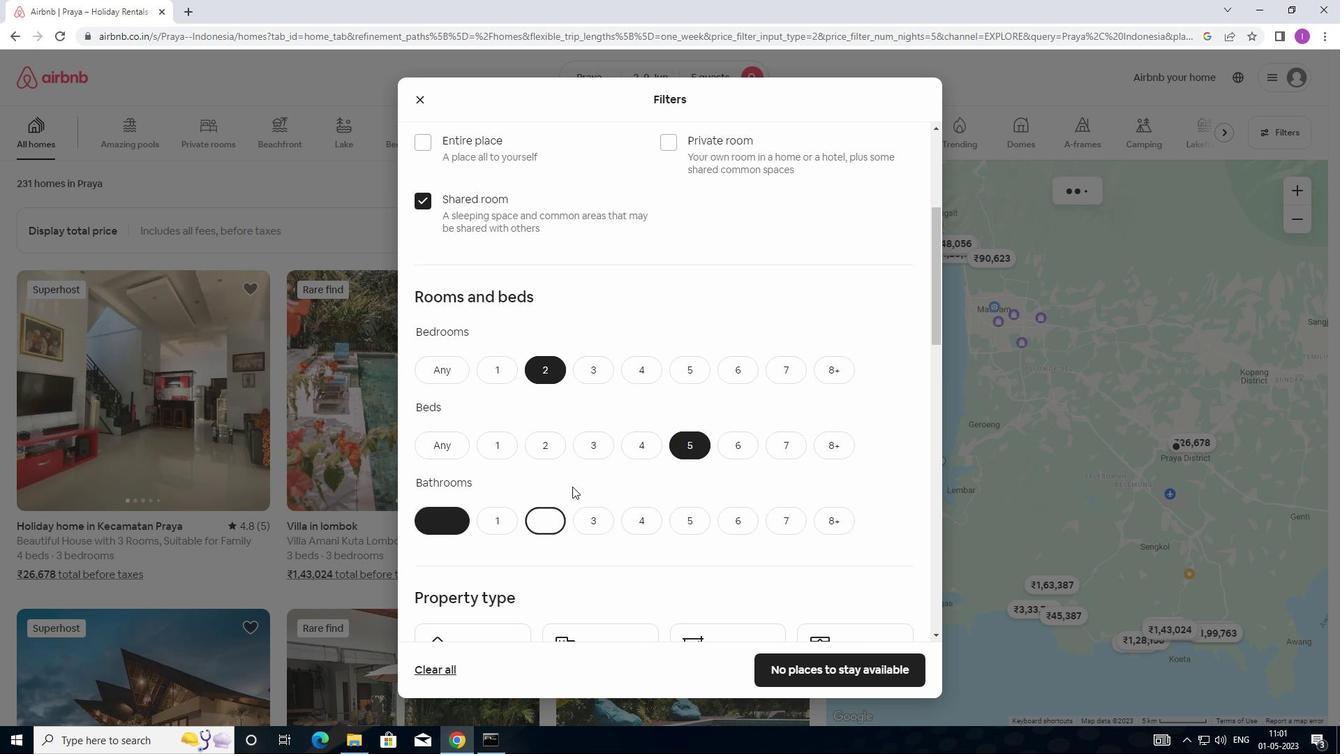 
Action: Mouse moved to (462, 342)
Screenshot: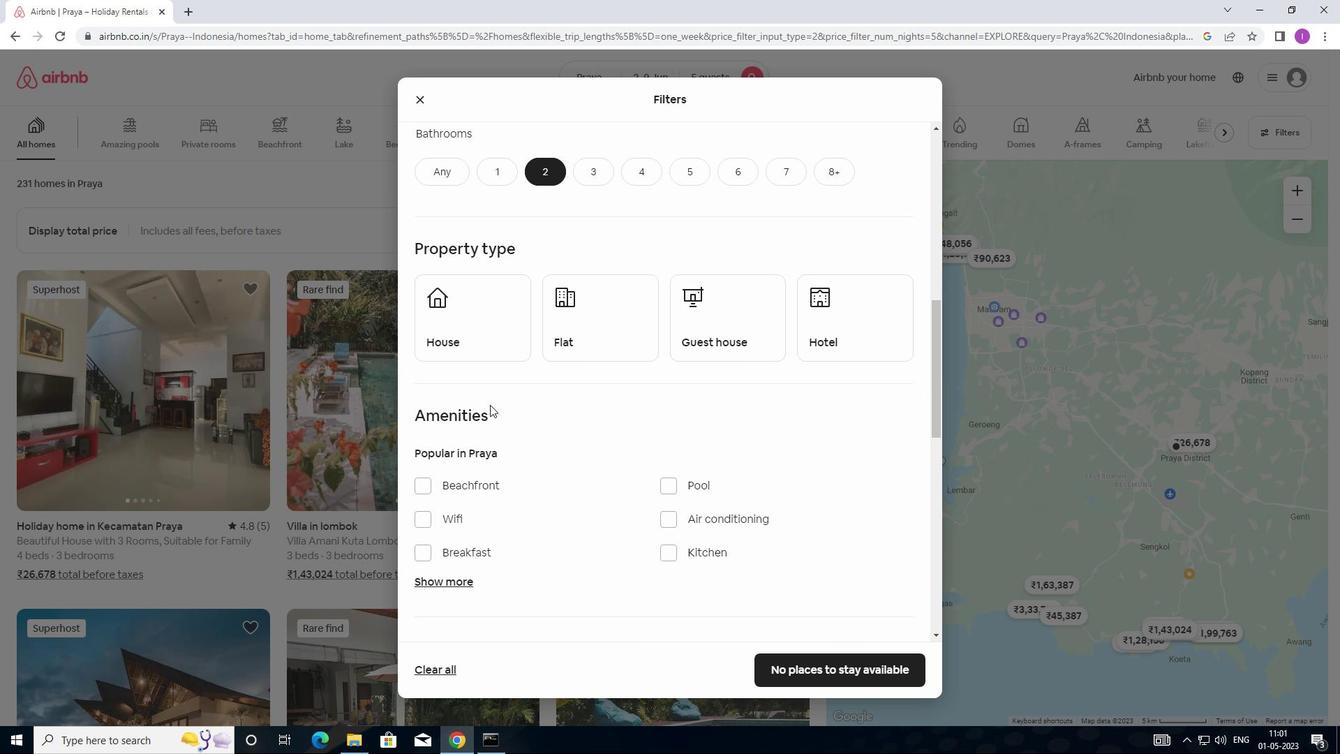 
Action: Mouse pressed left at (462, 342)
Screenshot: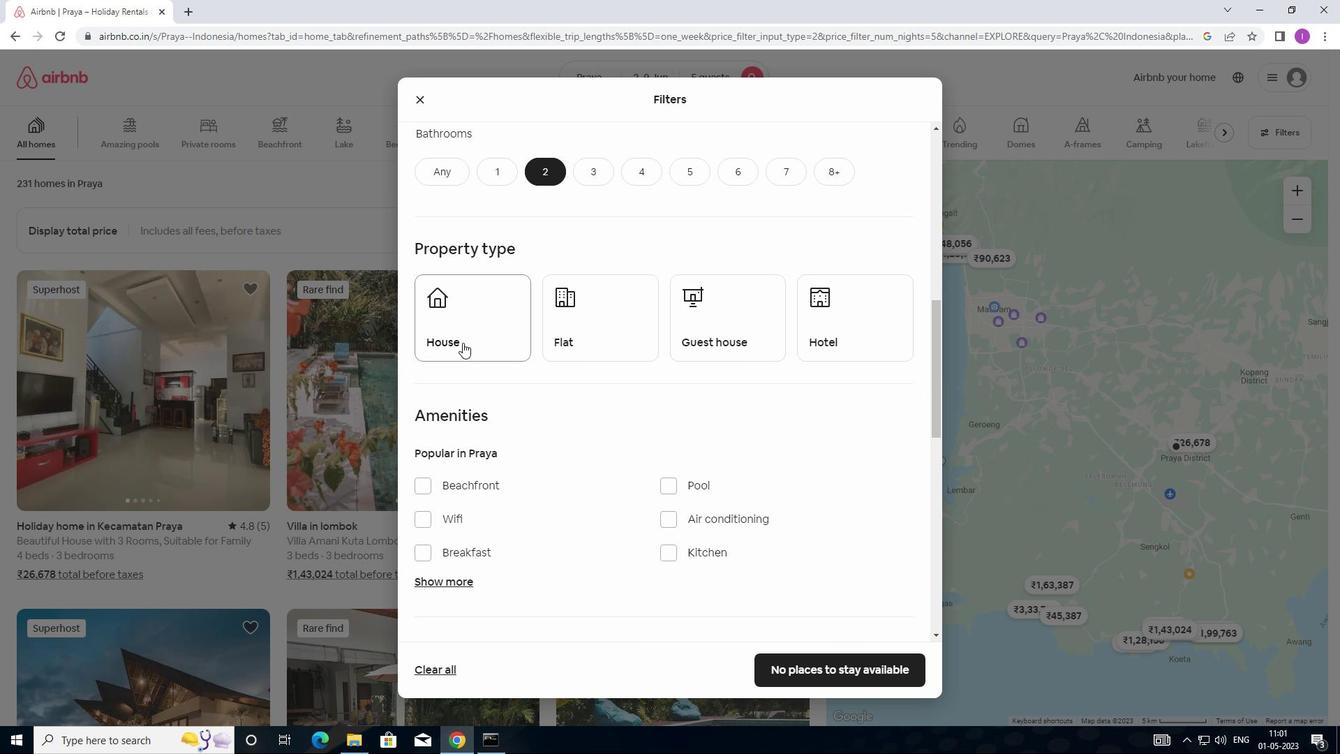 
Action: Mouse moved to (651, 342)
Screenshot: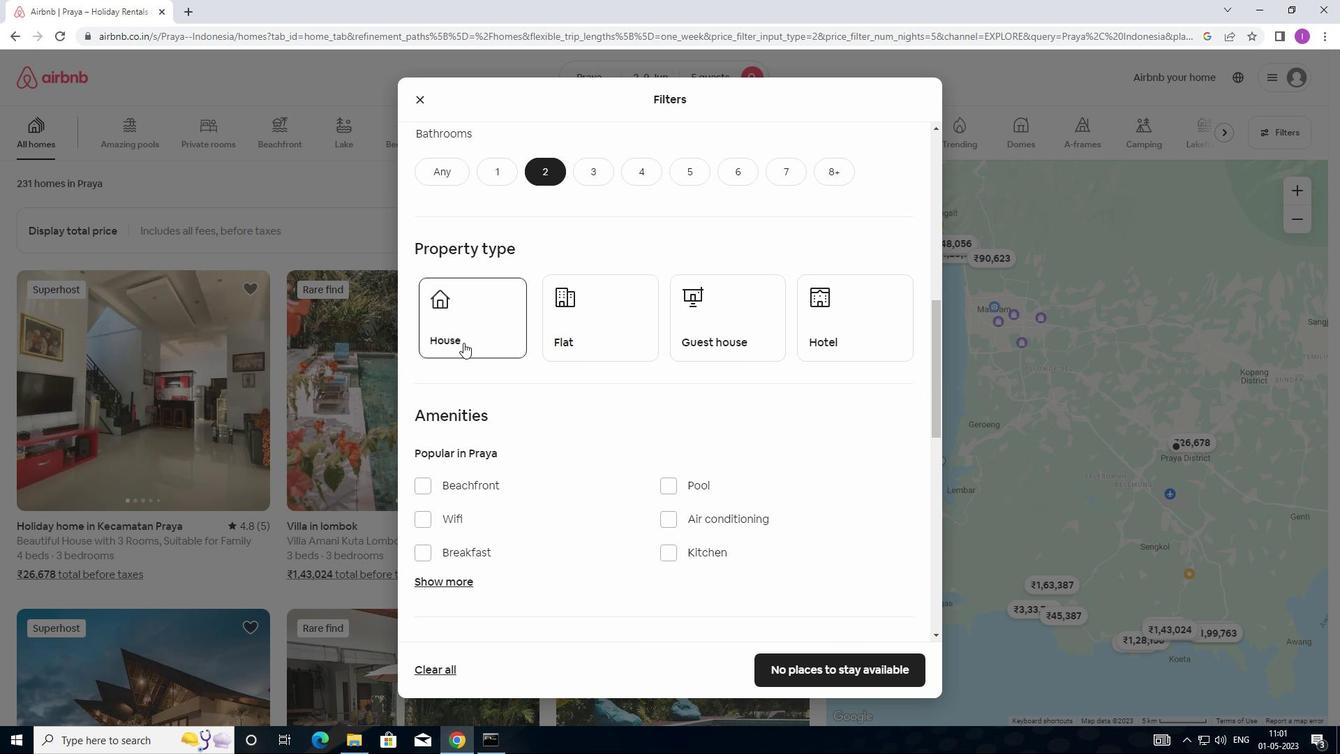 
Action: Mouse pressed left at (651, 342)
Screenshot: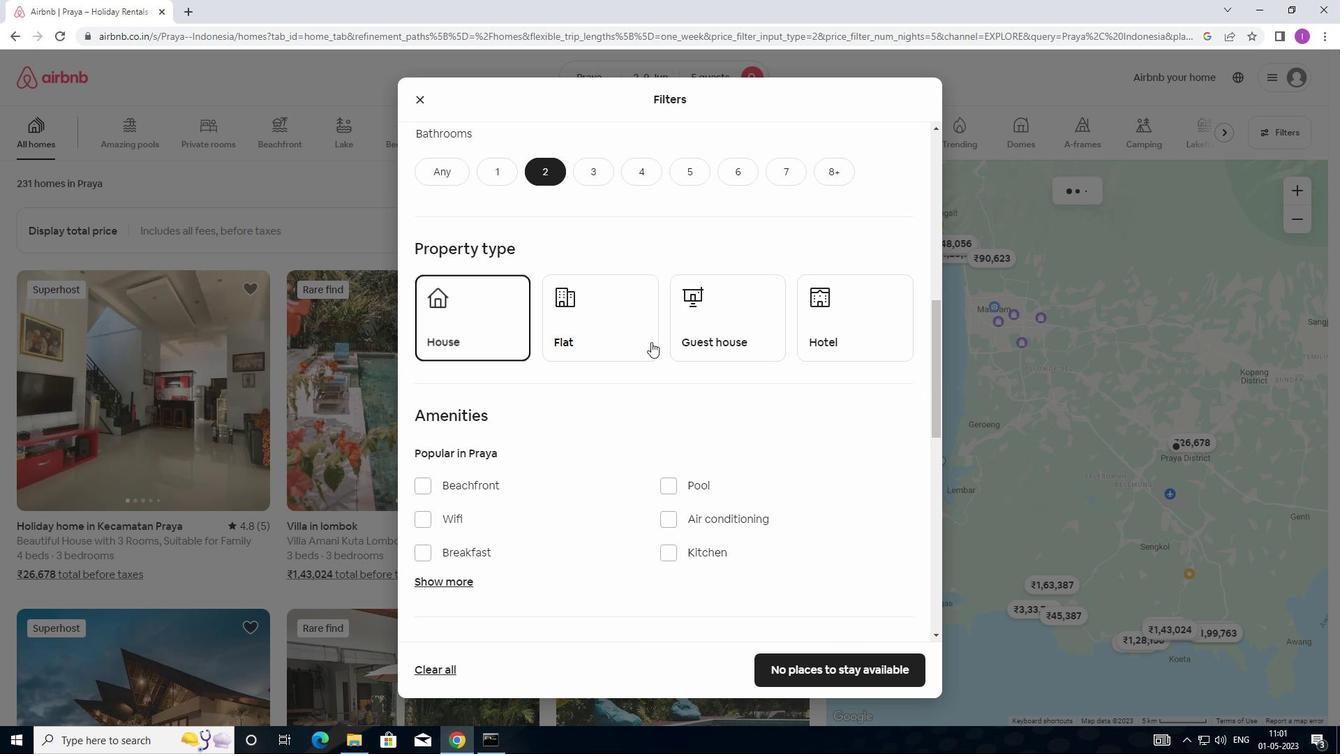 
Action: Mouse moved to (717, 339)
Screenshot: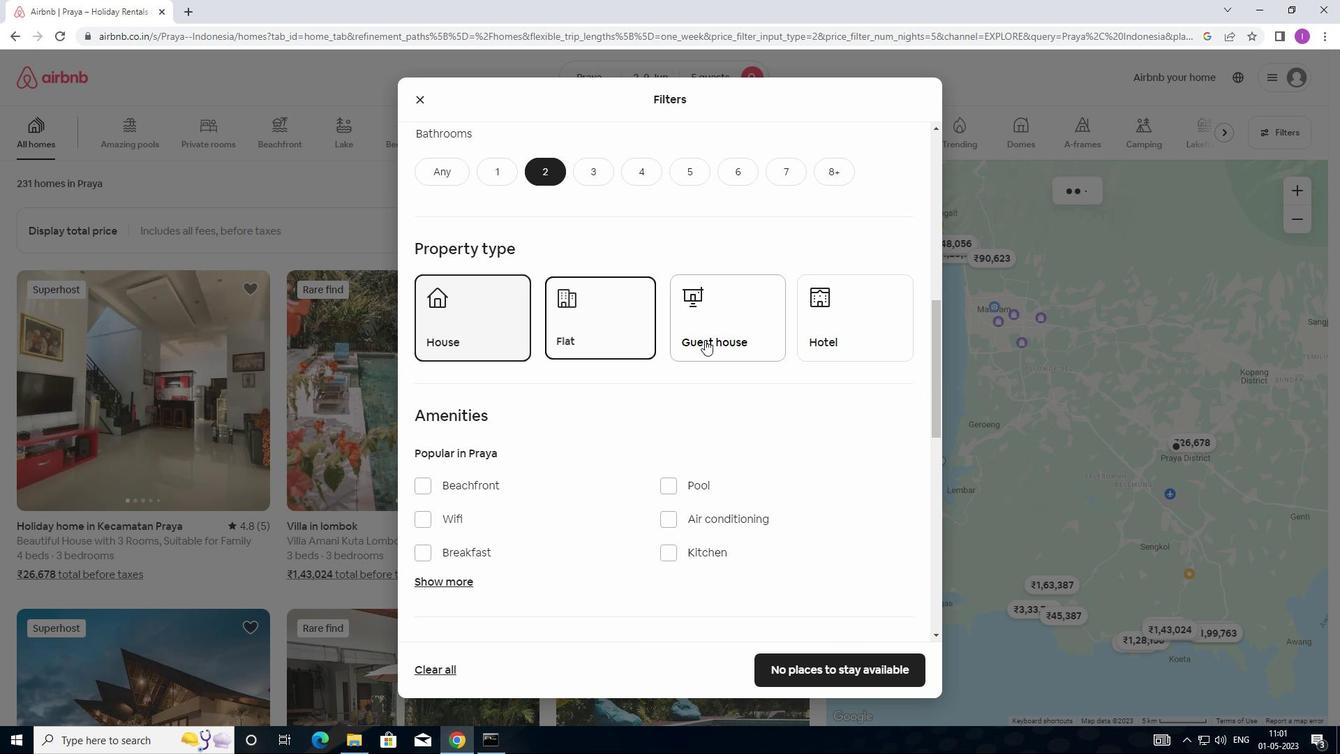 
Action: Mouse pressed left at (717, 339)
Screenshot: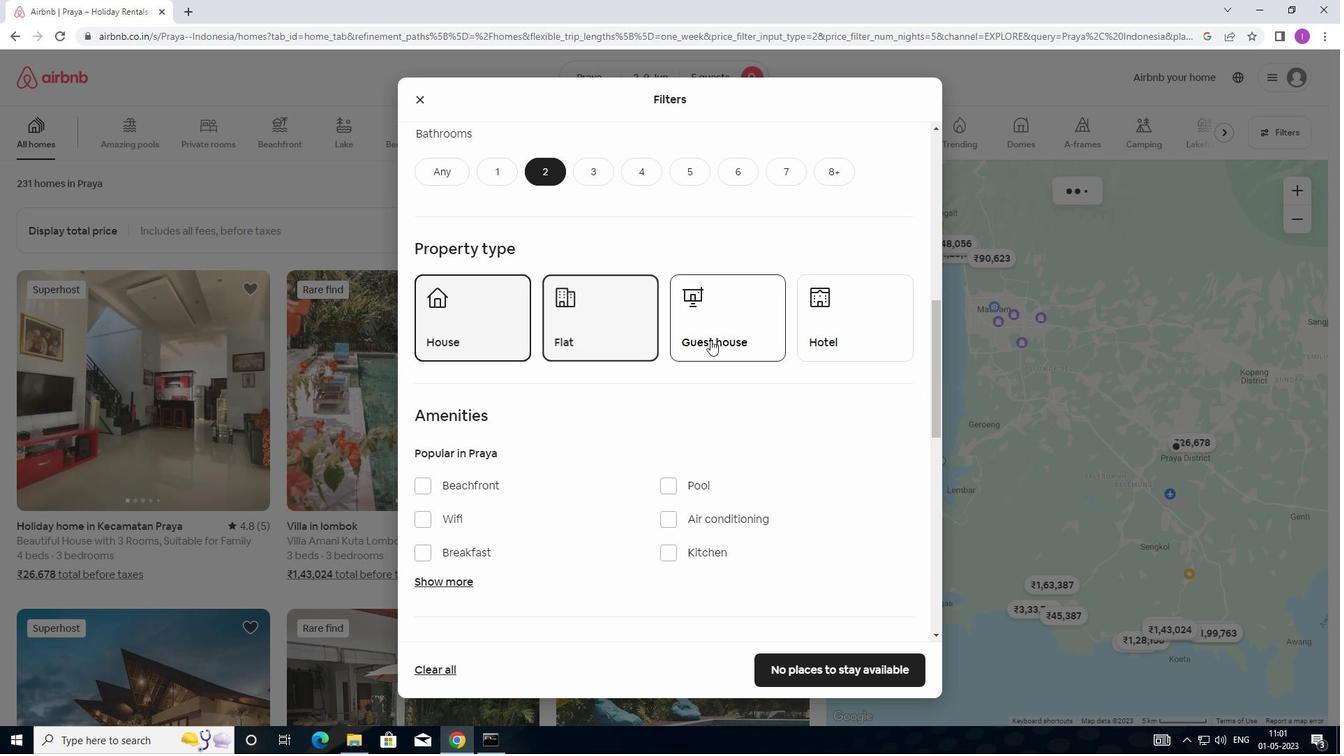 
Action: Mouse moved to (731, 376)
Screenshot: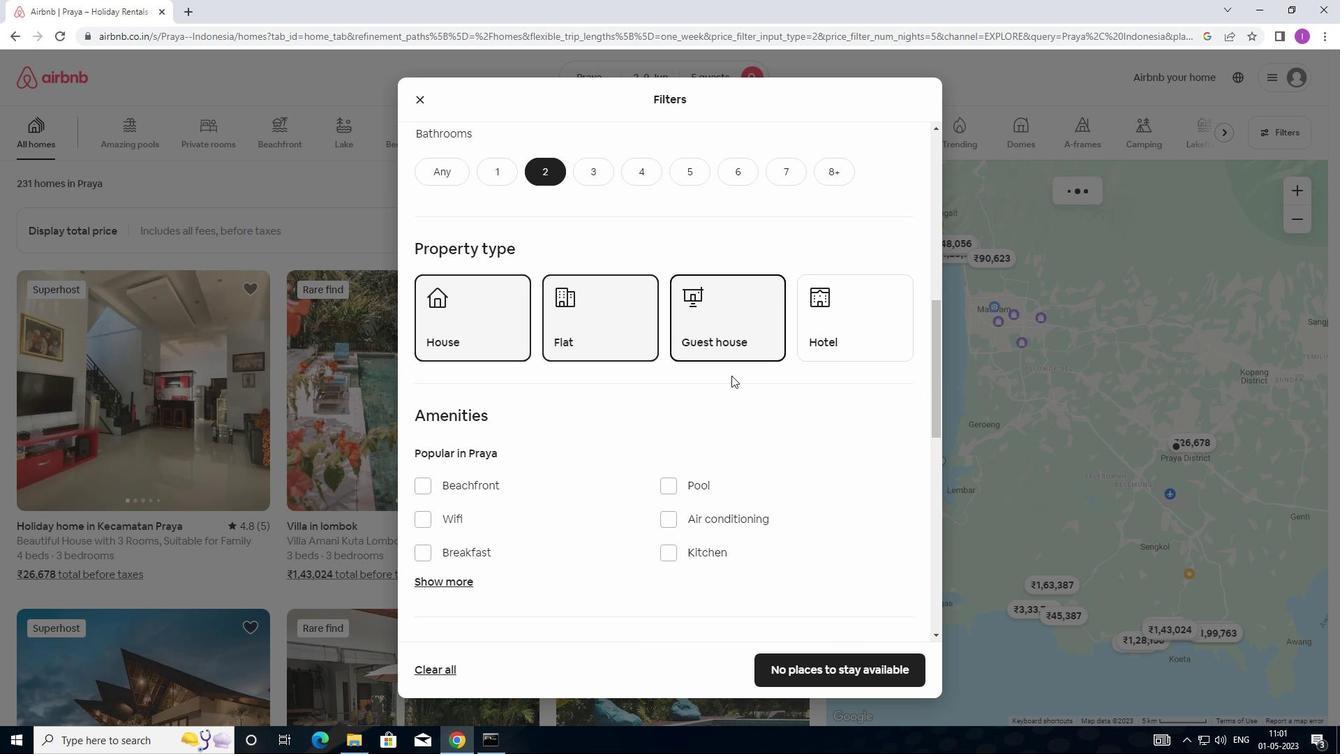 
Action: Mouse scrolled (731, 375) with delta (0, 0)
Screenshot: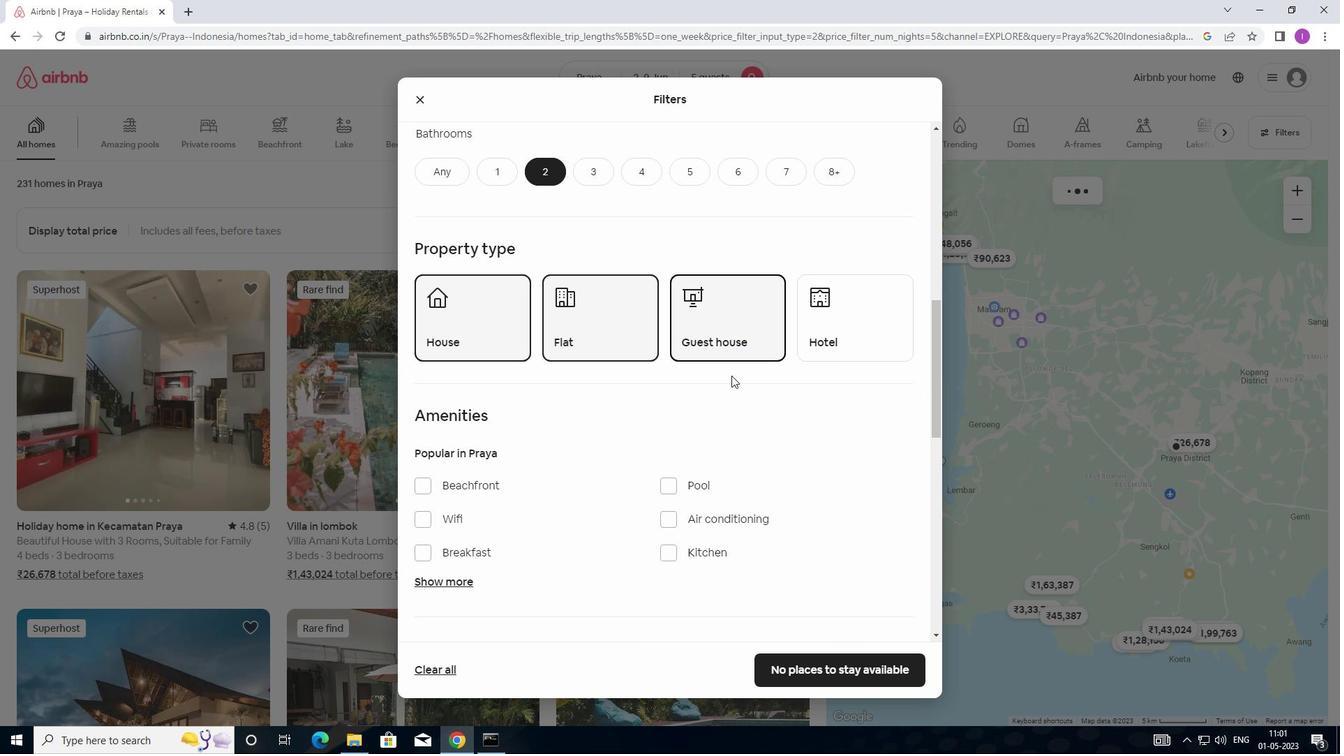 
Action: Mouse moved to (731, 378)
Screenshot: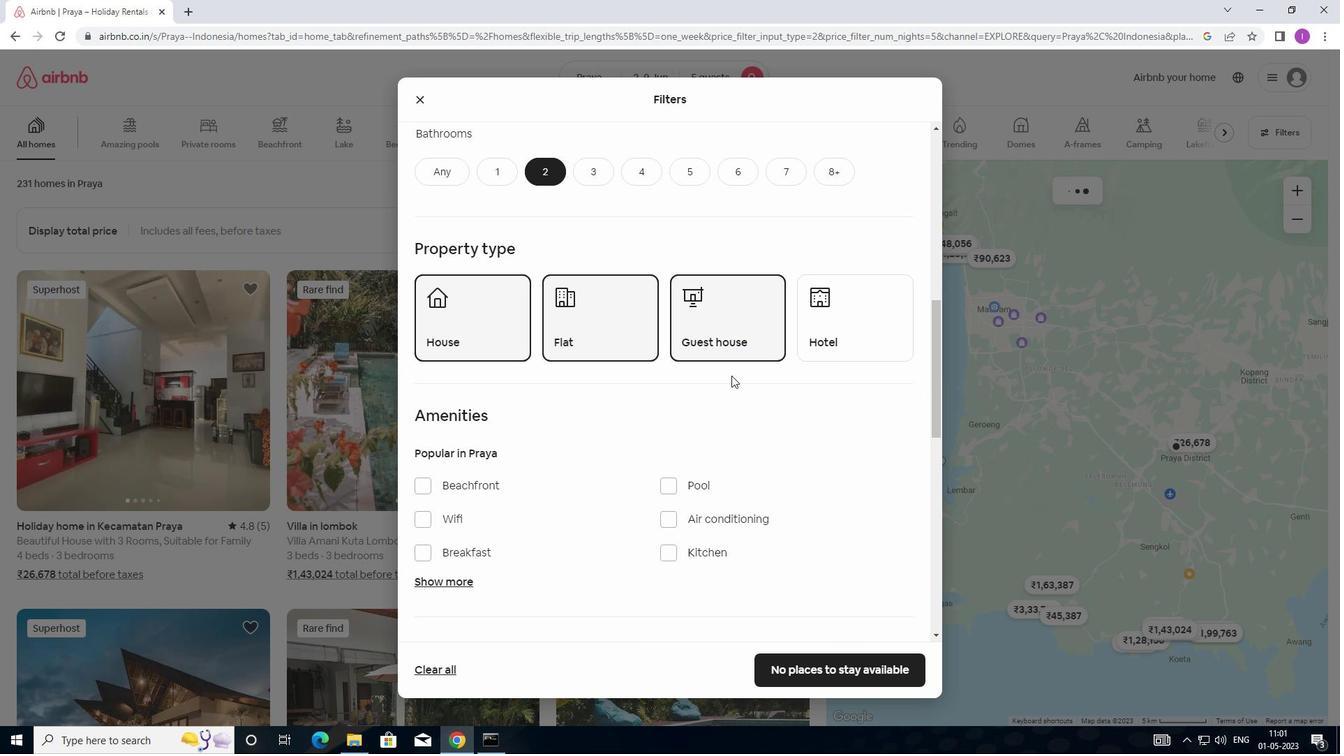 
Action: Mouse scrolled (731, 377) with delta (0, 0)
Screenshot: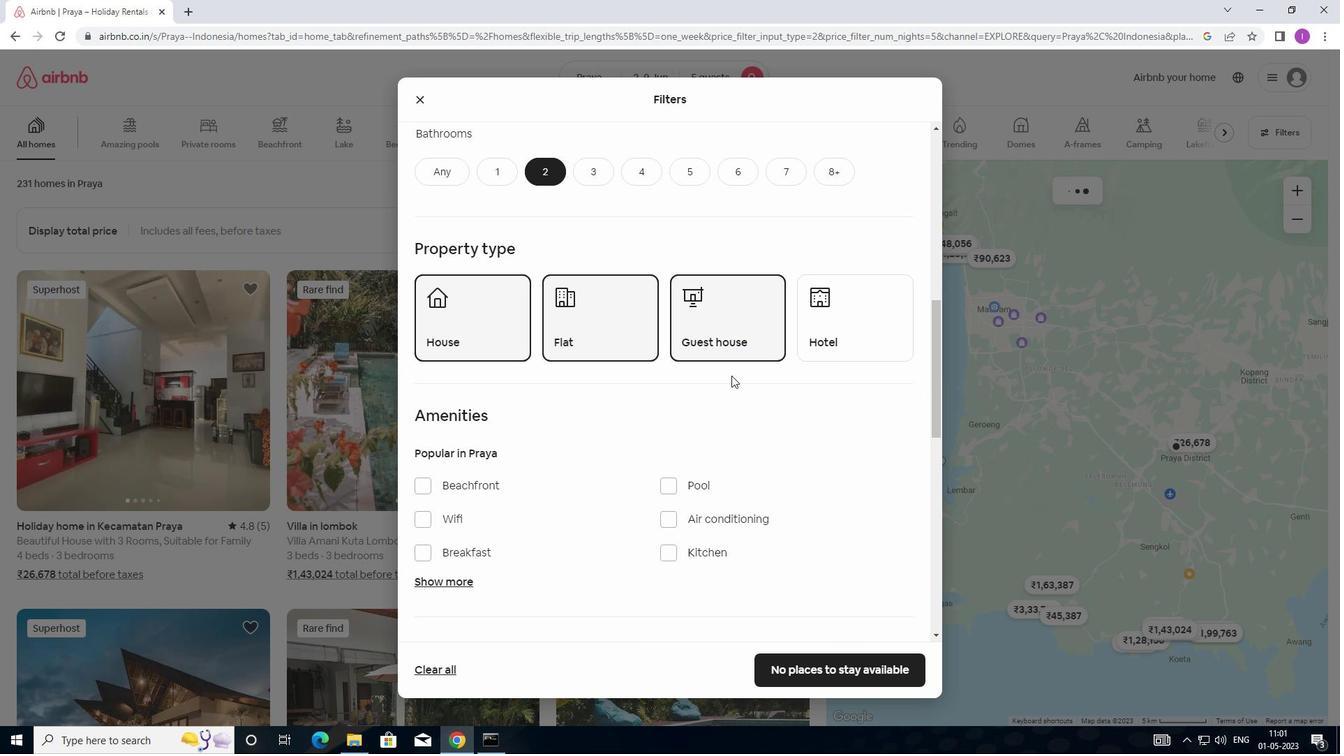 
Action: Mouse scrolled (731, 377) with delta (0, 0)
Screenshot: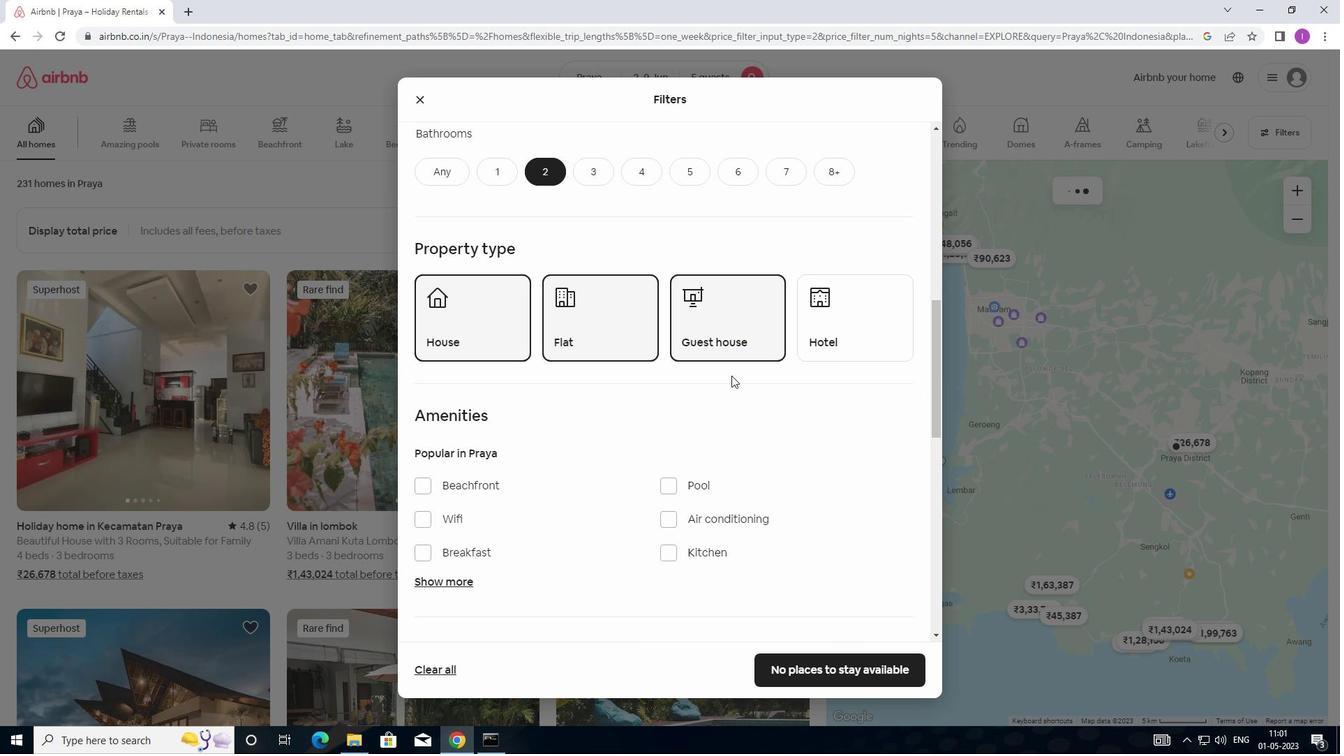 
Action: Mouse scrolled (731, 377) with delta (0, 0)
Screenshot: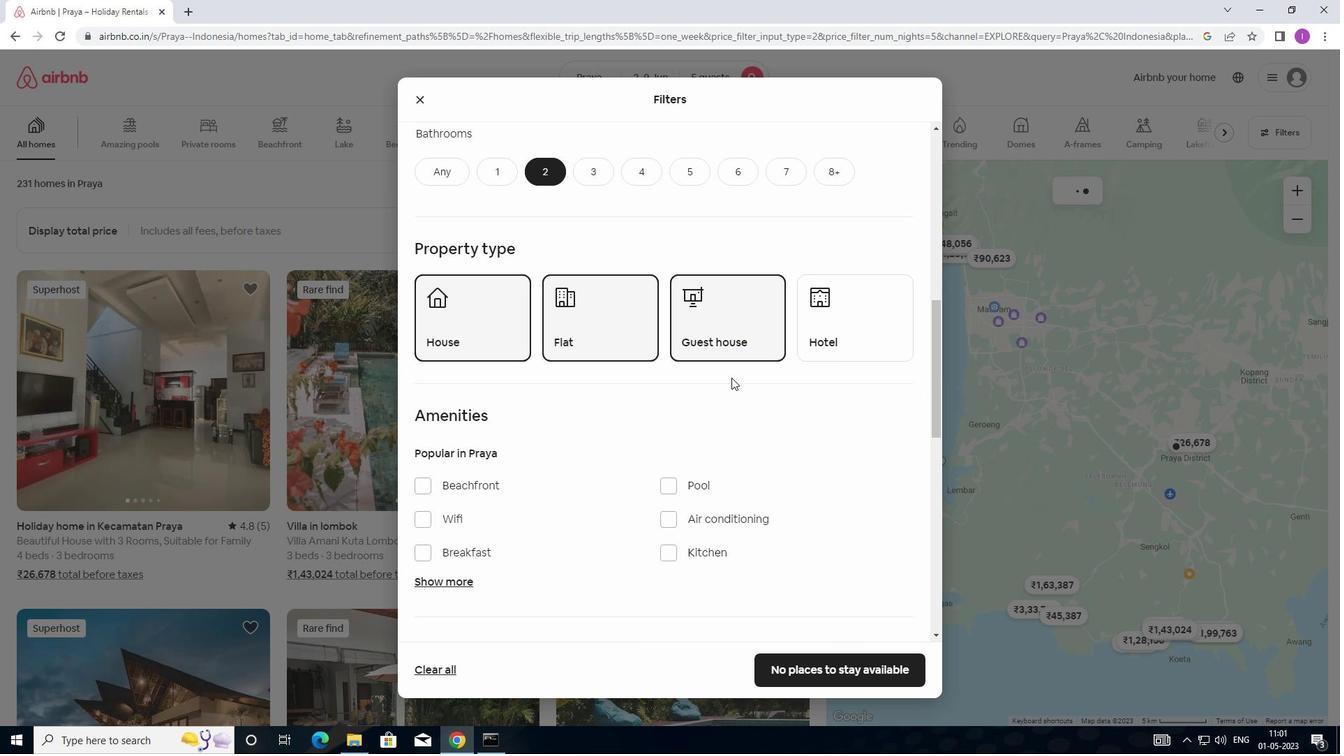 
Action: Mouse moved to (728, 381)
Screenshot: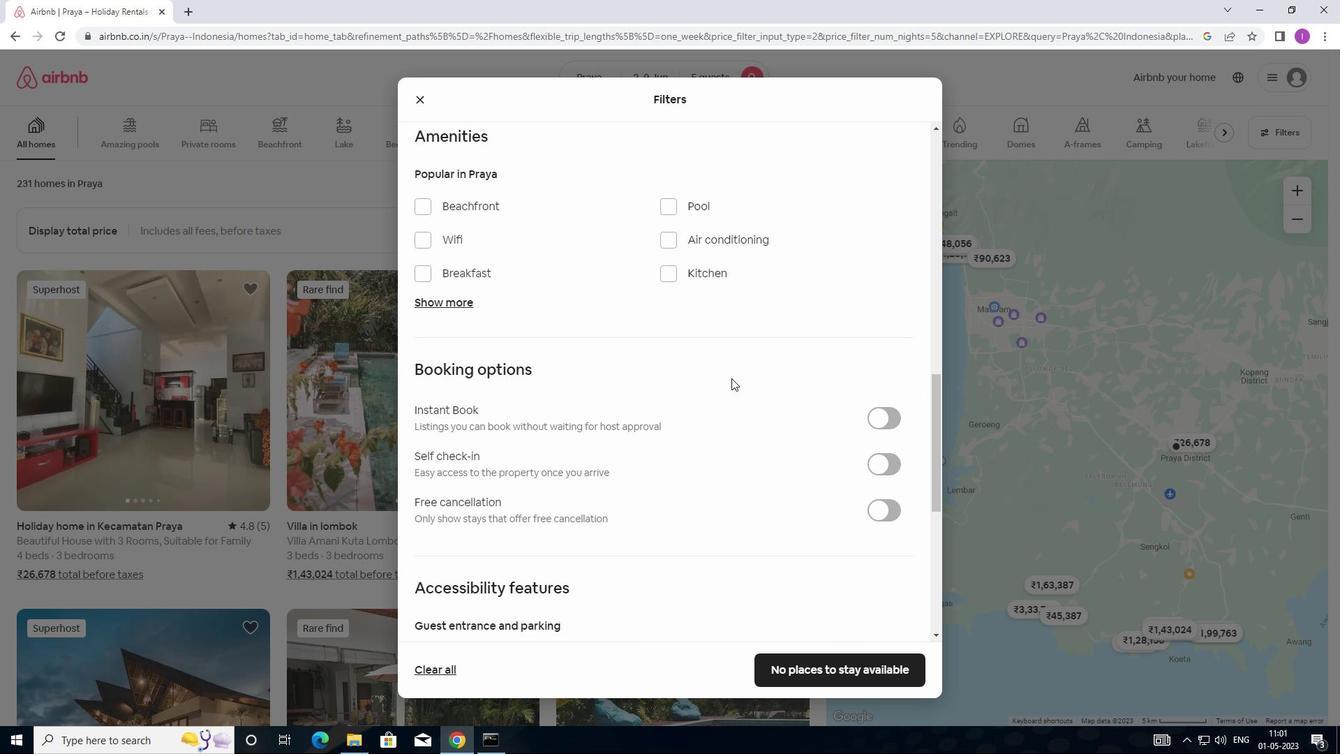 
Action: Mouse scrolled (728, 380) with delta (0, 0)
Screenshot: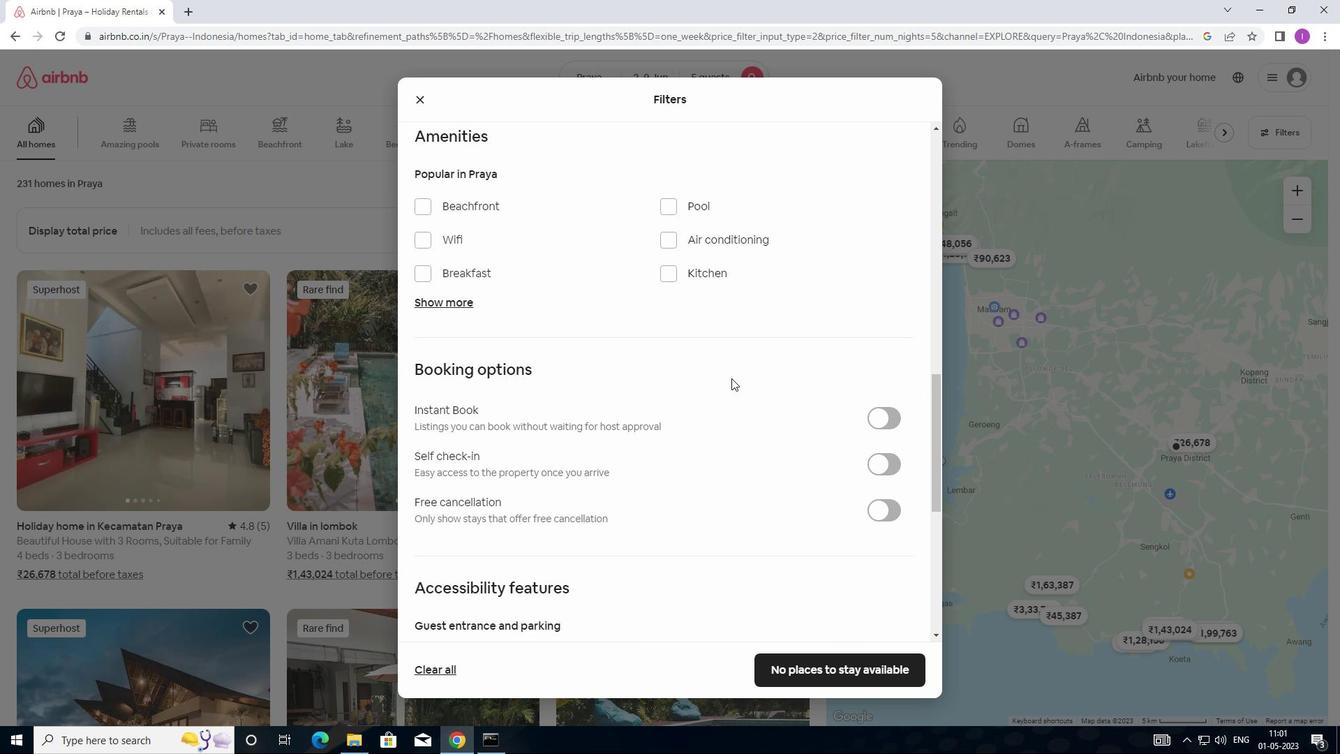 
Action: Mouse moved to (432, 169)
Screenshot: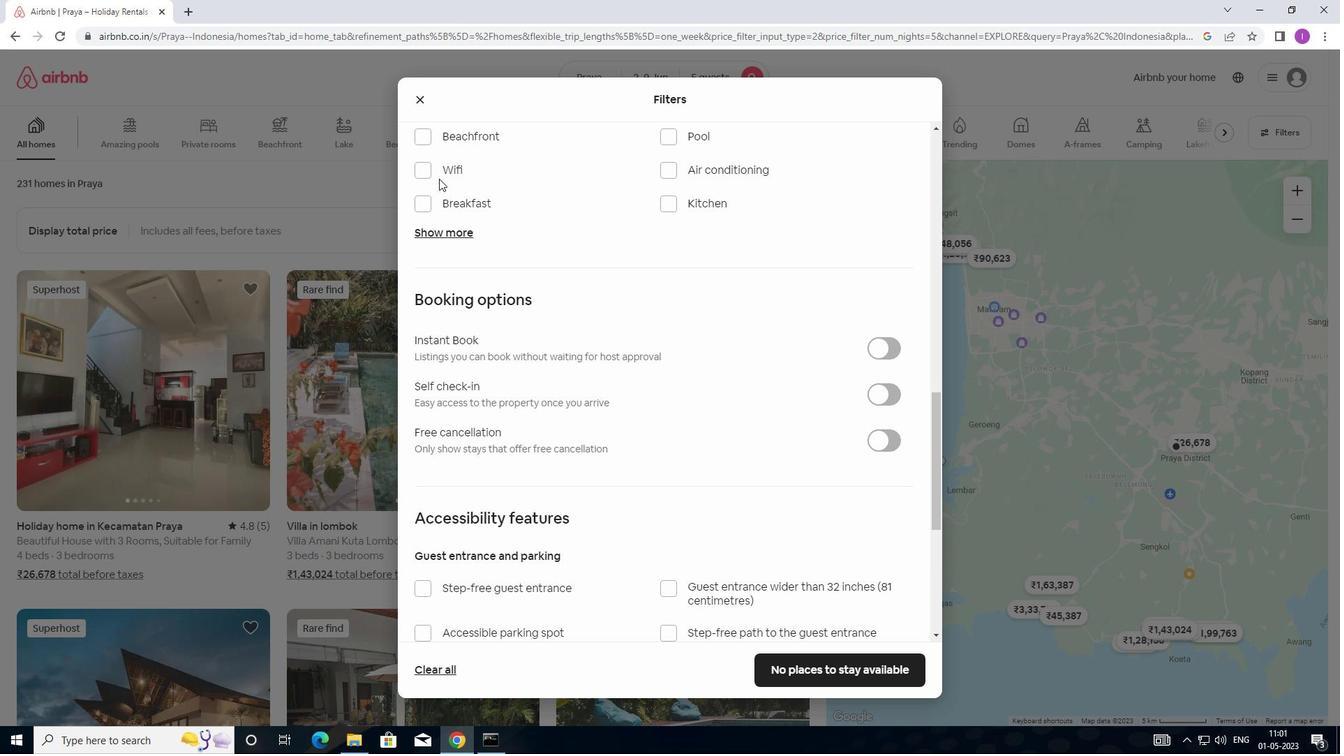 
Action: Mouse pressed left at (432, 169)
Screenshot: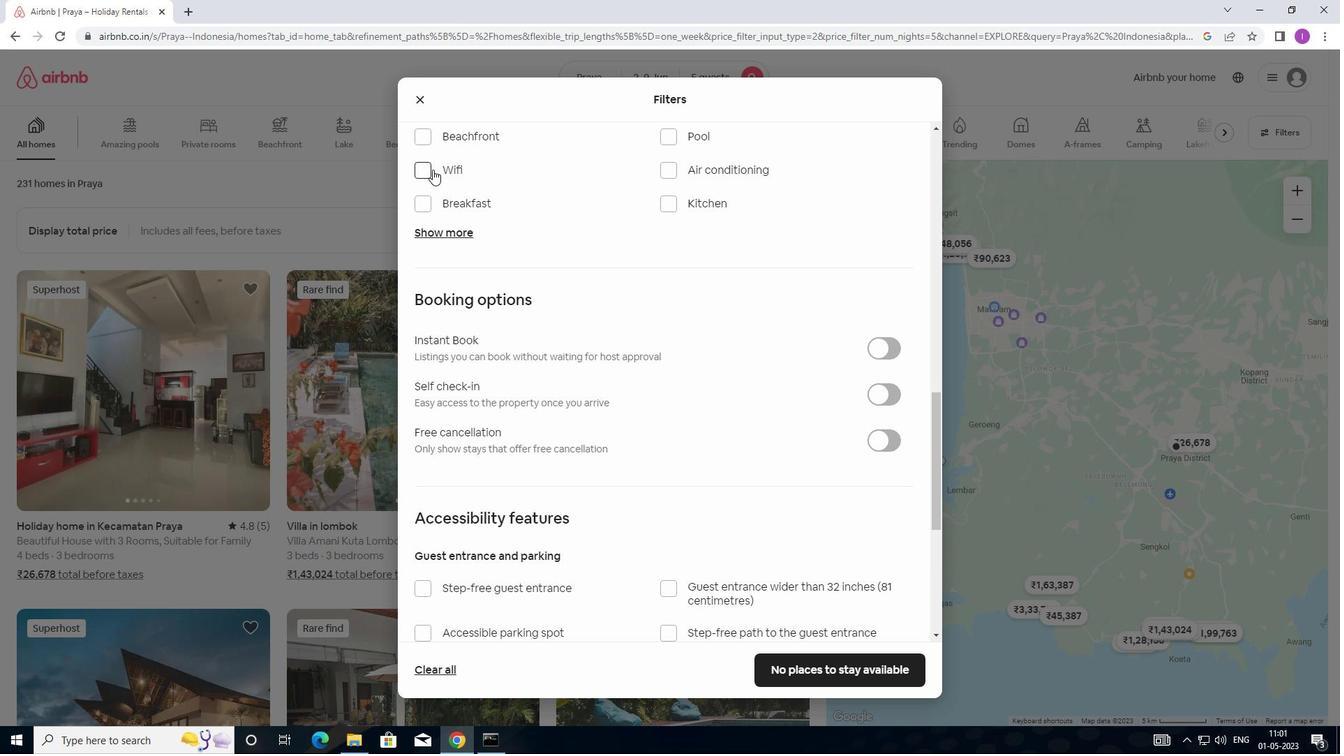 
Action: Mouse moved to (874, 393)
Screenshot: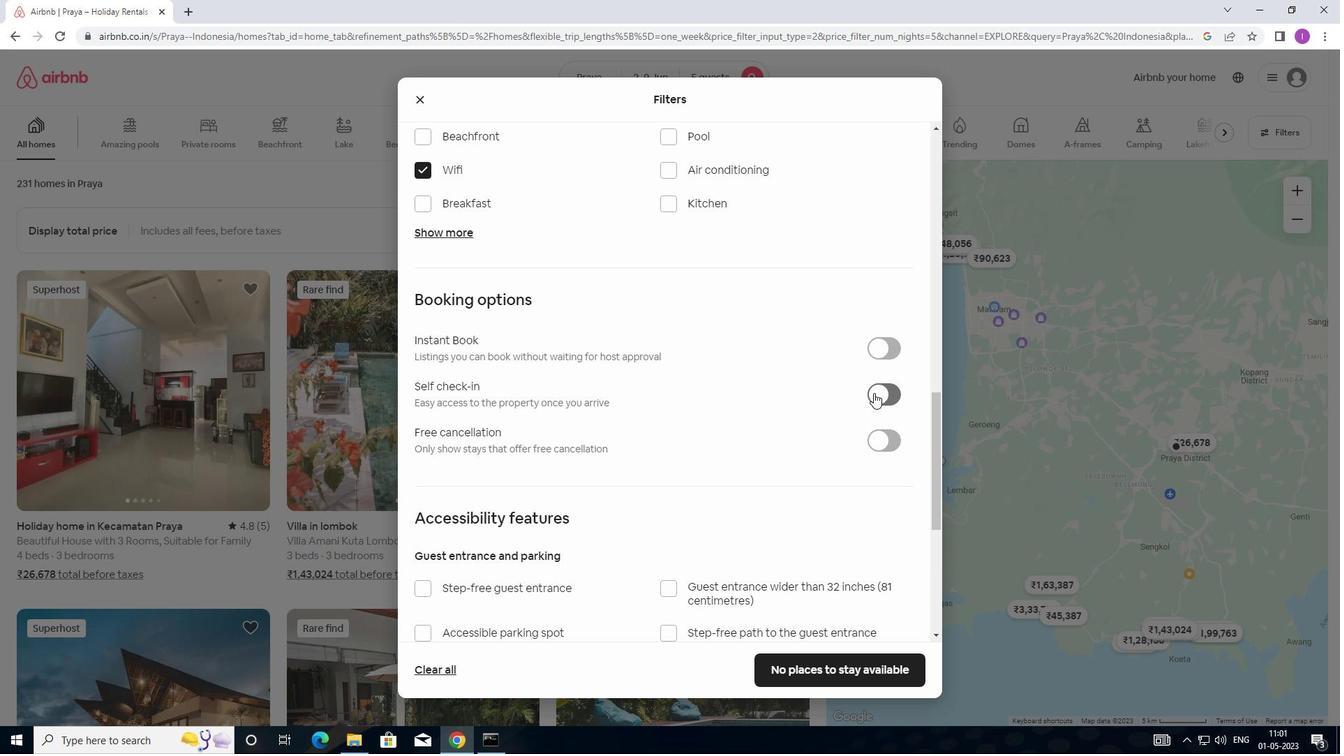 
Action: Mouse pressed left at (874, 393)
Screenshot: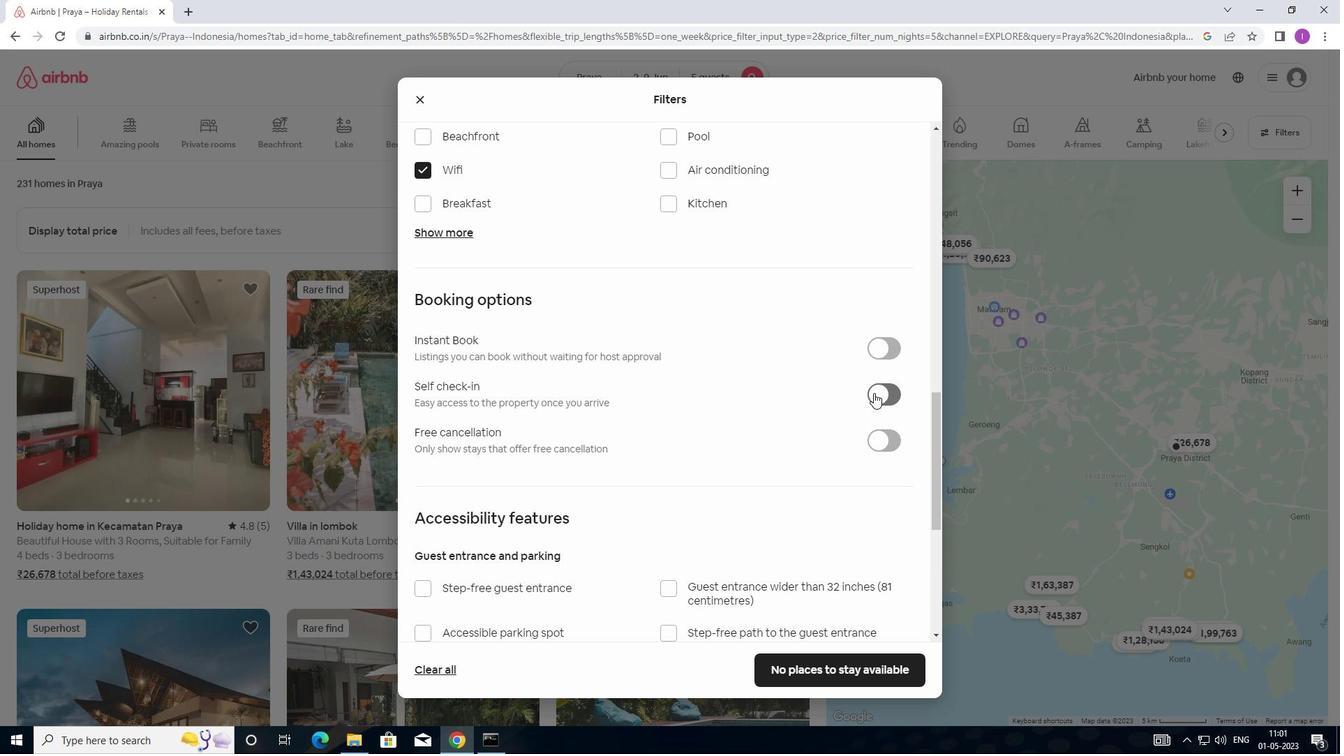 
Action: Mouse moved to (589, 502)
Screenshot: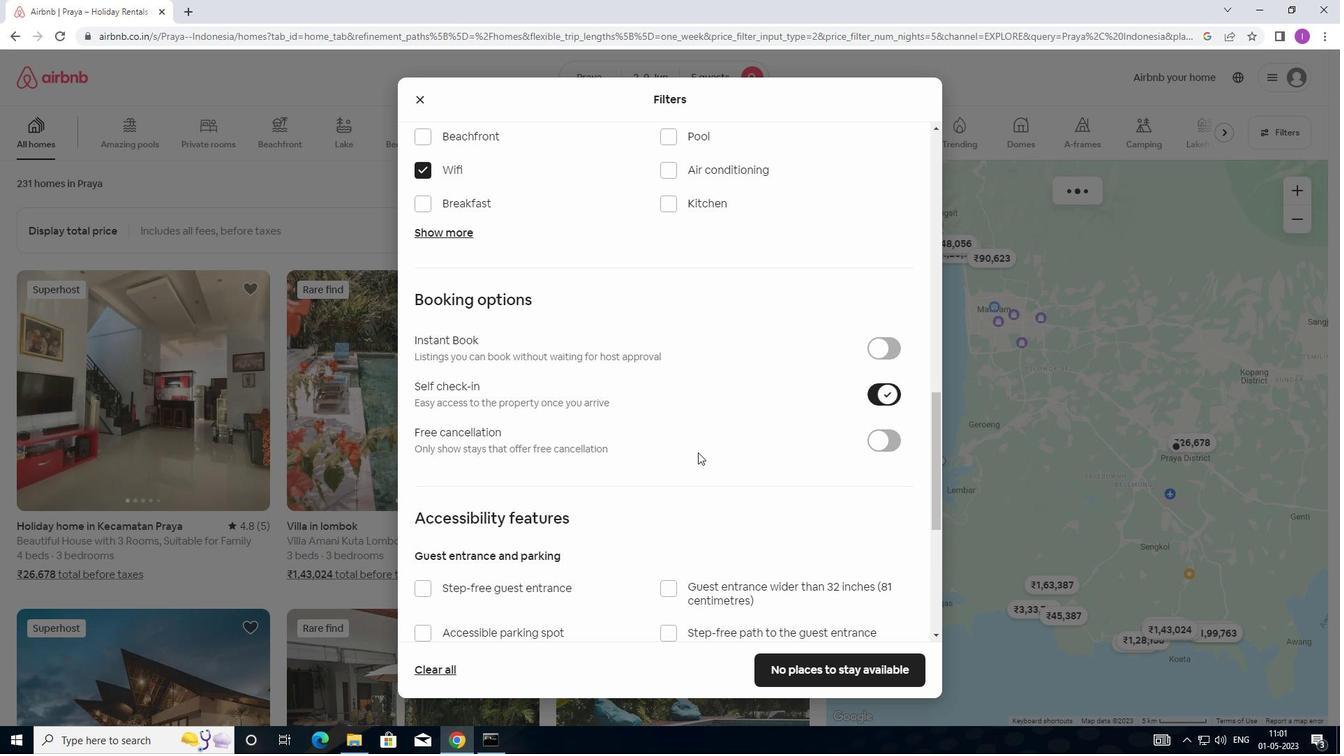 
Action: Mouse scrolled (589, 502) with delta (0, 0)
Screenshot: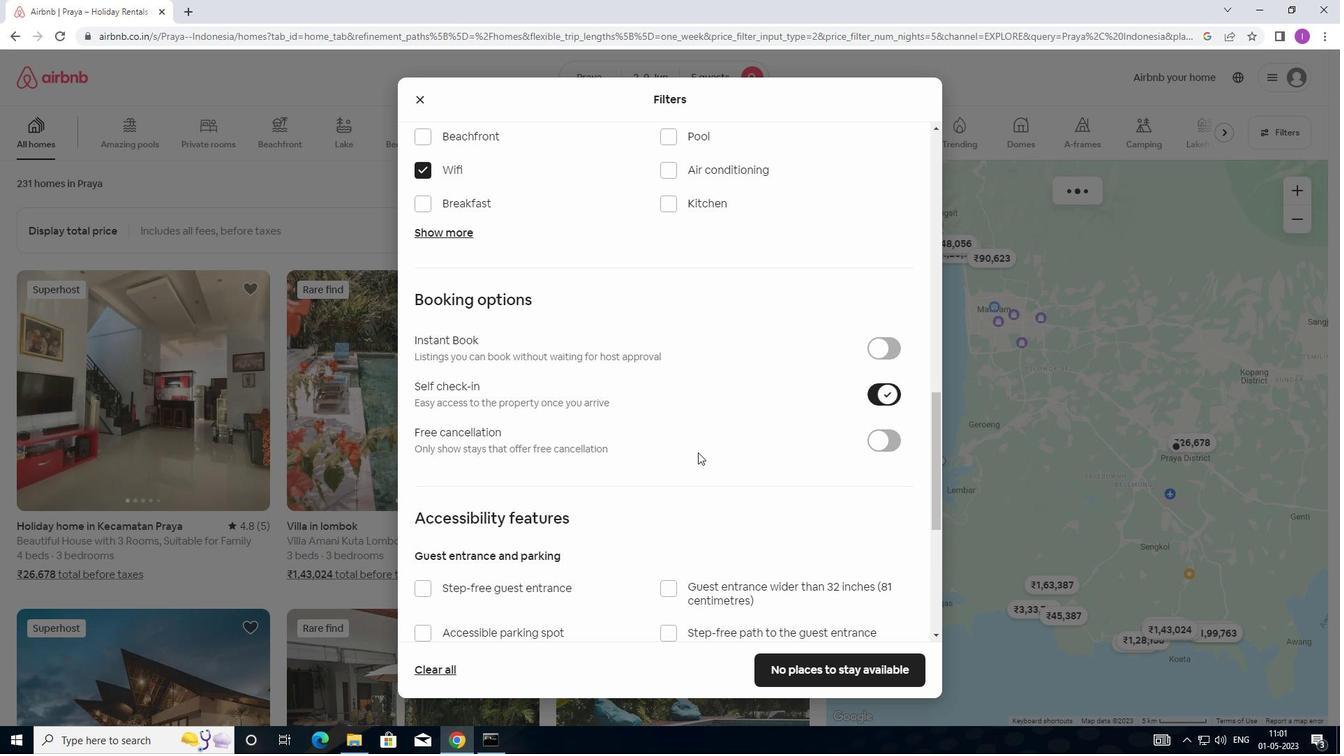 
Action: Mouse moved to (572, 516)
Screenshot: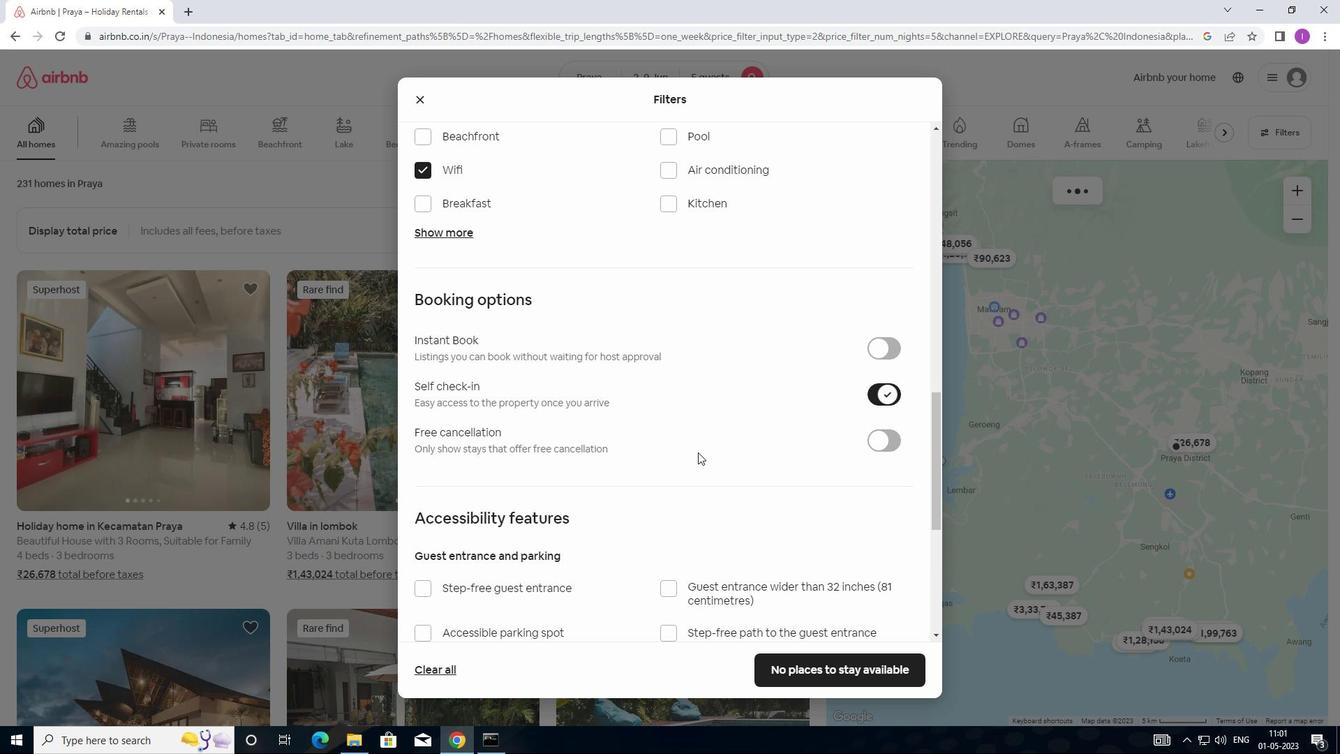 
Action: Mouse scrolled (572, 515) with delta (0, 0)
Screenshot: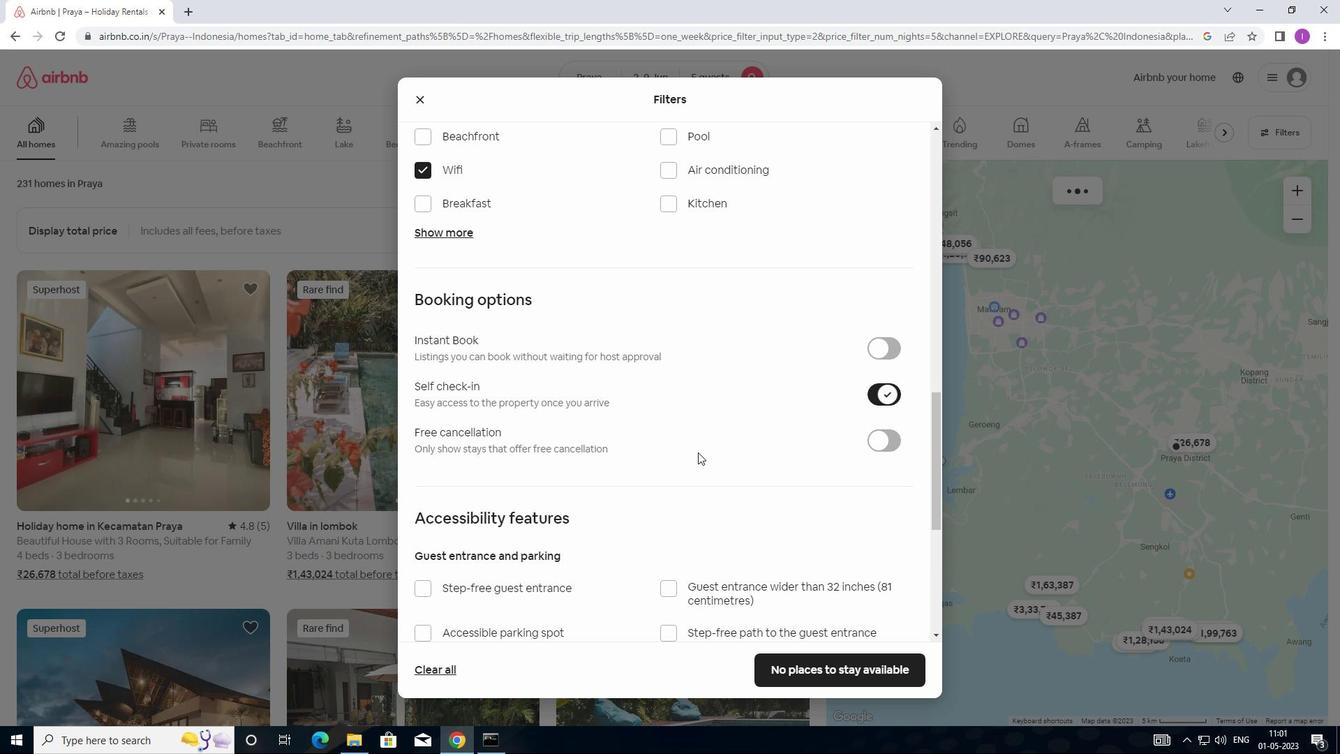 
Action: Mouse moved to (557, 518)
Screenshot: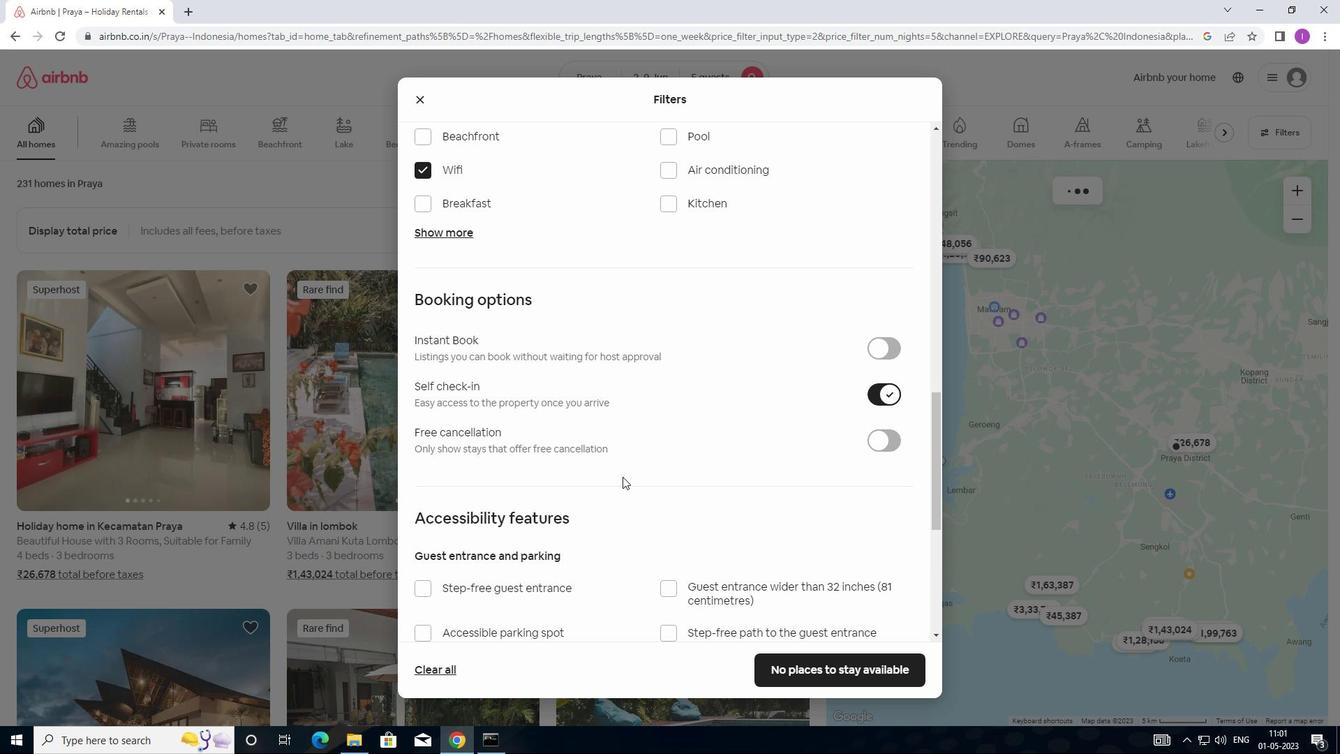 
Action: Mouse scrolled (557, 517) with delta (0, 0)
Screenshot: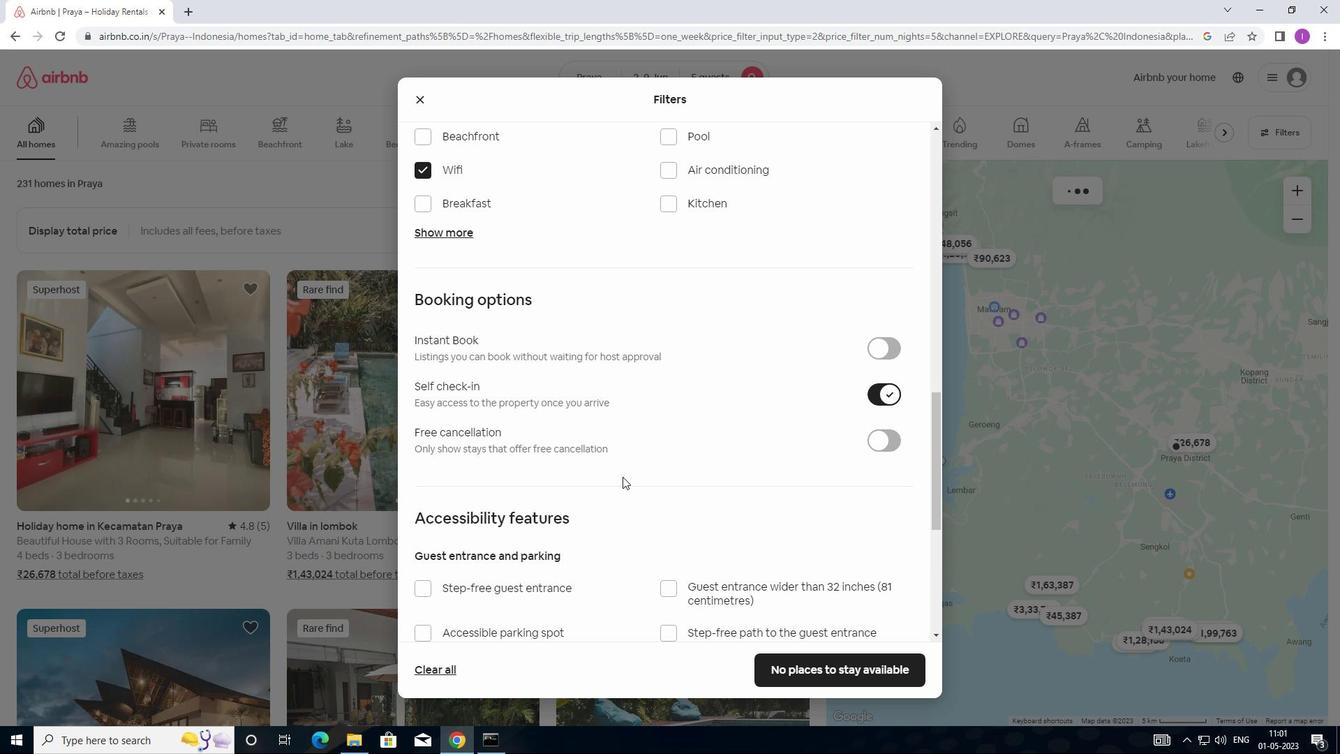 
Action: Mouse moved to (549, 518)
Screenshot: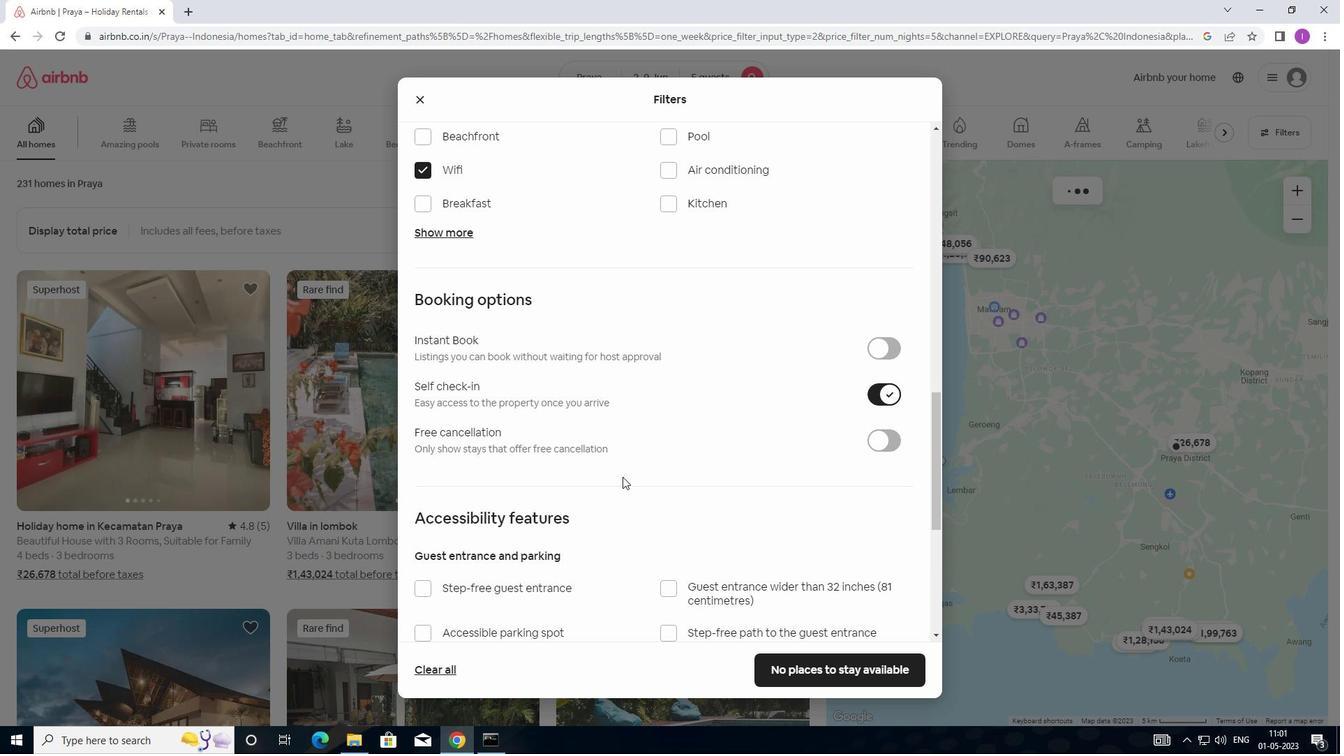 
Action: Mouse scrolled (549, 517) with delta (0, 0)
Screenshot: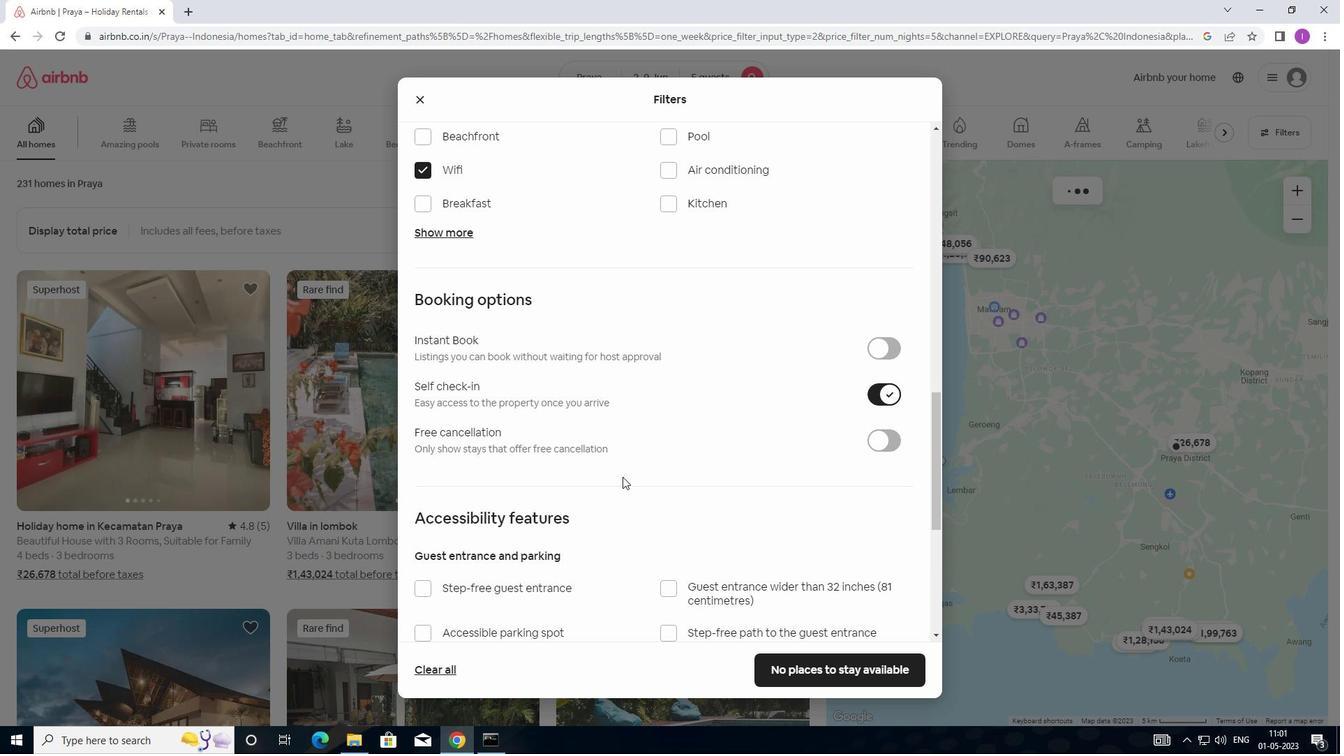 
Action: Mouse moved to (499, 559)
Screenshot: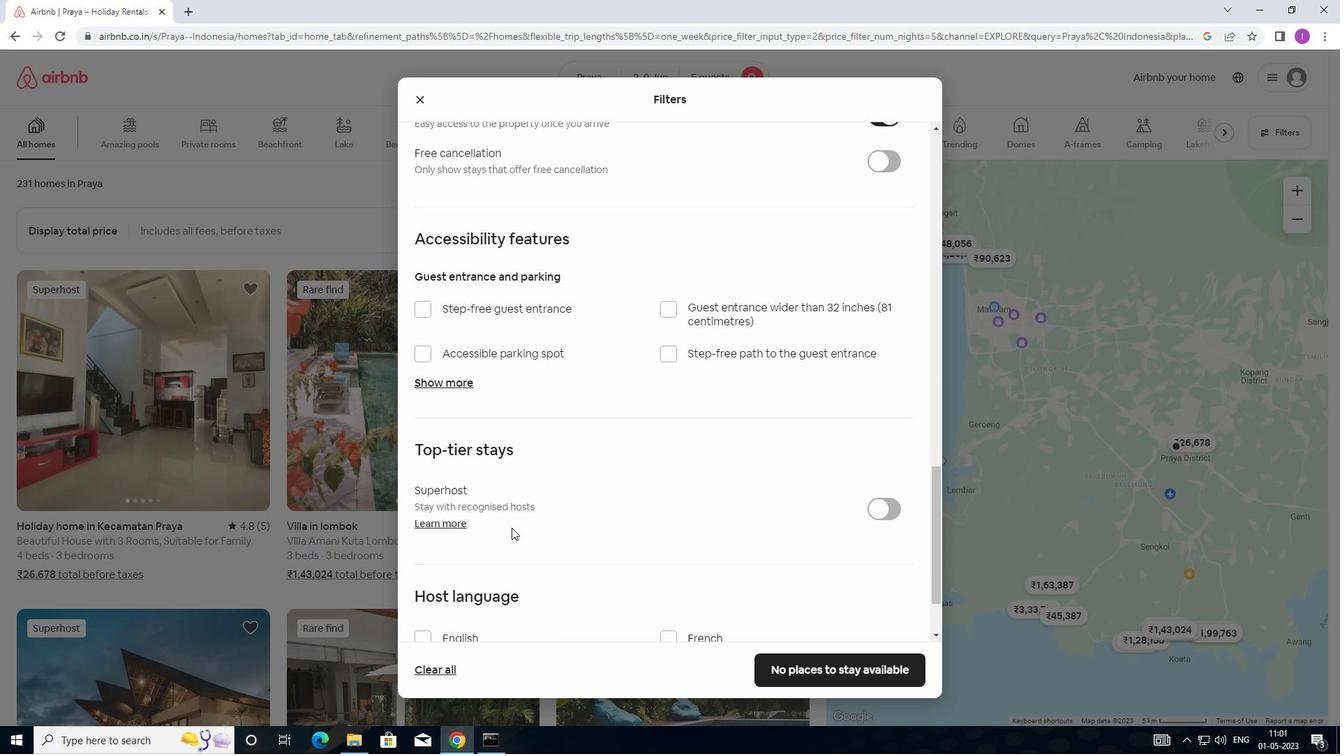 
Action: Mouse scrolled (499, 559) with delta (0, 0)
Screenshot: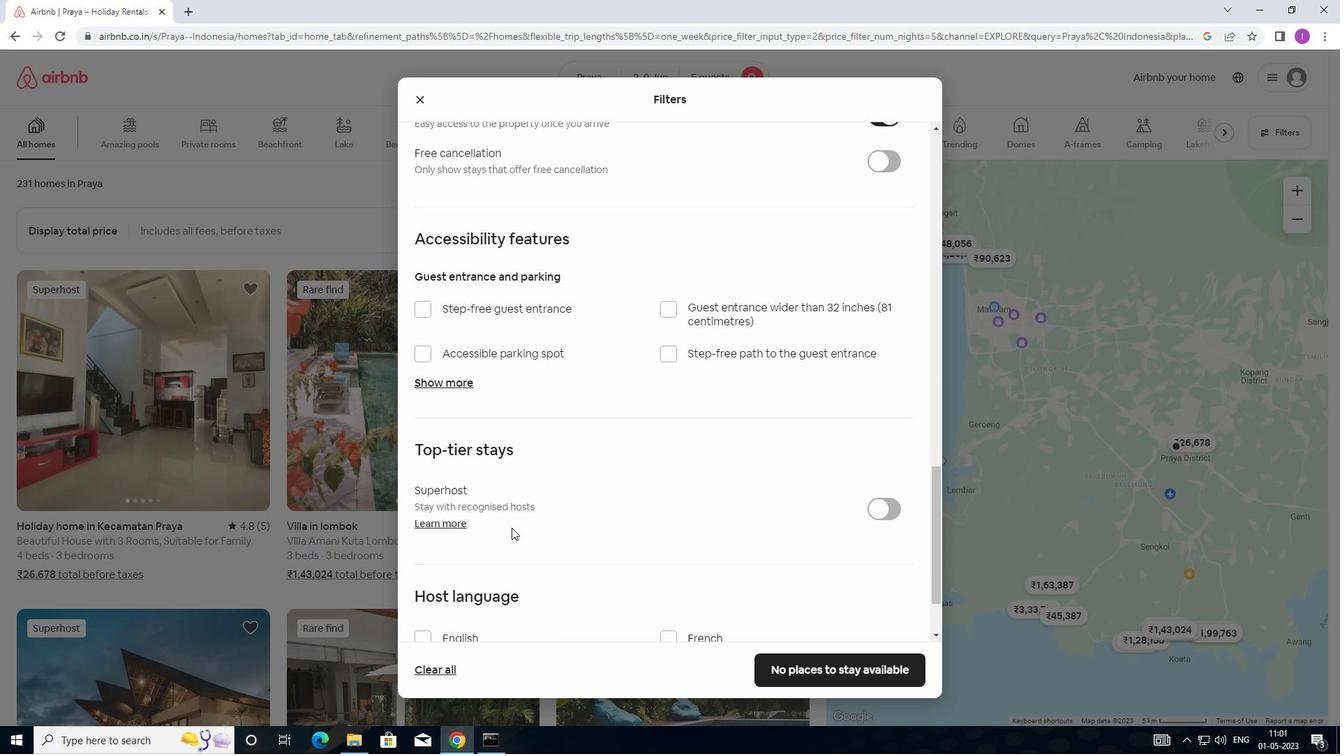 
Action: Mouse moved to (499, 562)
Screenshot: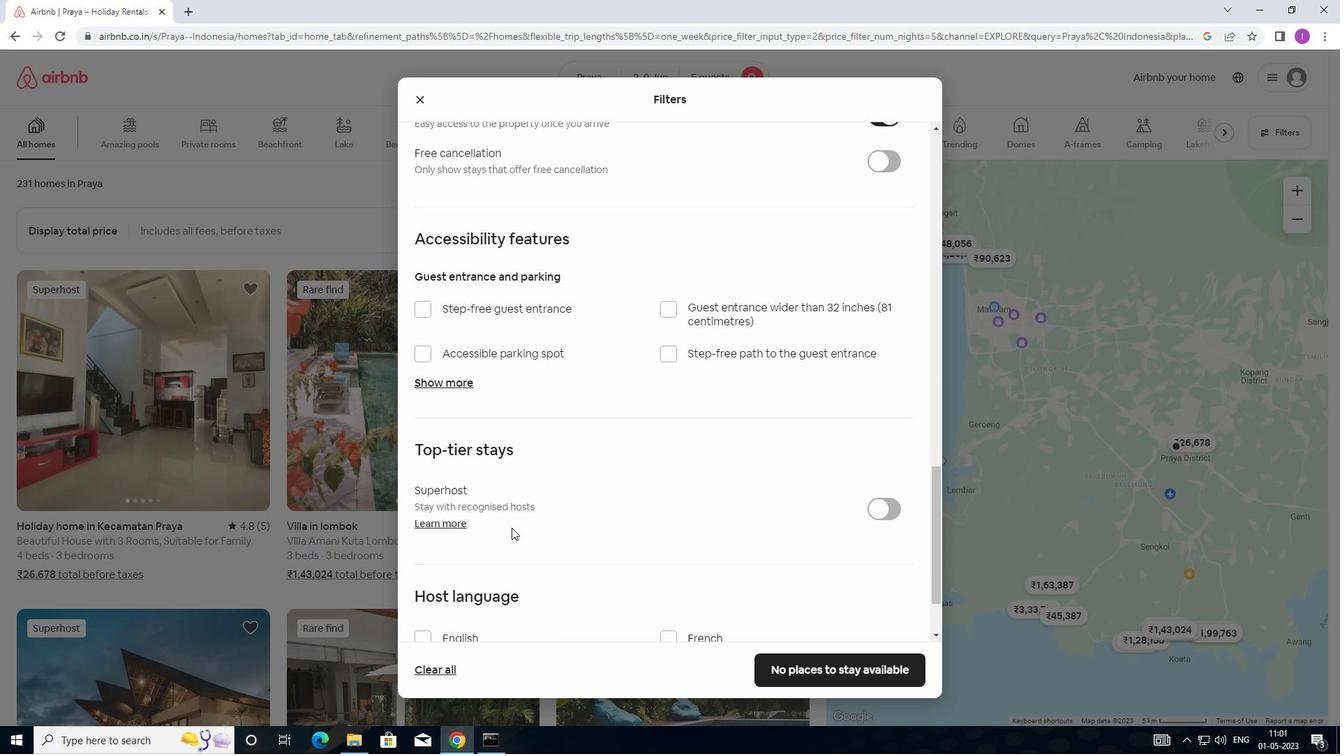 
Action: Mouse scrolled (499, 562) with delta (0, 0)
Screenshot: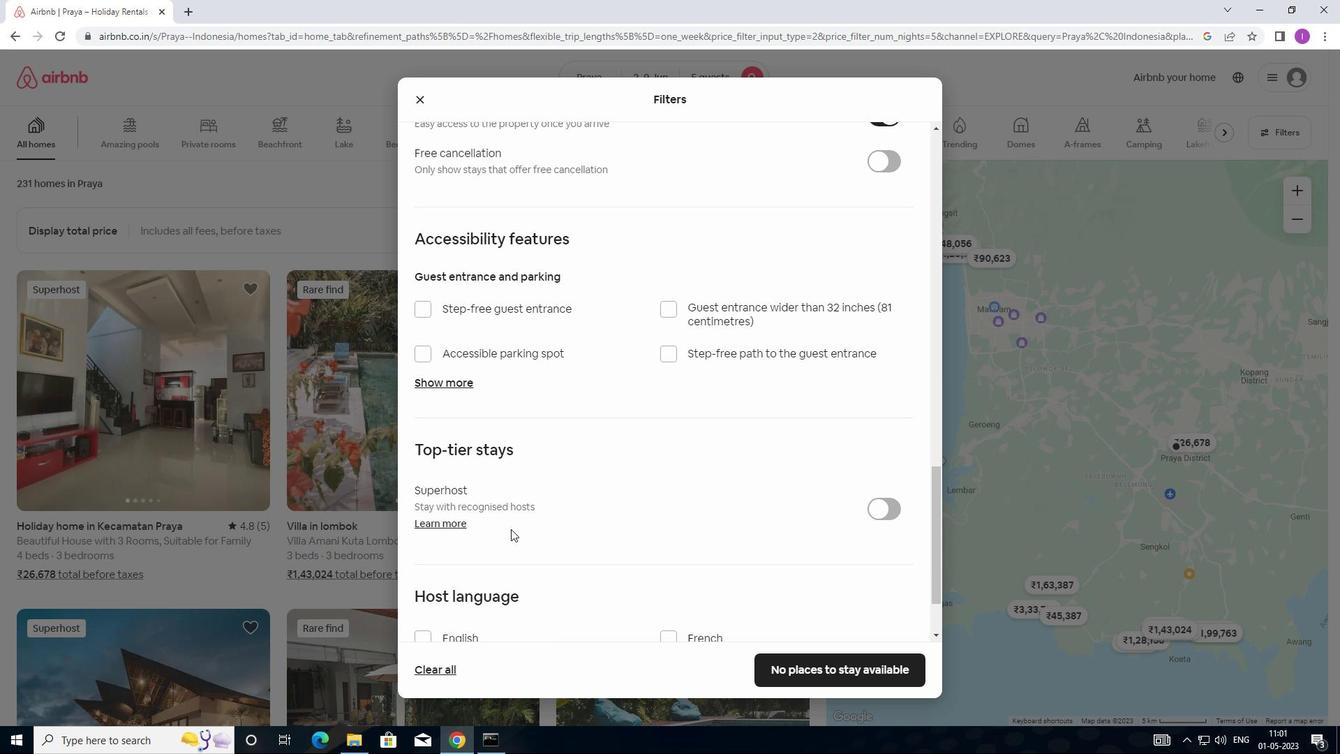 
Action: Mouse scrolled (499, 562) with delta (0, 0)
Screenshot: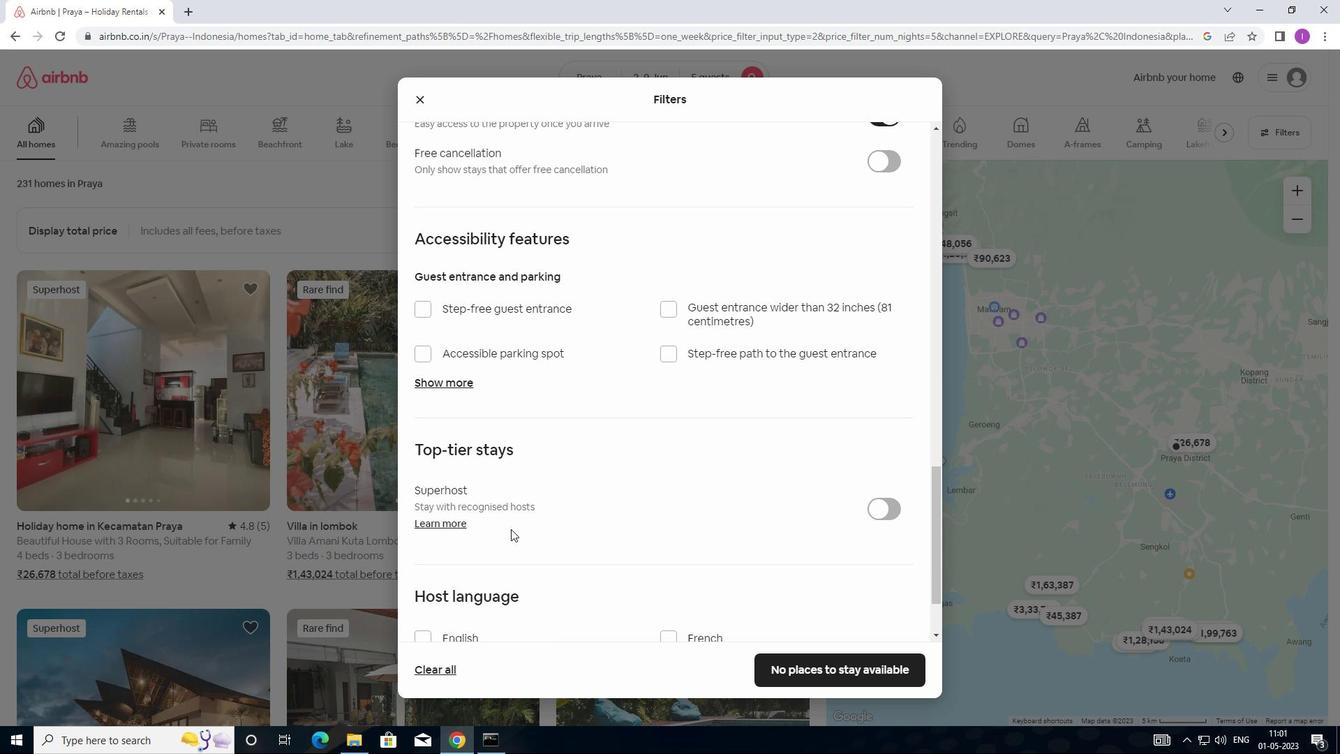 
Action: Mouse scrolled (499, 562) with delta (0, 0)
Screenshot: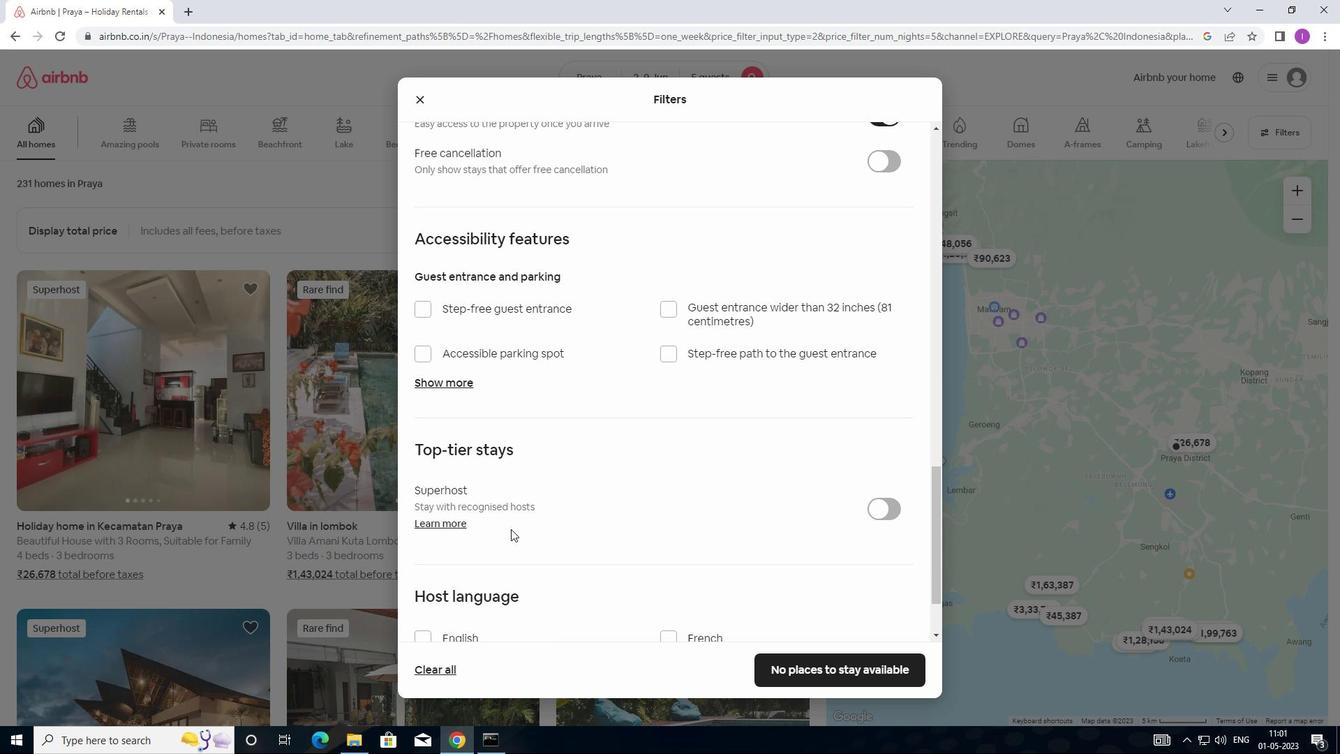 
Action: Mouse moved to (425, 548)
Screenshot: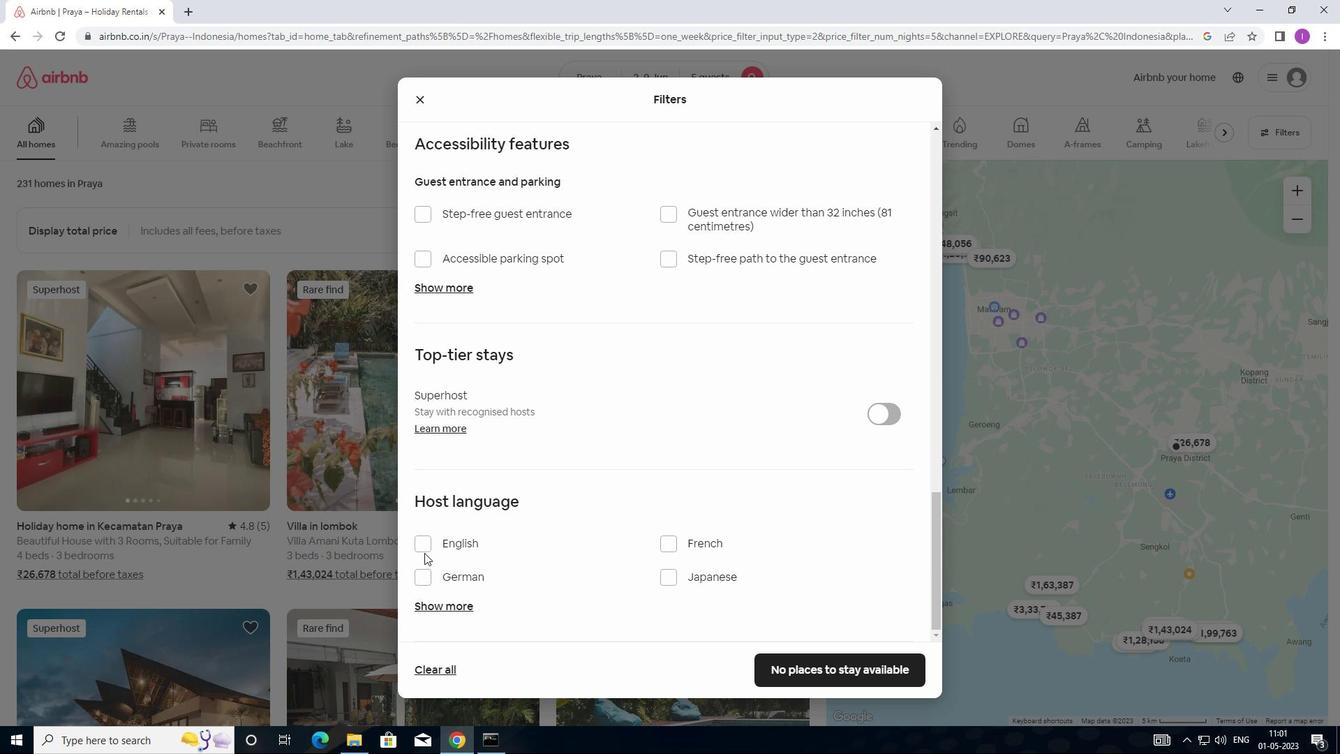 
Action: Mouse pressed left at (425, 548)
Screenshot: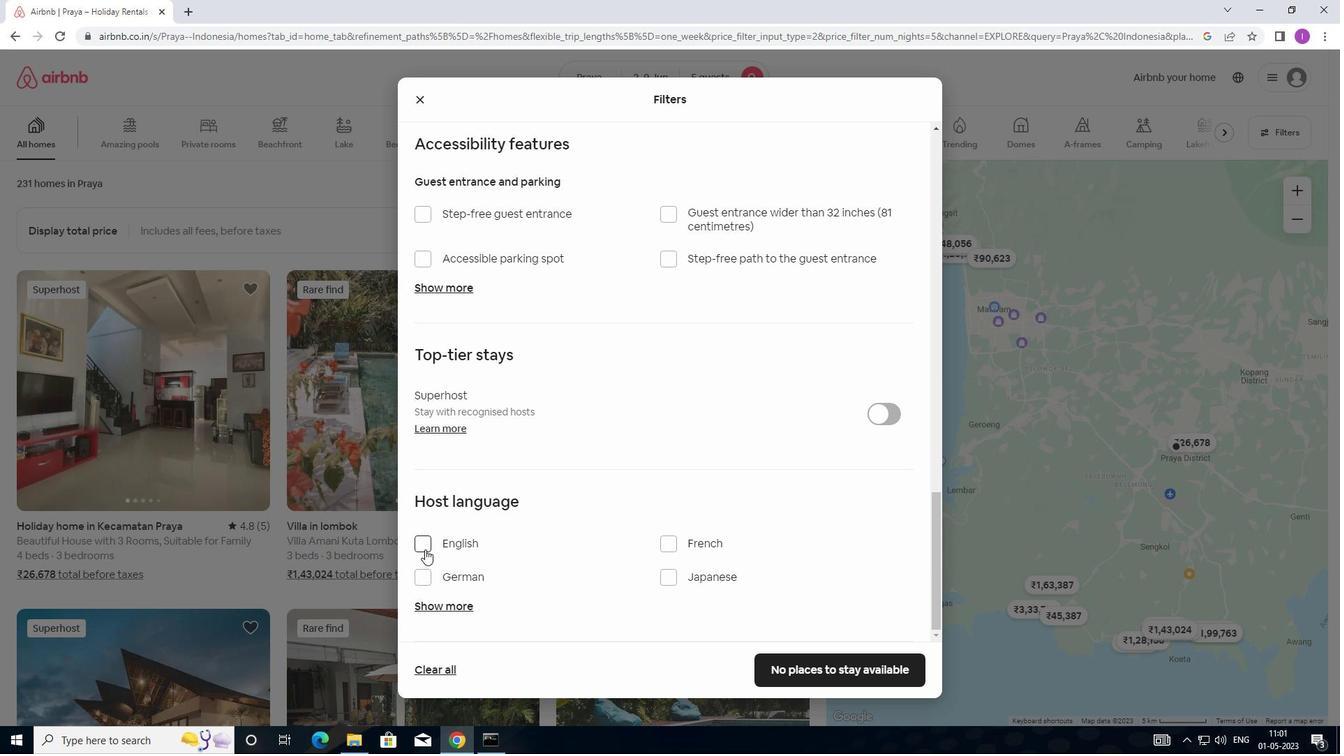 
Action: Mouse moved to (865, 669)
Screenshot: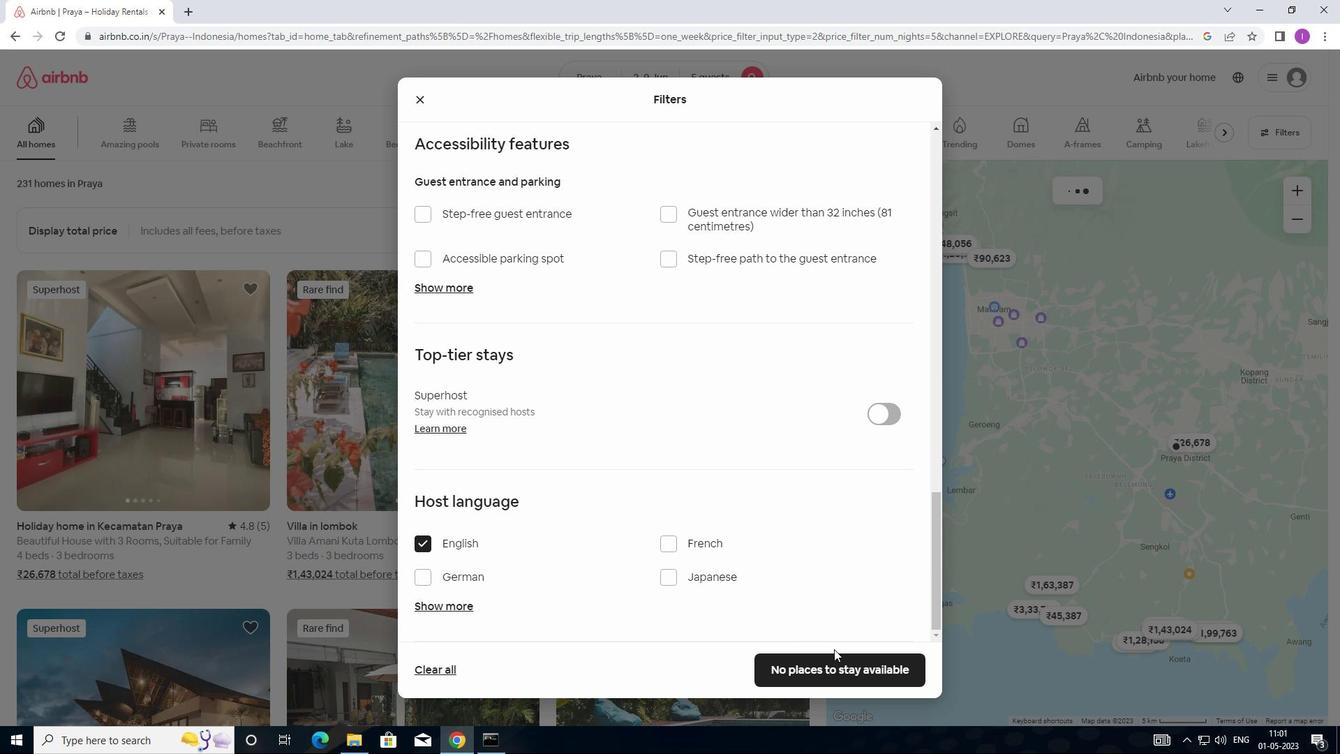
Action: Mouse pressed left at (865, 669)
Screenshot: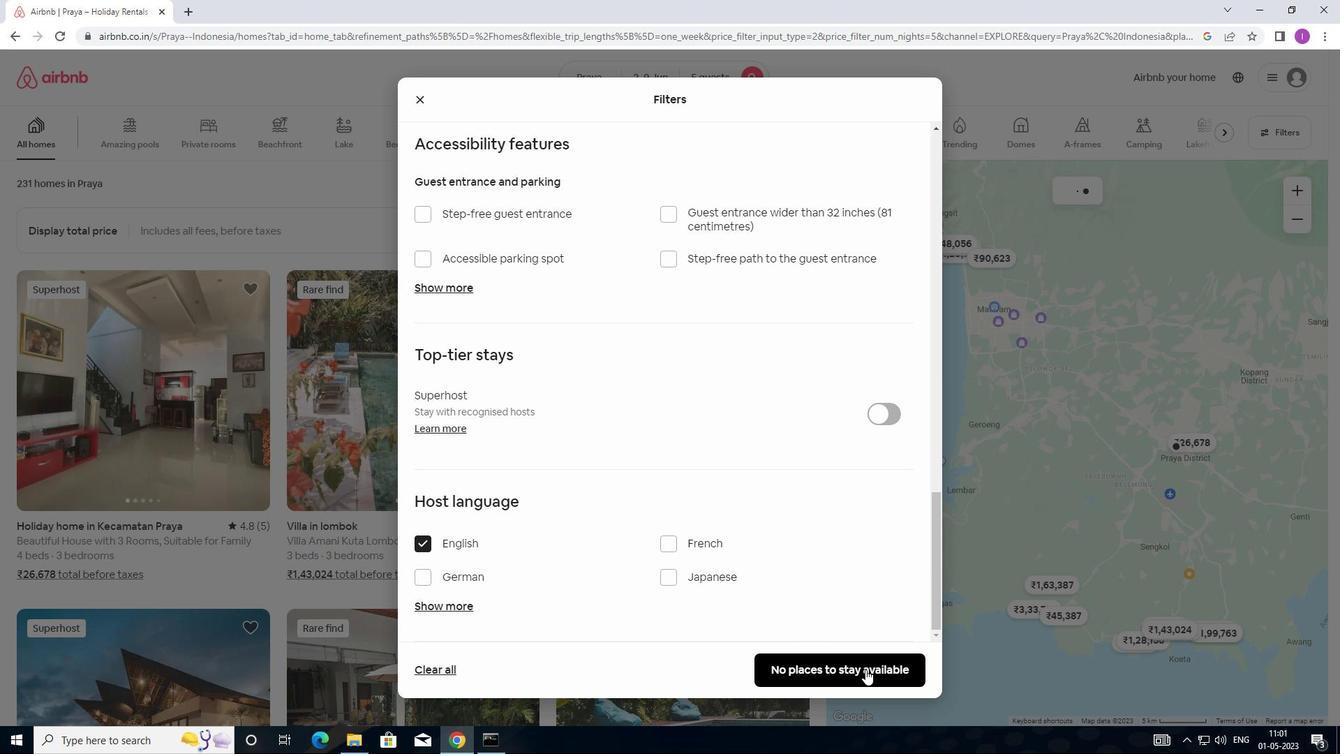 
Action: Mouse moved to (867, 665)
Screenshot: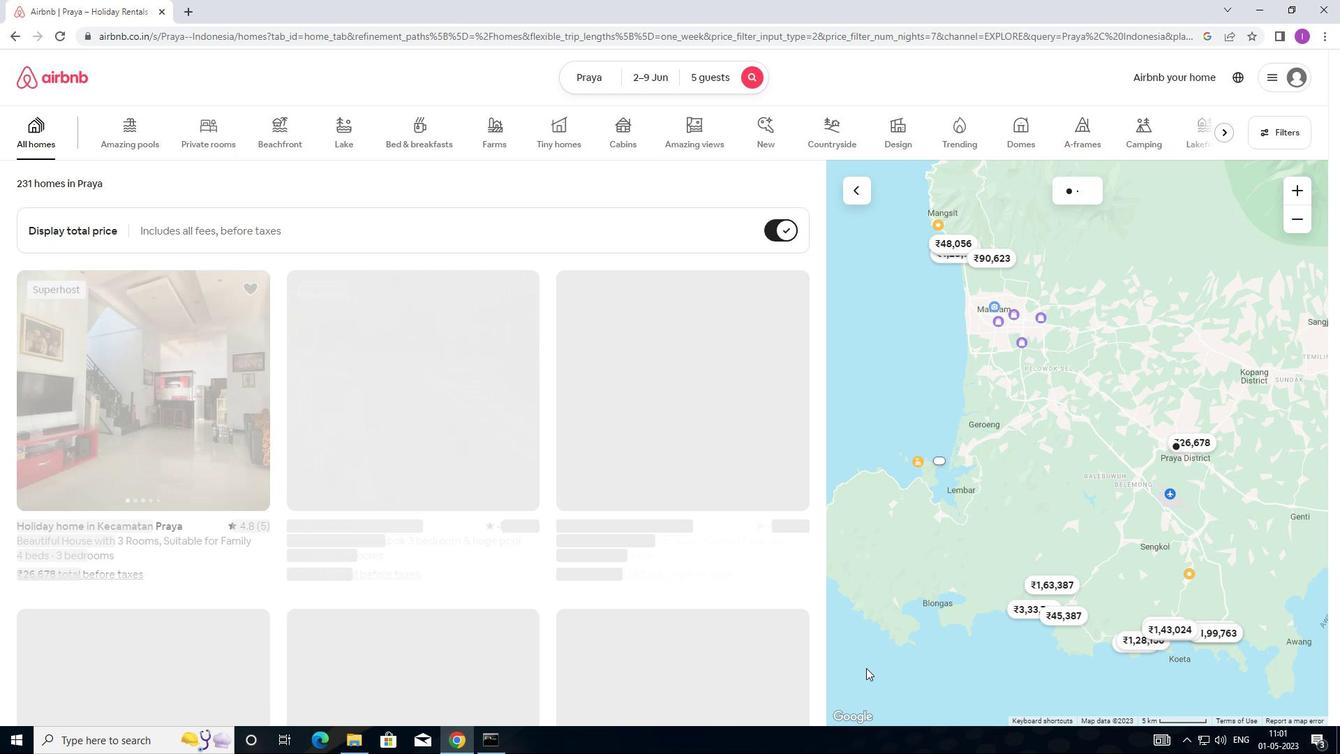
